 Task: Compose an email with the signature Cameron White with the subject Follow-up on a complaint and the message I appreciate your attention to this matter. from softage.1@softage.net to softage.10@softage.net with an attached document Article_submission.docx Undo the message and rewrite the message as Could you please confirm the delivery date? Send the email. Finally, move the email from Sent Items to the label Proposals
Action: Mouse moved to (348, 558)
Screenshot: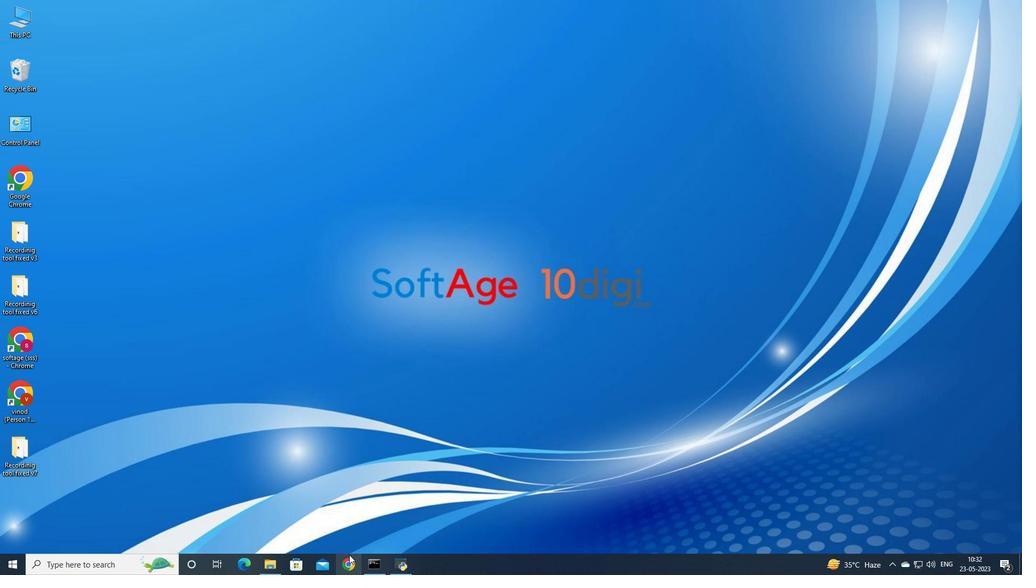 
Action: Mouse pressed left at (348, 558)
Screenshot: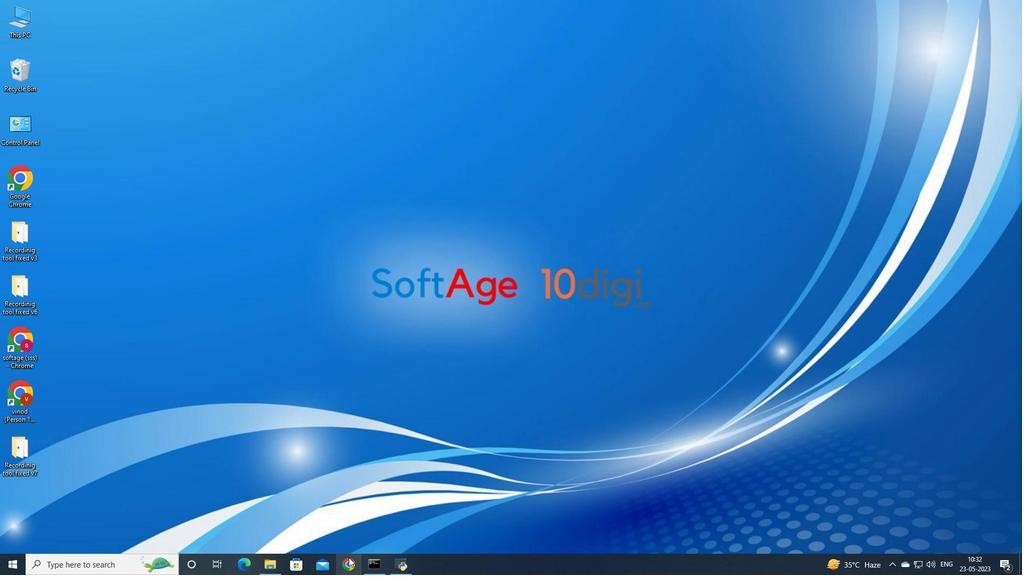 
Action: Mouse moved to (452, 335)
Screenshot: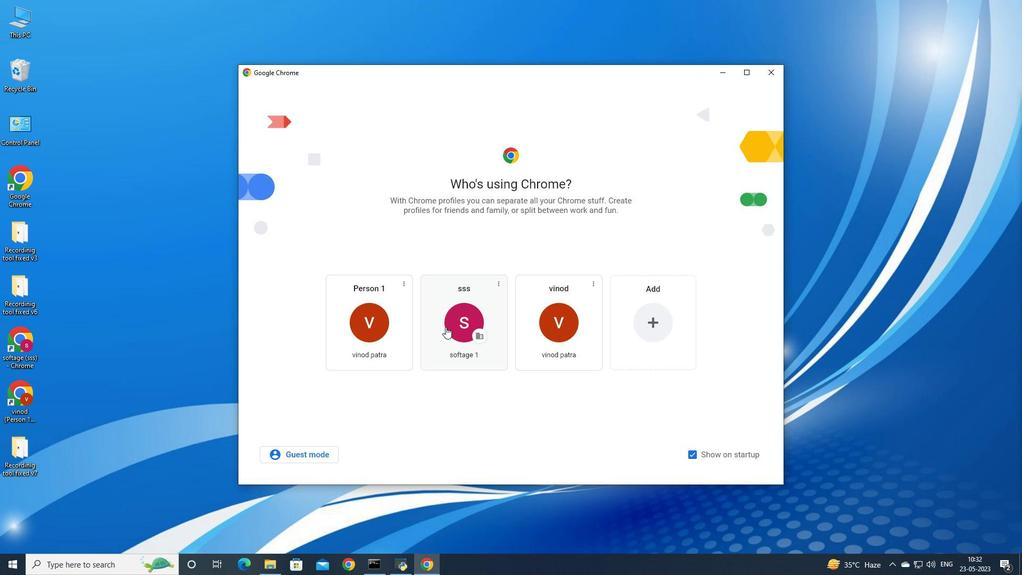 
Action: Mouse pressed left at (452, 335)
Screenshot: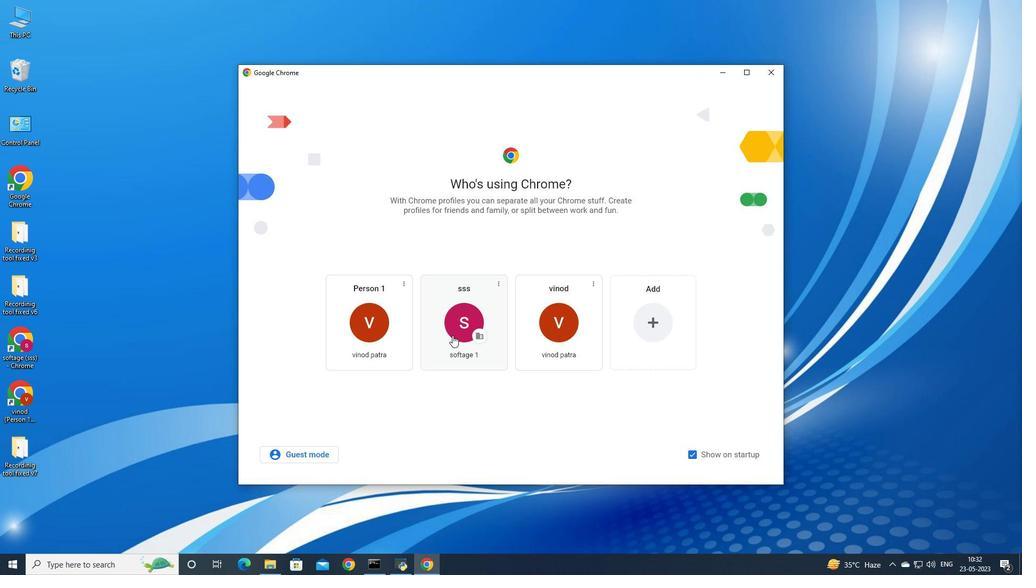 
Action: Mouse moved to (929, 54)
Screenshot: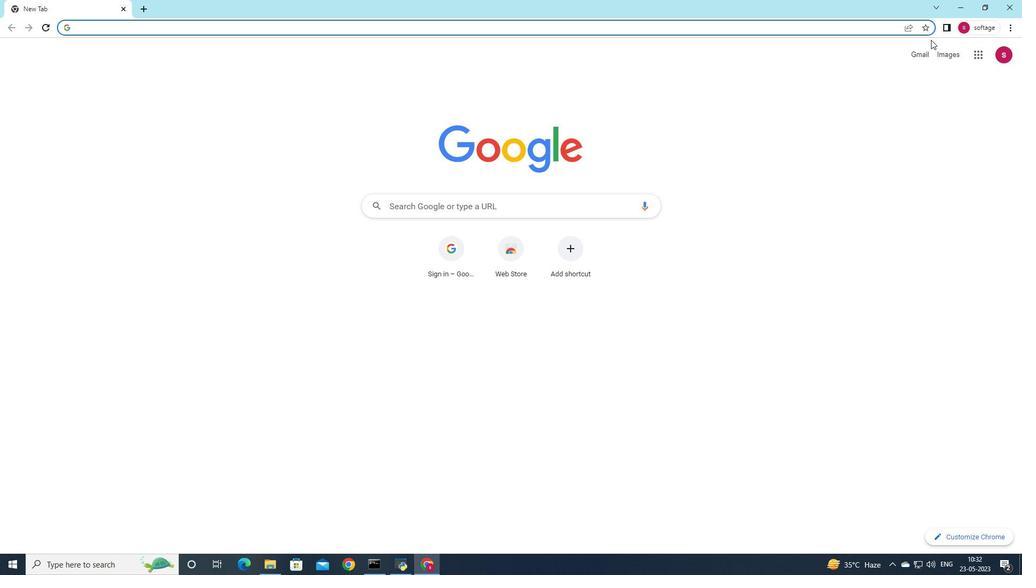
Action: Mouse pressed left at (929, 54)
Screenshot: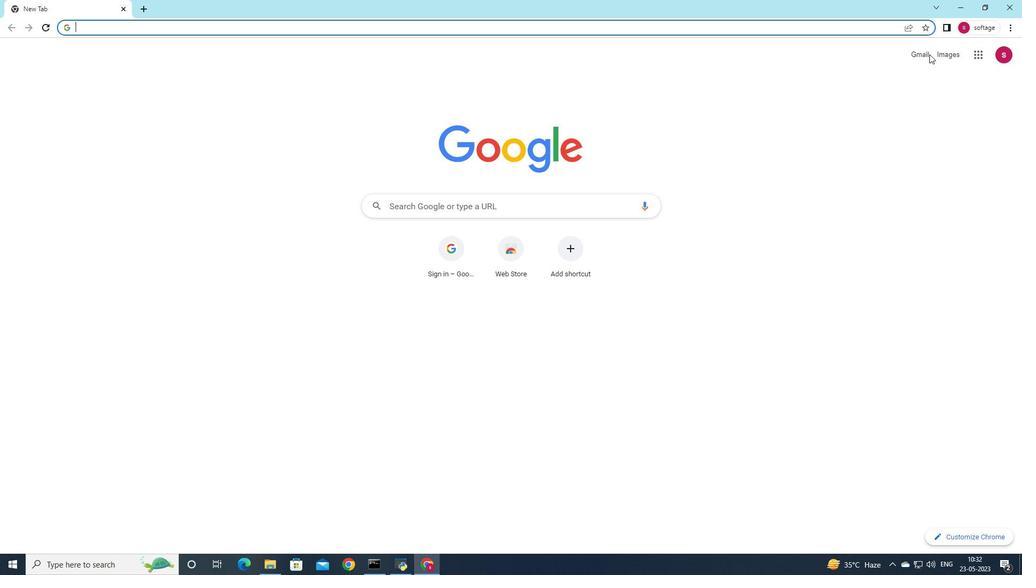 
Action: Mouse moved to (919, 56)
Screenshot: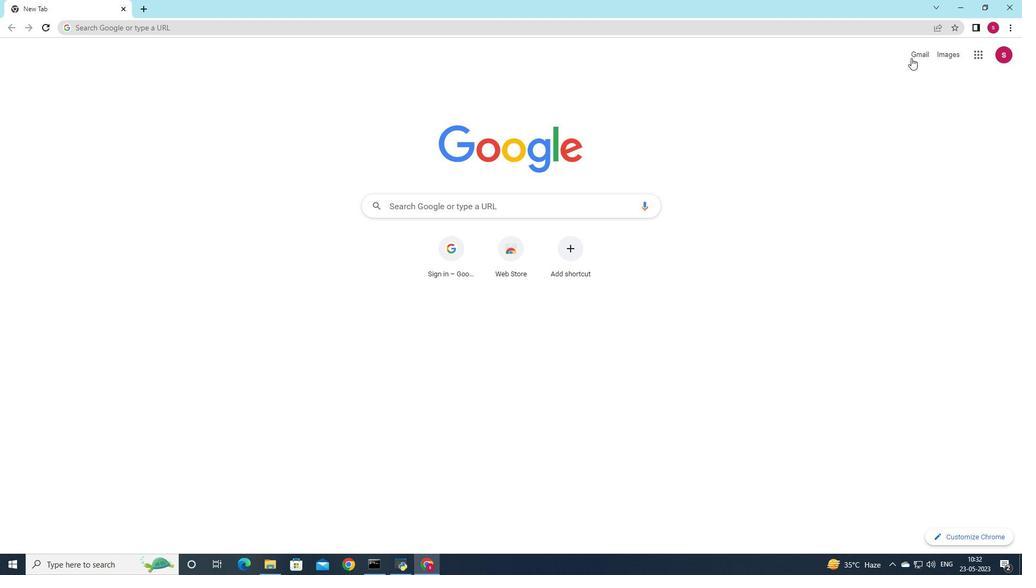 
Action: Mouse pressed left at (919, 56)
Screenshot: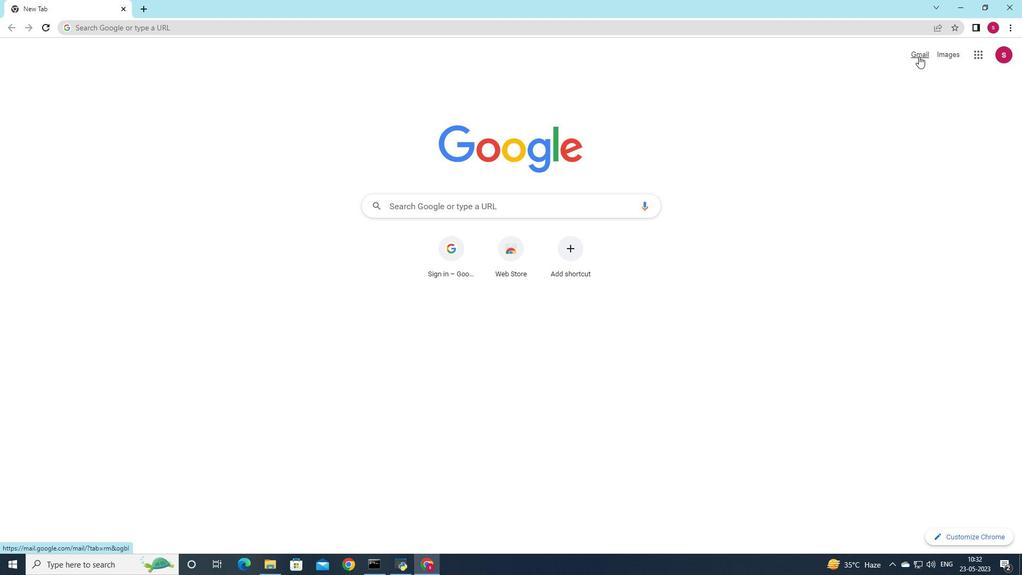 
Action: Mouse moved to (900, 73)
Screenshot: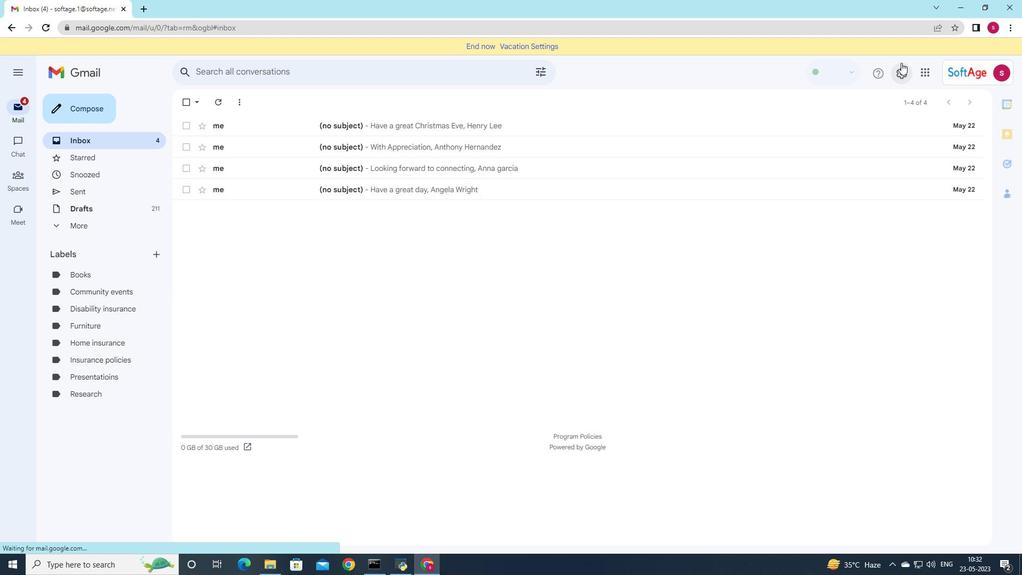 
Action: Mouse pressed left at (900, 73)
Screenshot: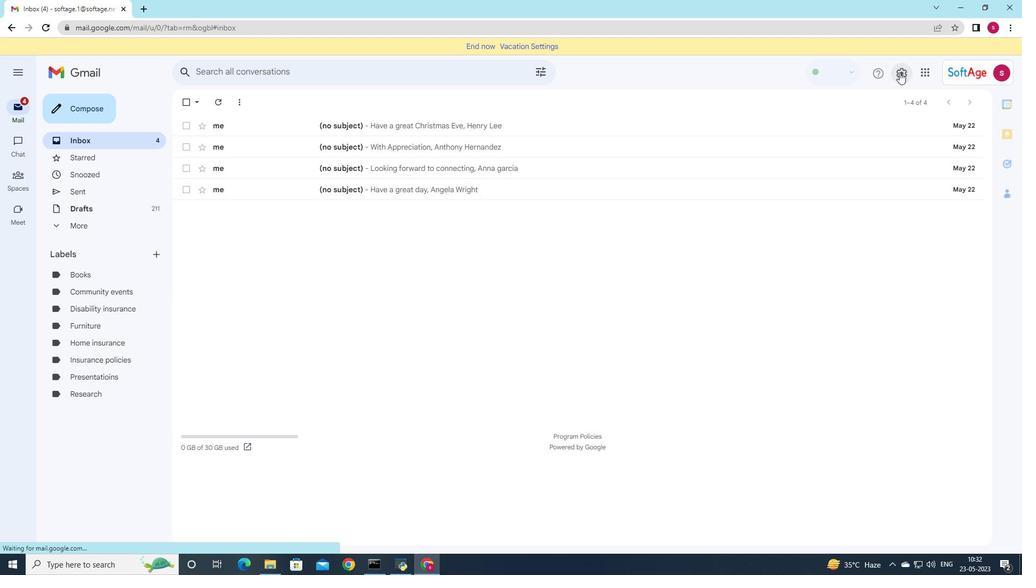 
Action: Mouse moved to (905, 123)
Screenshot: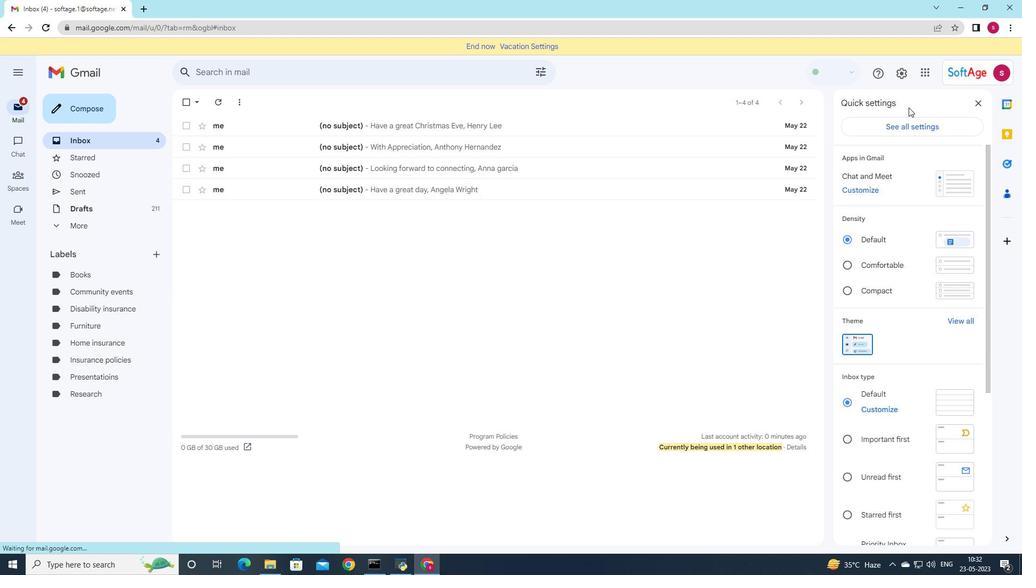 
Action: Mouse pressed left at (905, 123)
Screenshot: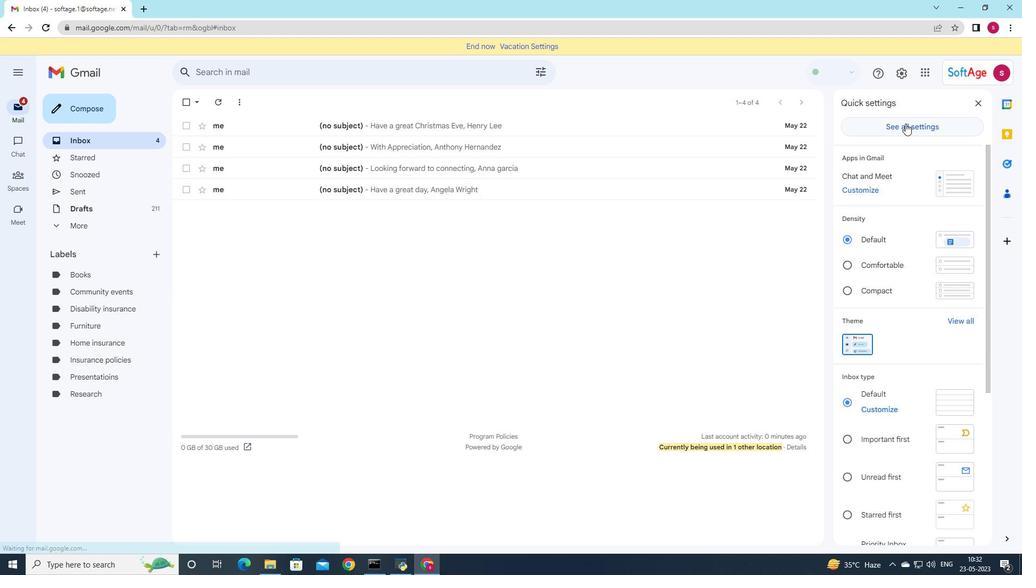 
Action: Mouse moved to (470, 353)
Screenshot: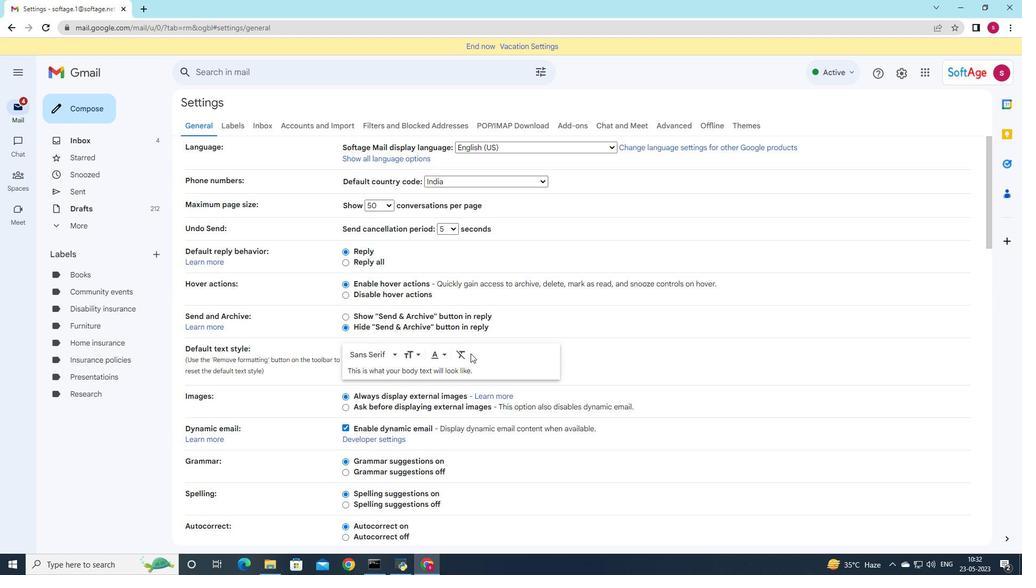 
Action: Mouse scrolled (470, 353) with delta (0, 0)
Screenshot: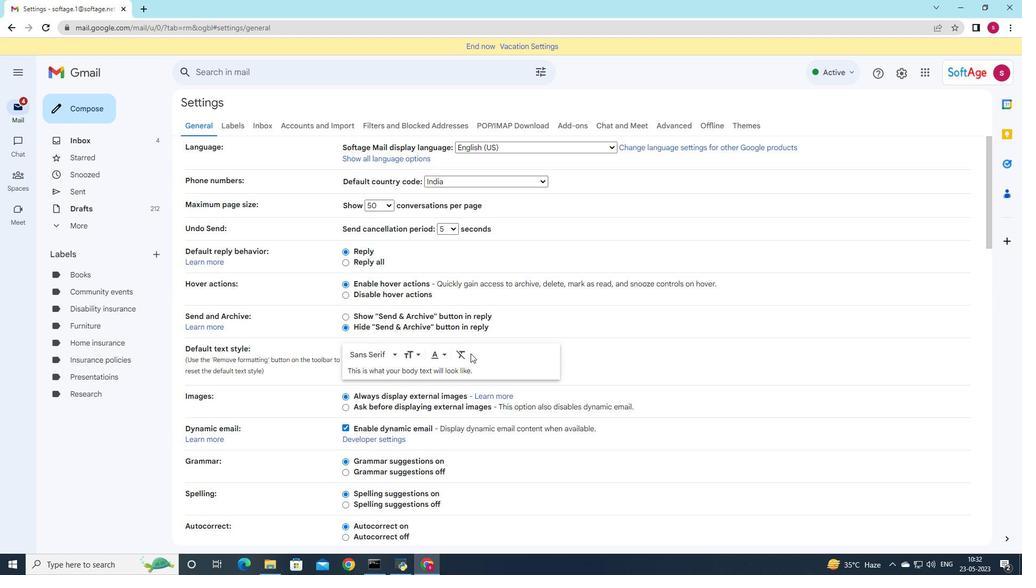 
Action: Mouse scrolled (470, 353) with delta (0, 0)
Screenshot: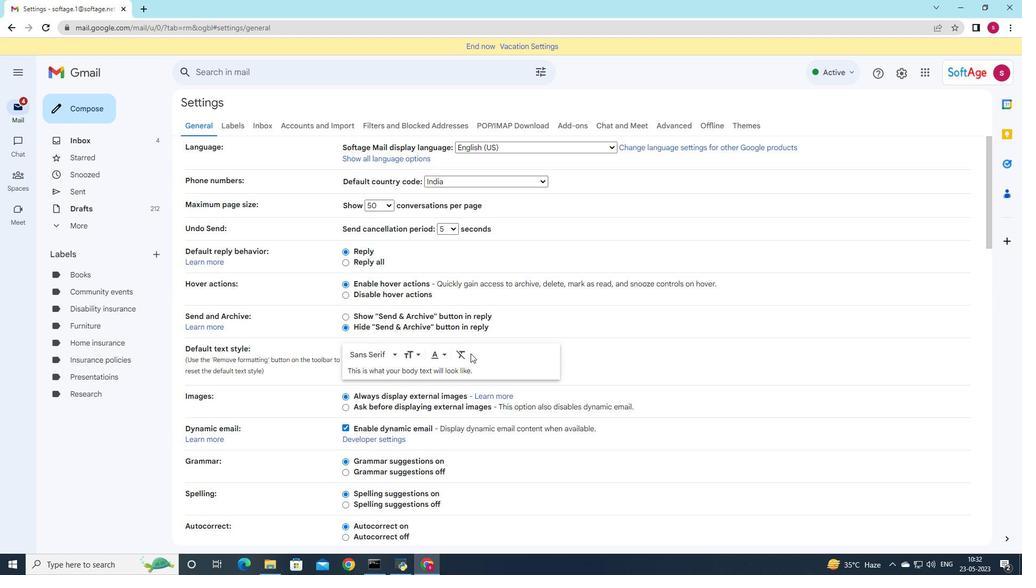 
Action: Mouse scrolled (470, 353) with delta (0, 0)
Screenshot: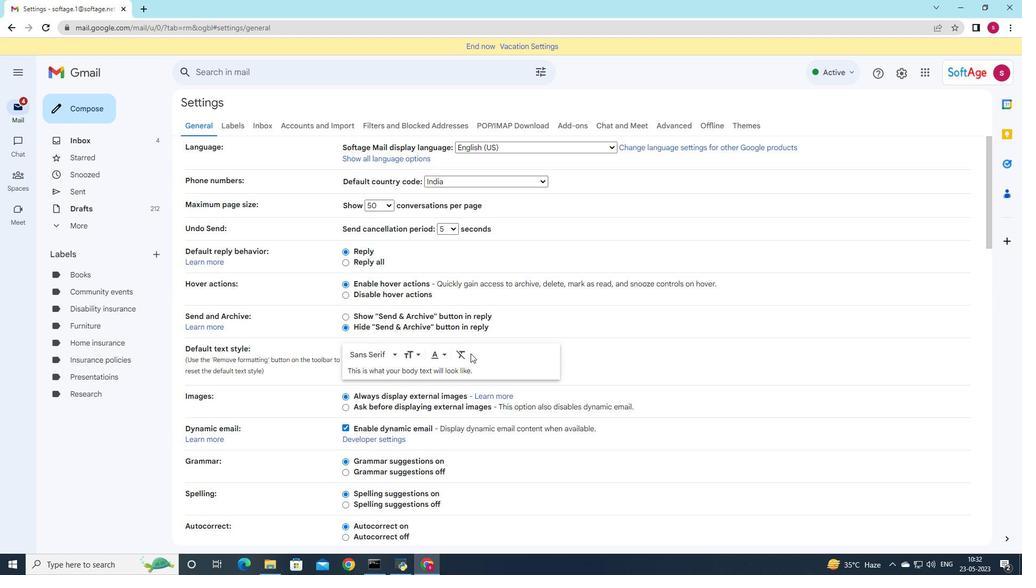 
Action: Mouse moved to (466, 353)
Screenshot: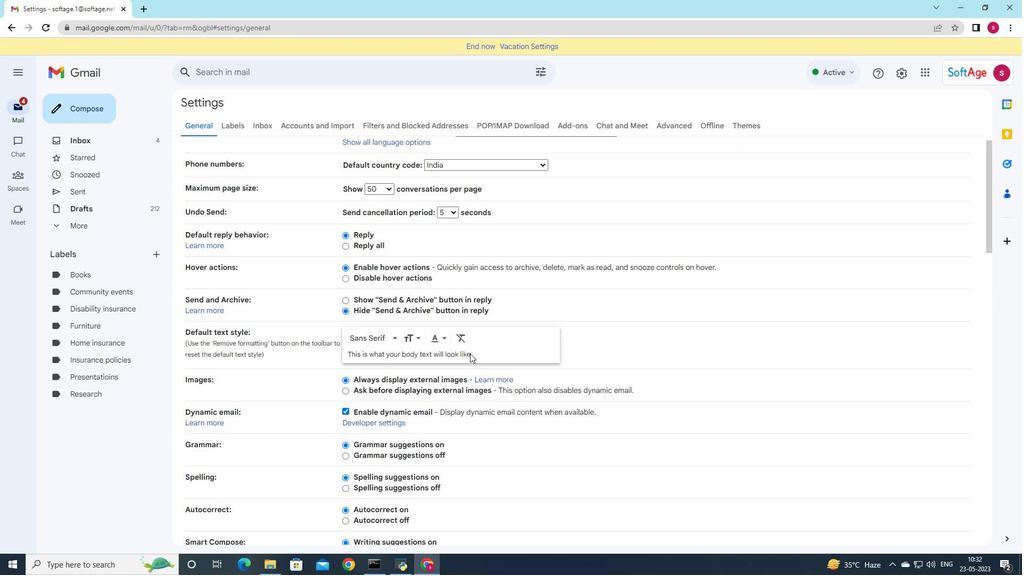 
Action: Mouse scrolled (466, 353) with delta (0, 0)
Screenshot: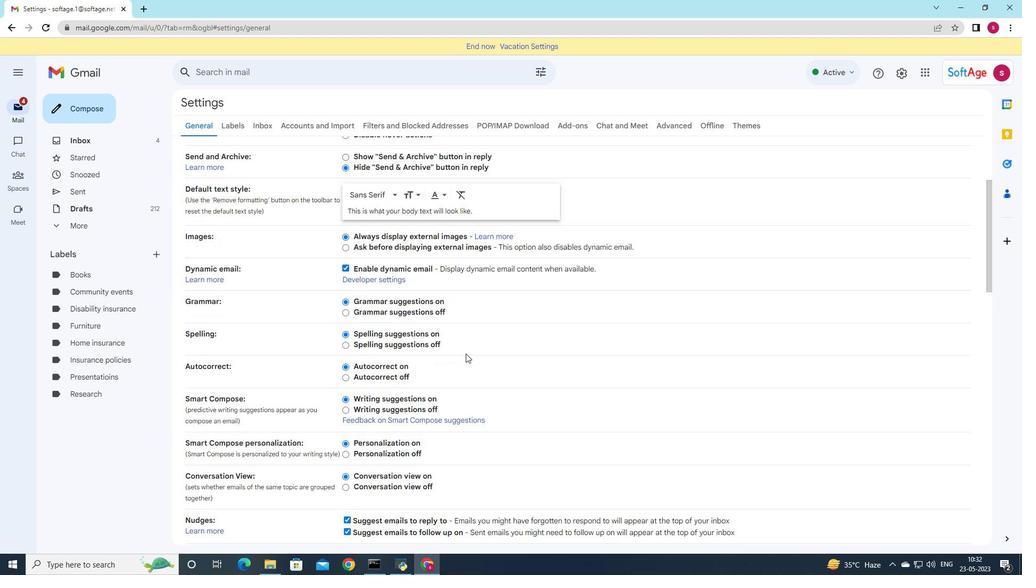 
Action: Mouse scrolled (466, 353) with delta (0, 0)
Screenshot: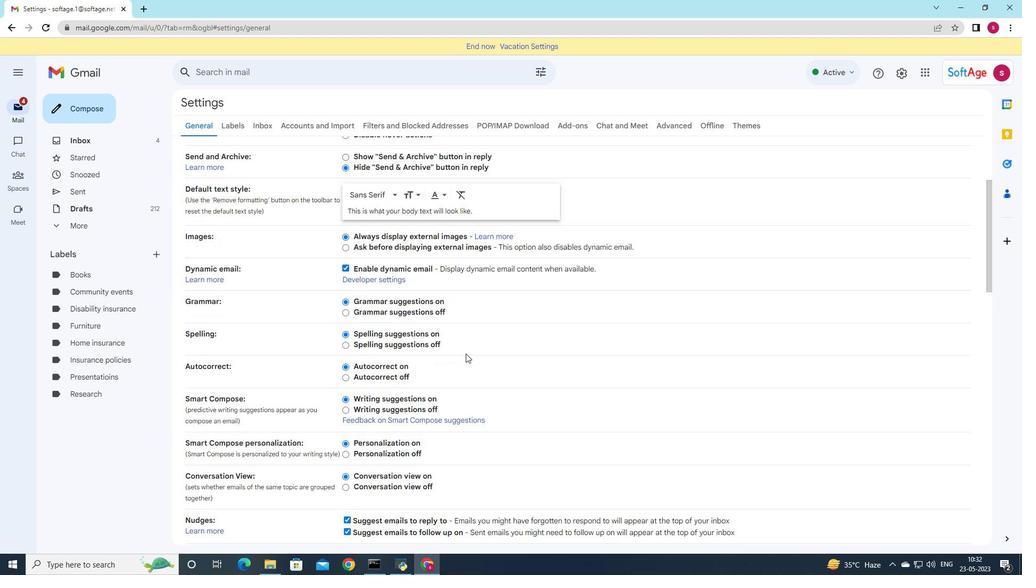 
Action: Mouse scrolled (466, 353) with delta (0, 0)
Screenshot: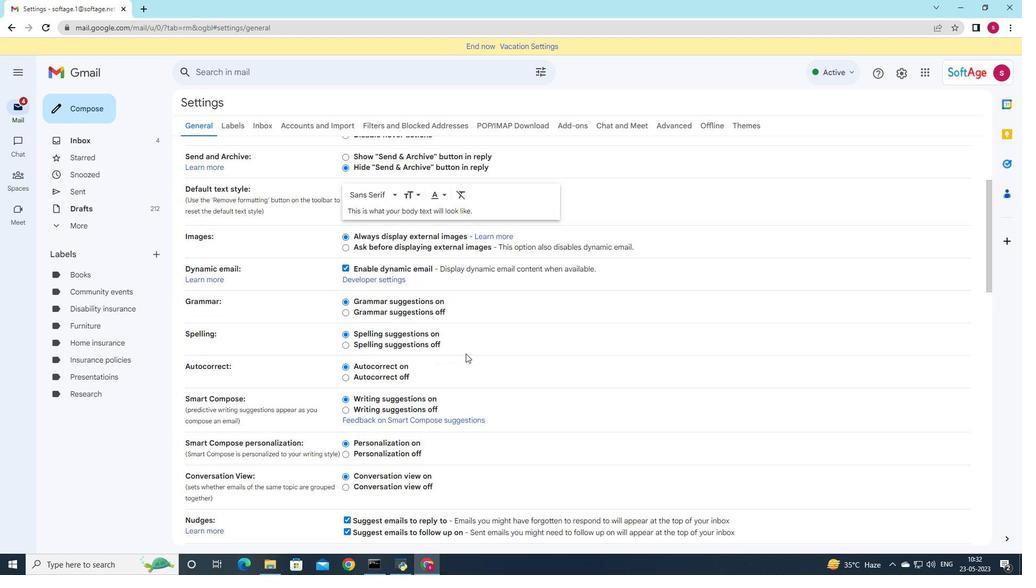 
Action: Mouse scrolled (466, 353) with delta (0, 0)
Screenshot: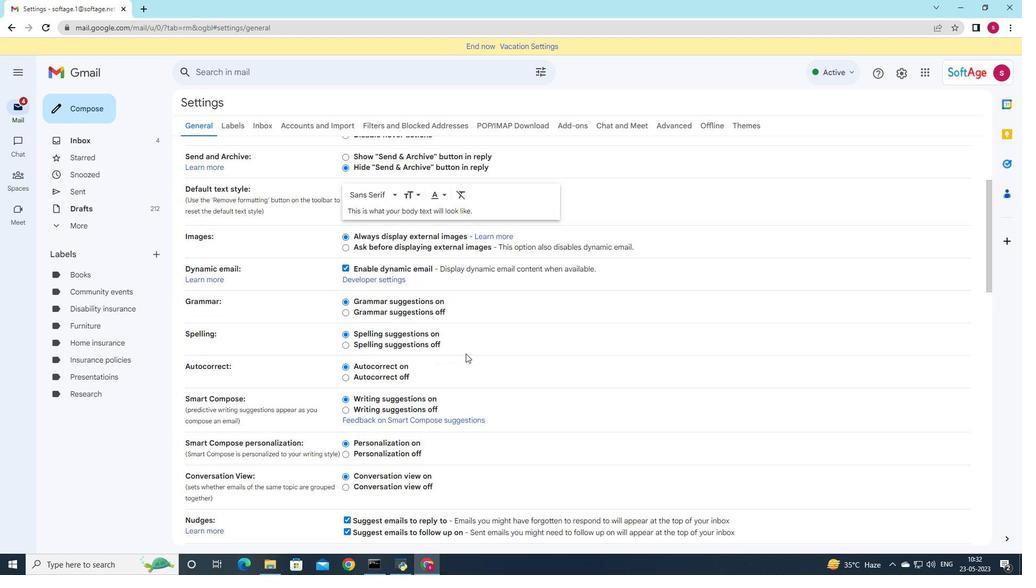 
Action: Mouse scrolled (466, 353) with delta (0, 0)
Screenshot: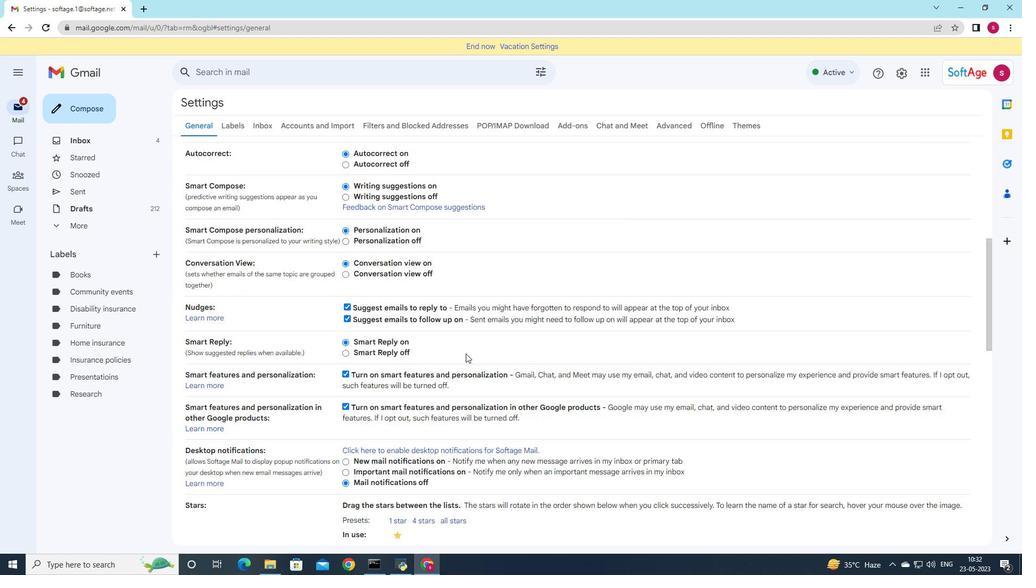 
Action: Mouse scrolled (466, 353) with delta (0, 0)
Screenshot: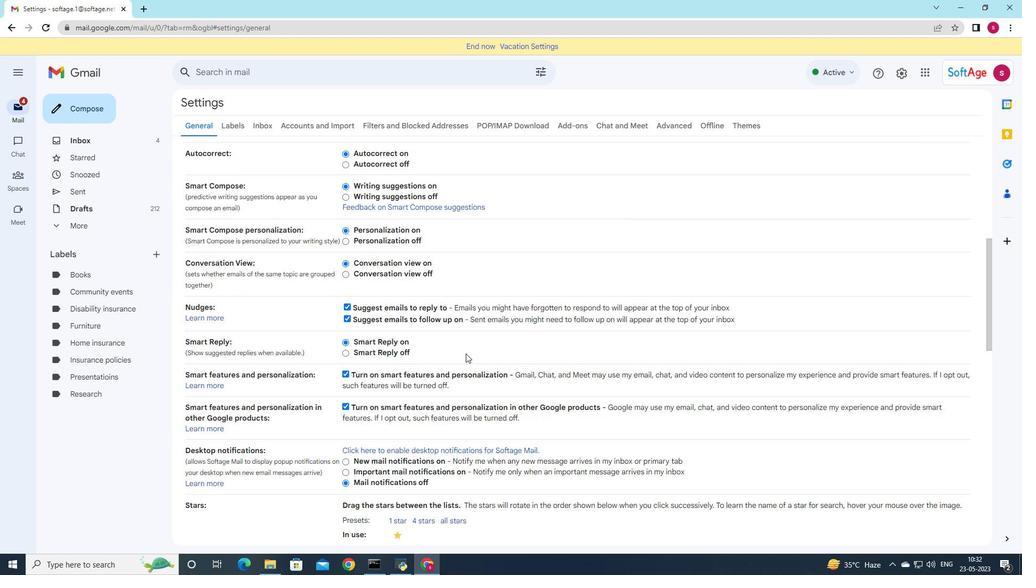 
Action: Mouse scrolled (466, 353) with delta (0, 0)
Screenshot: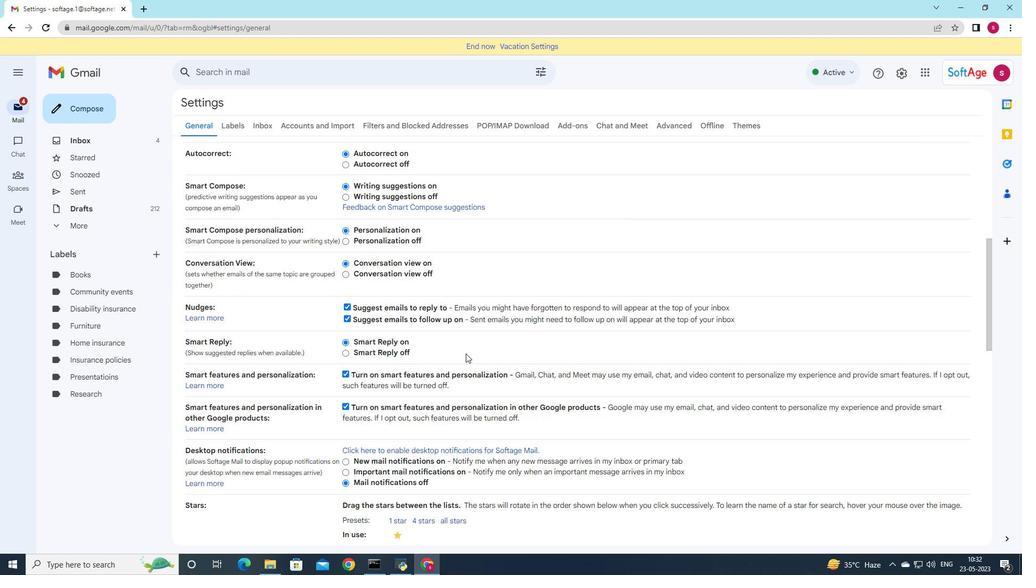 
Action: Mouse scrolled (466, 353) with delta (0, 0)
Screenshot: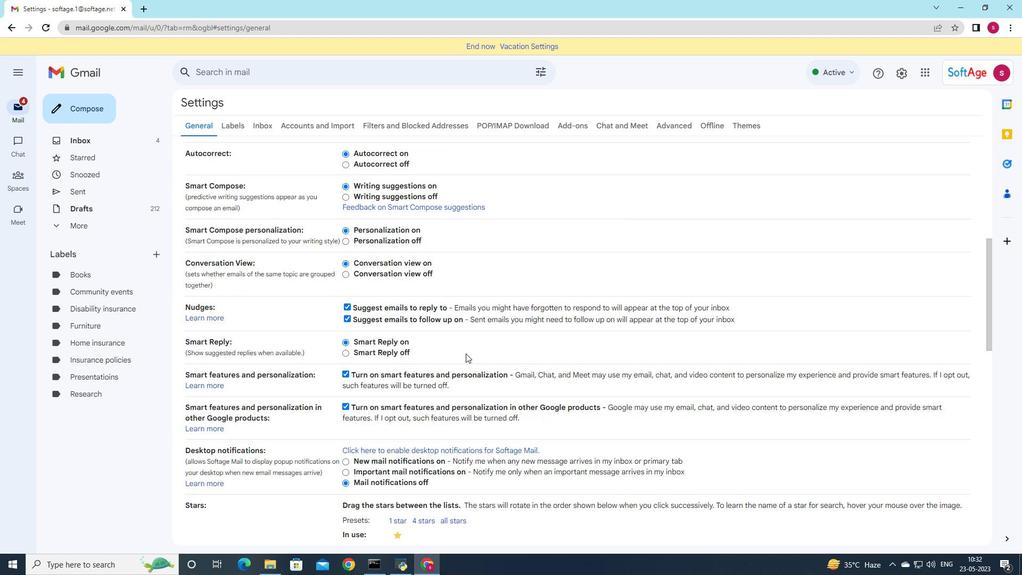 
Action: Mouse scrolled (466, 353) with delta (0, 0)
Screenshot: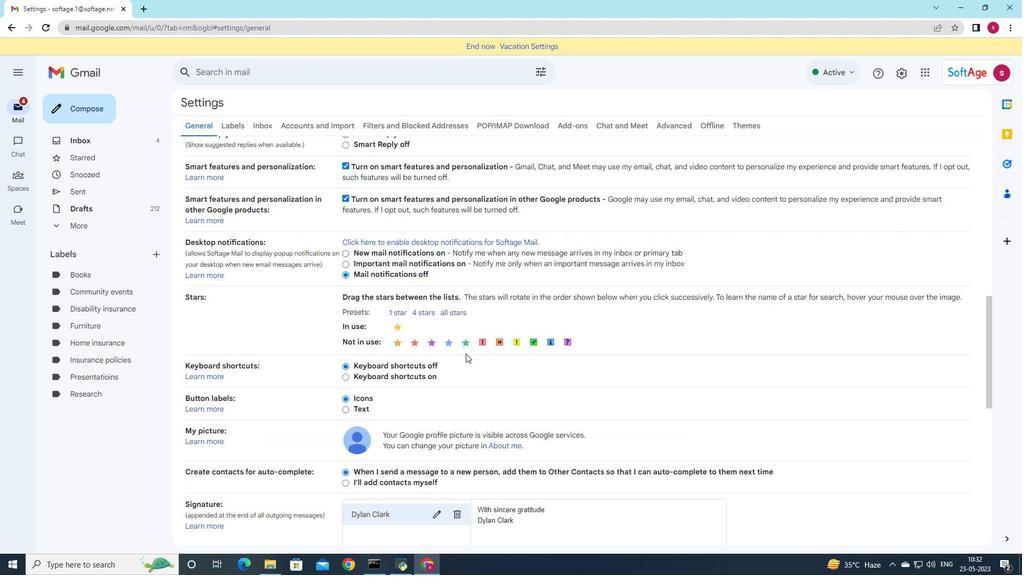 
Action: Mouse scrolled (466, 353) with delta (0, 0)
Screenshot: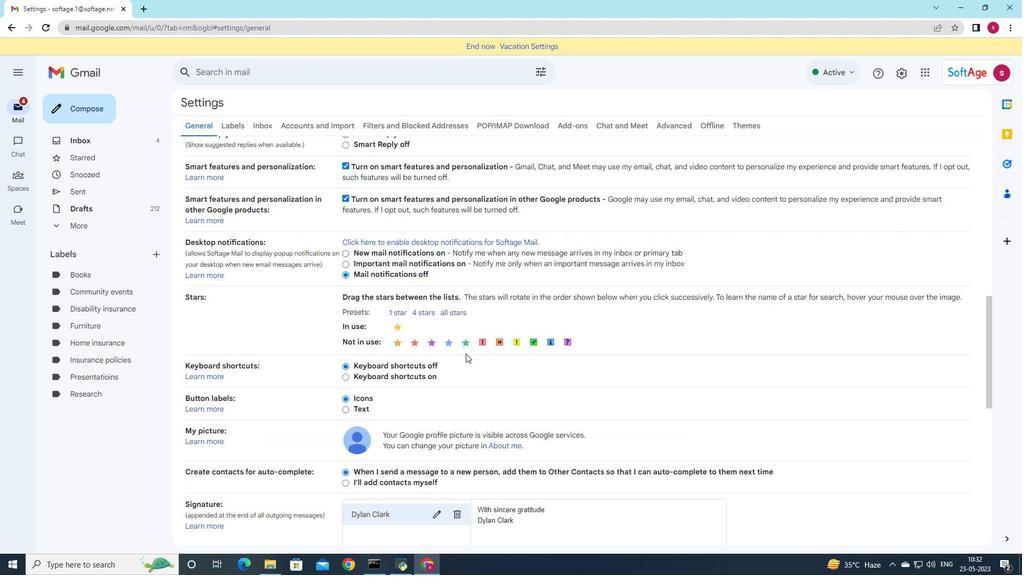 
Action: Mouse scrolled (466, 353) with delta (0, 0)
Screenshot: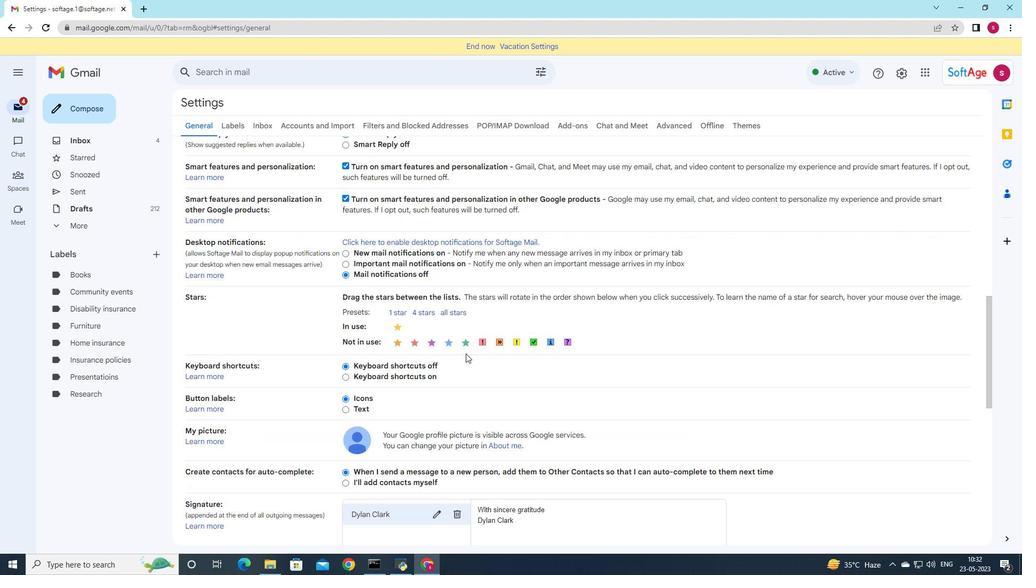 
Action: Mouse scrolled (466, 353) with delta (0, 0)
Screenshot: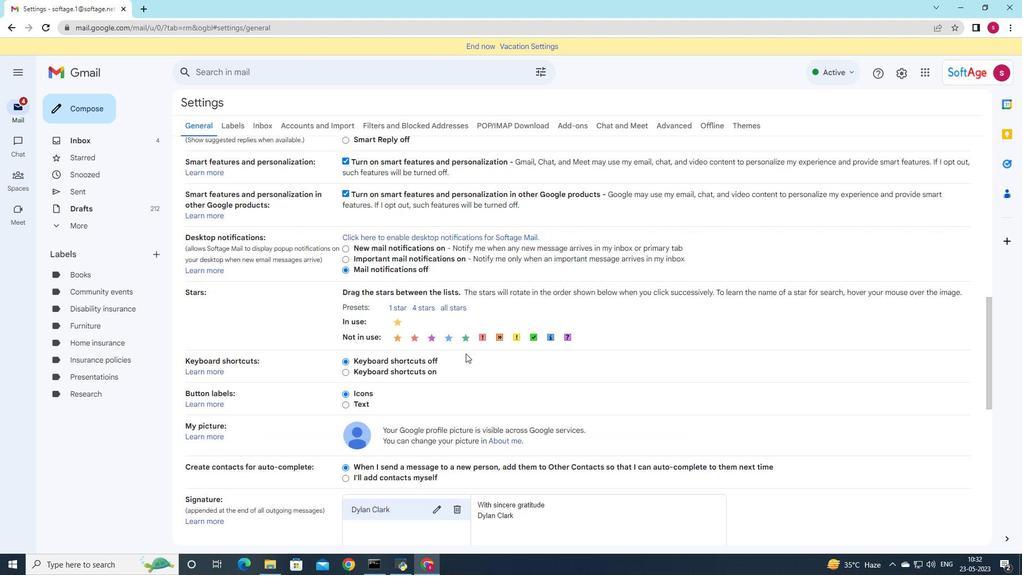 
Action: Mouse moved to (458, 297)
Screenshot: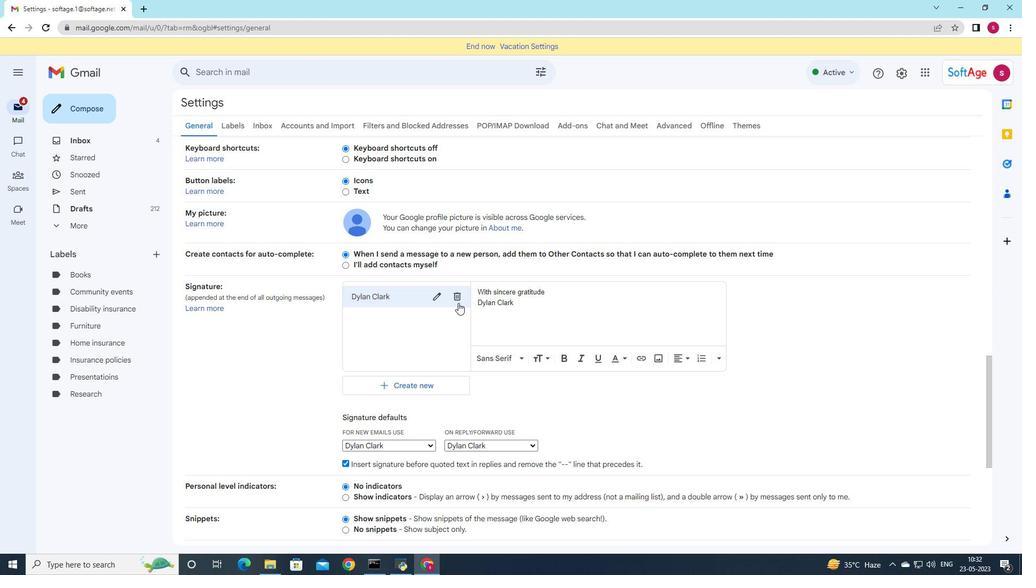 
Action: Mouse pressed left at (458, 297)
Screenshot: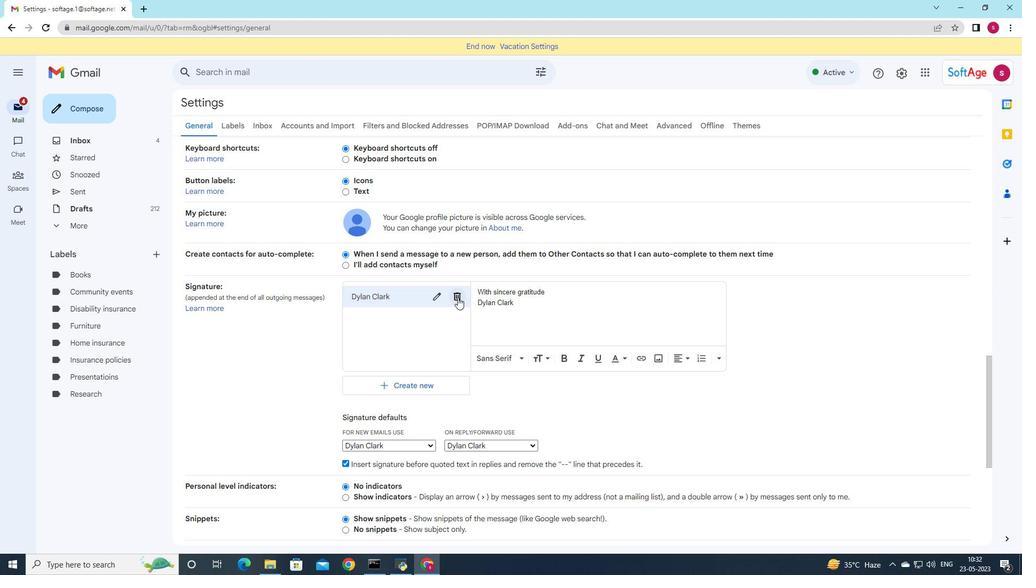 
Action: Mouse moved to (586, 309)
Screenshot: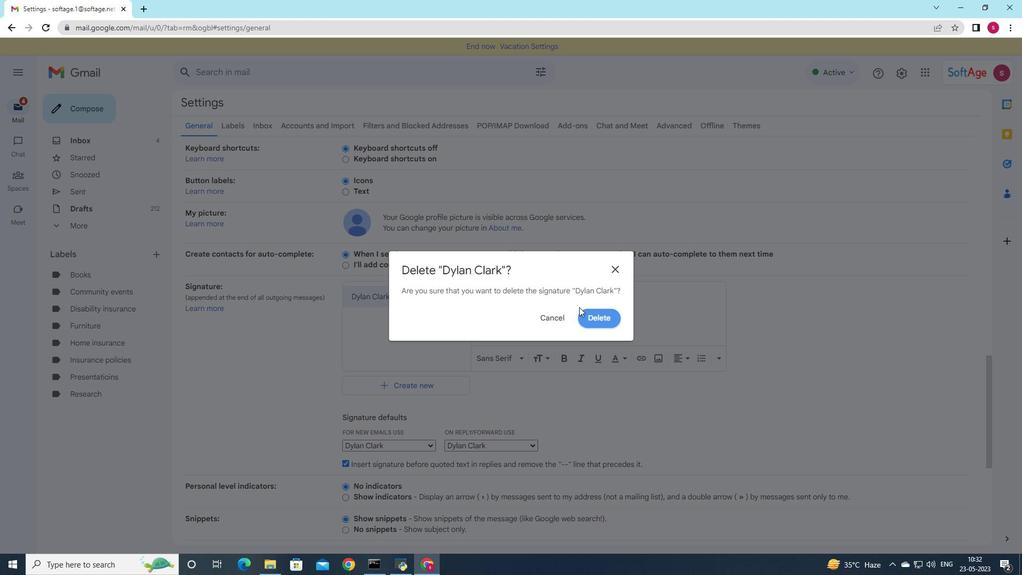
Action: Mouse pressed left at (586, 309)
Screenshot: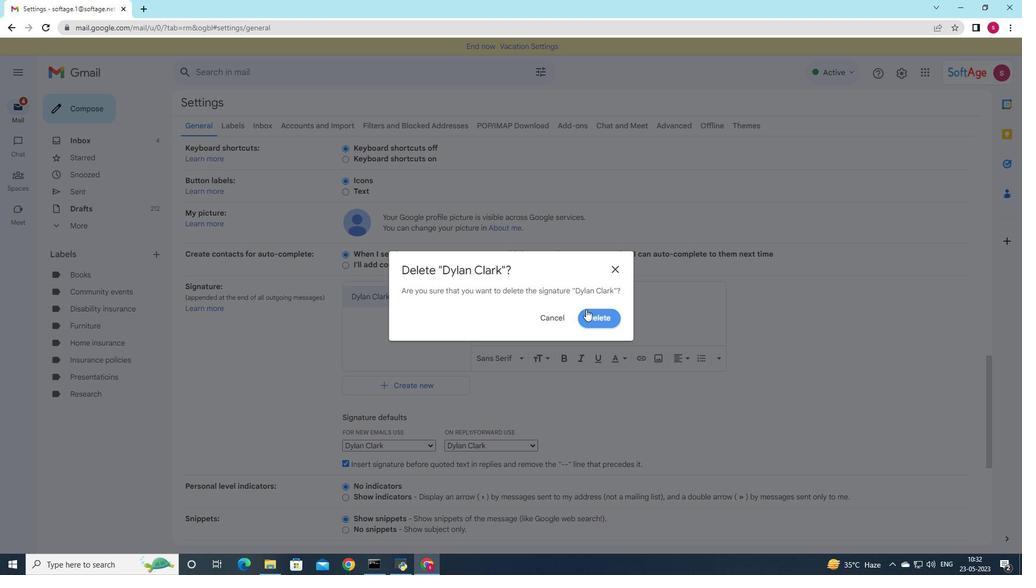 
Action: Mouse moved to (368, 309)
Screenshot: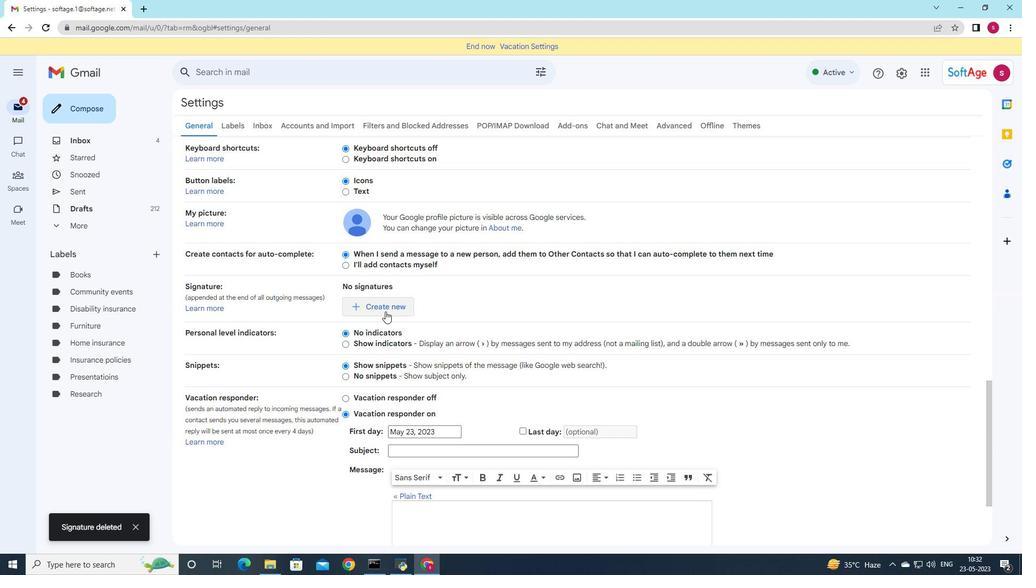 
Action: Mouse pressed left at (368, 309)
Screenshot: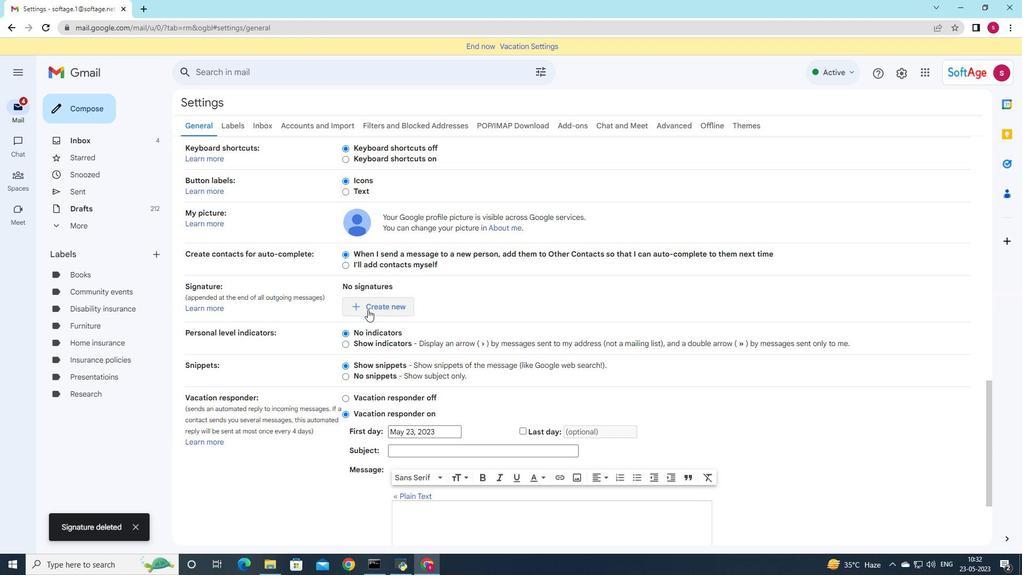 
Action: Mouse moved to (581, 291)
Screenshot: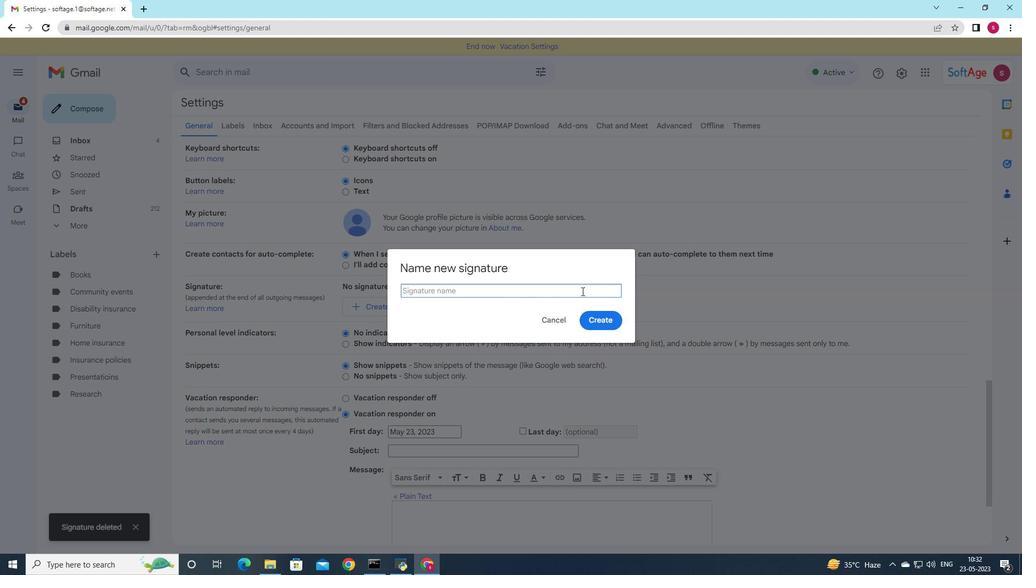 
Action: Key pressed <Key.shift>Cameron
Screenshot: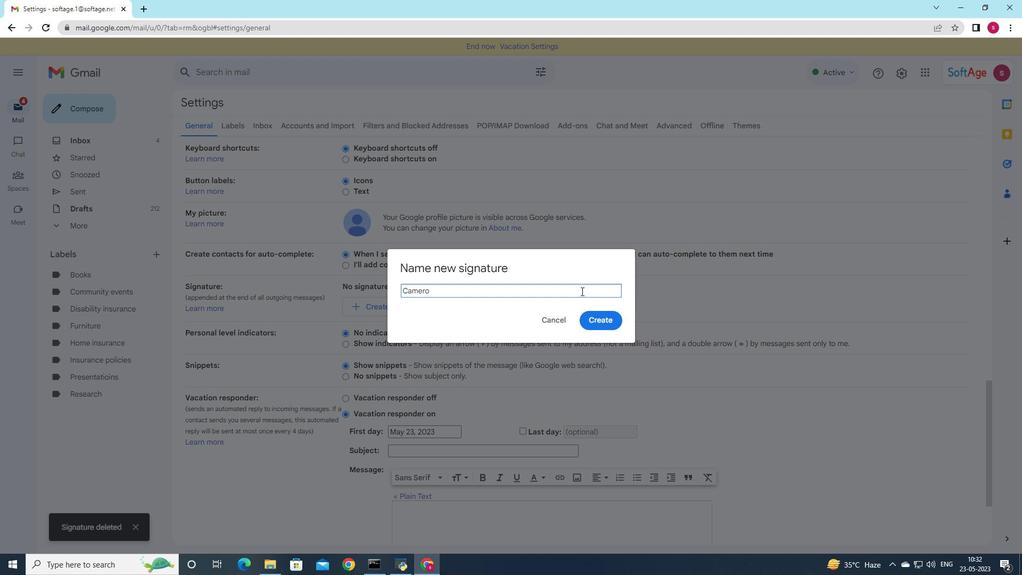 
Action: Mouse moved to (601, 313)
Screenshot: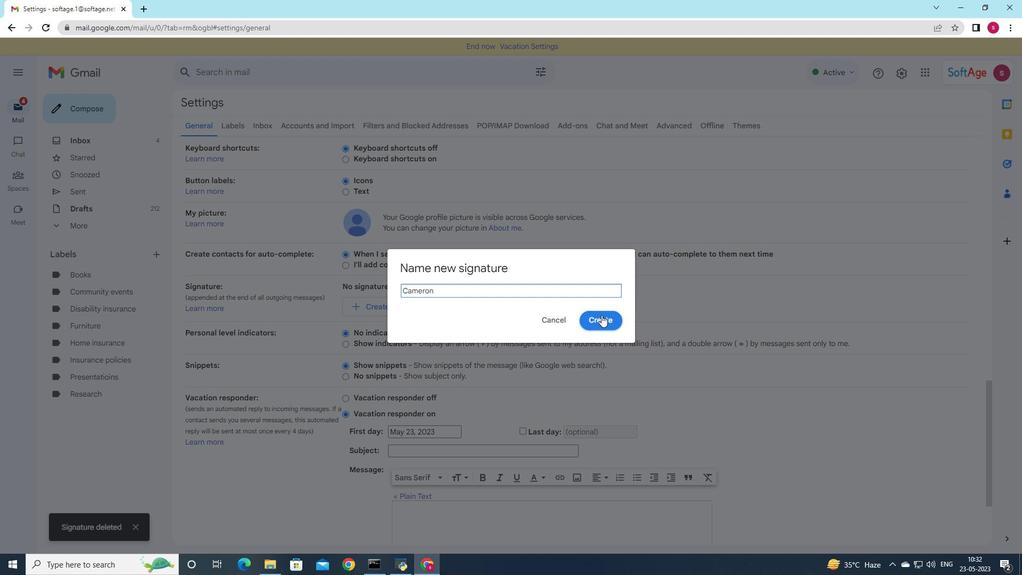 
Action: Mouse pressed left at (601, 313)
Screenshot: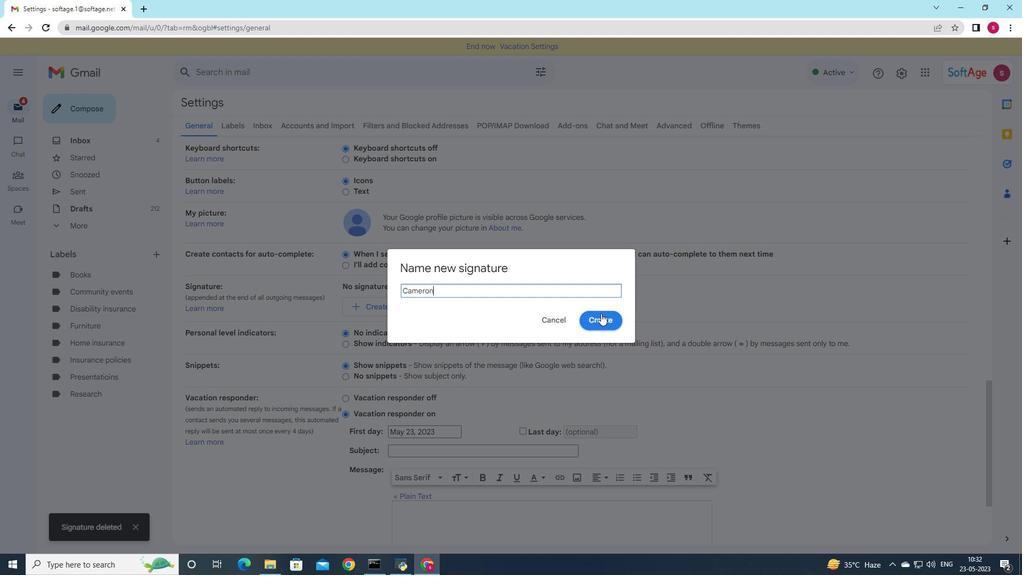 
Action: Mouse moved to (543, 313)
Screenshot: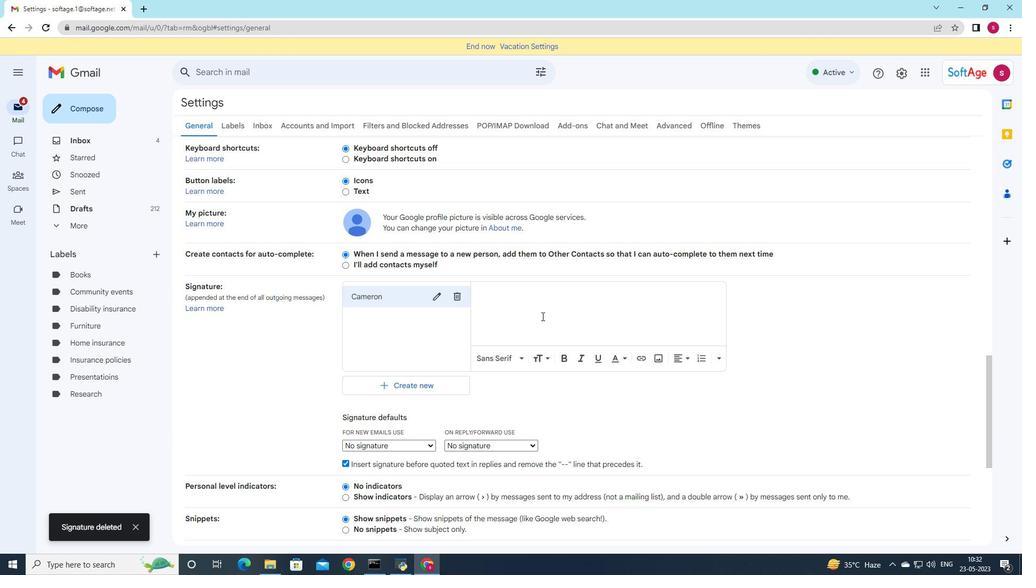 
Action: Mouse pressed left at (543, 313)
Screenshot: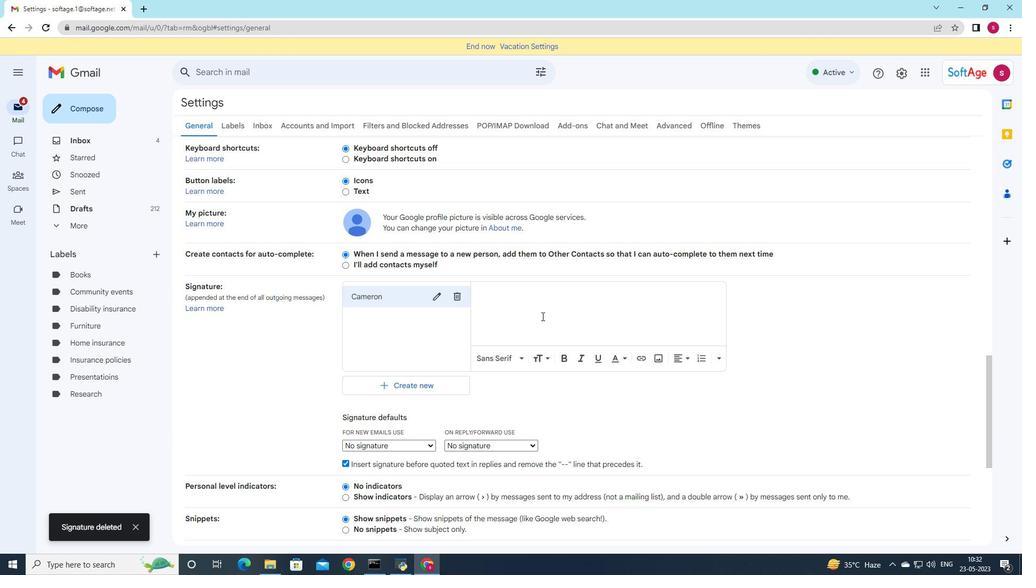 
Action: Mouse moved to (557, 310)
Screenshot: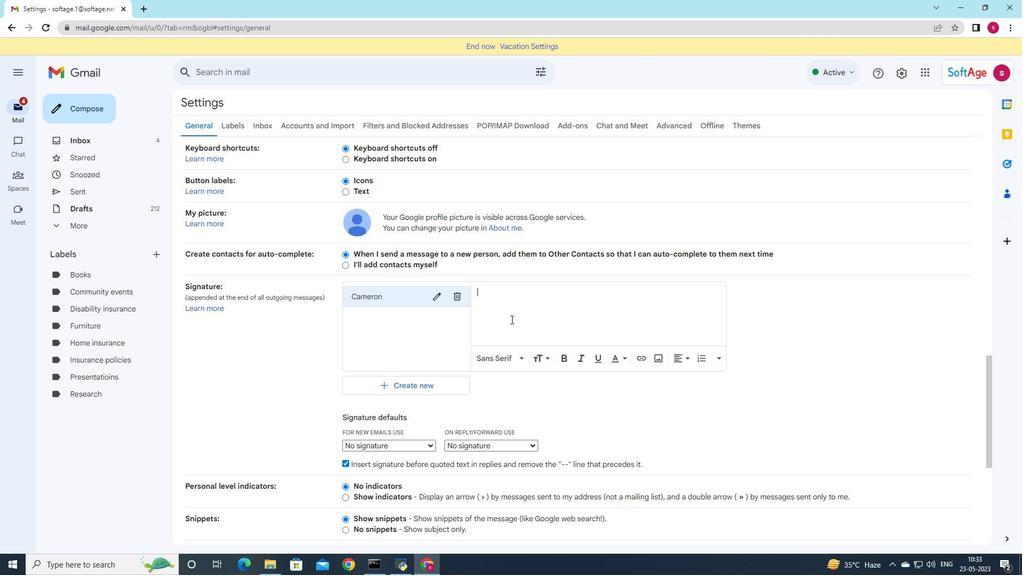 
Action: Key pressed <Key.shift>I<Key.space>appereciate<Key.space>
Screenshot: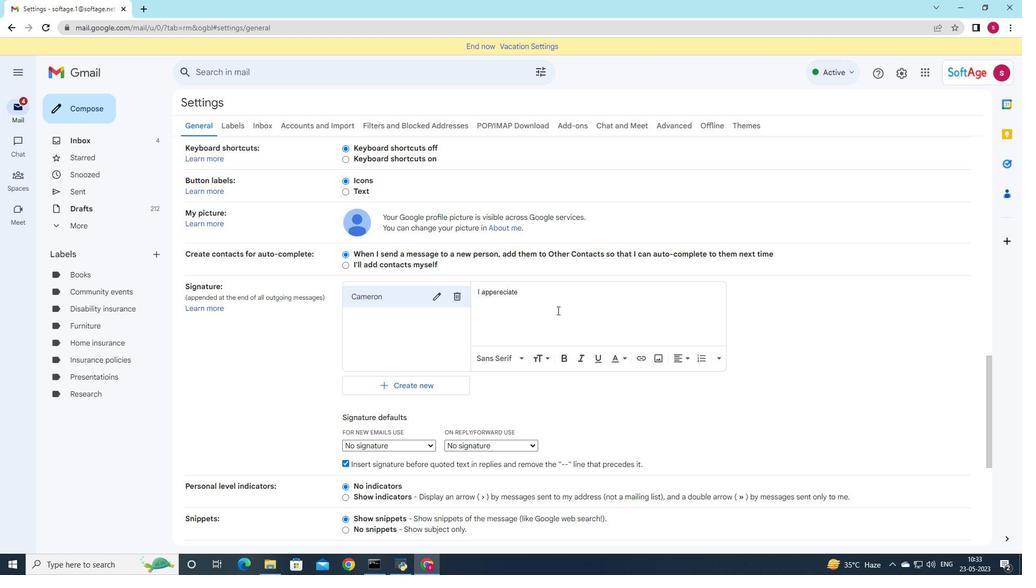 
Action: Mouse moved to (494, 291)
Screenshot: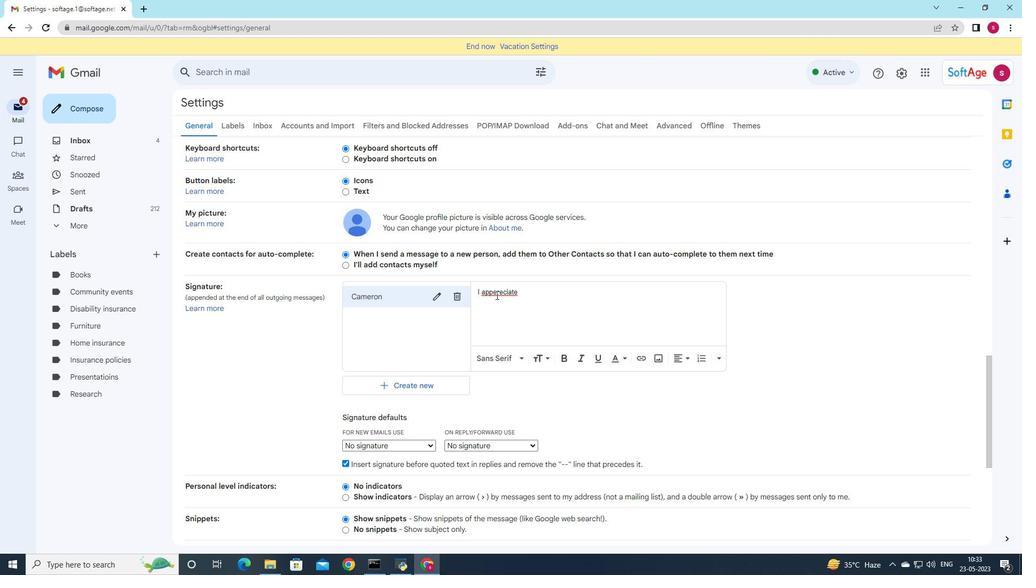 
Action: Mouse pressed left at (494, 291)
Screenshot: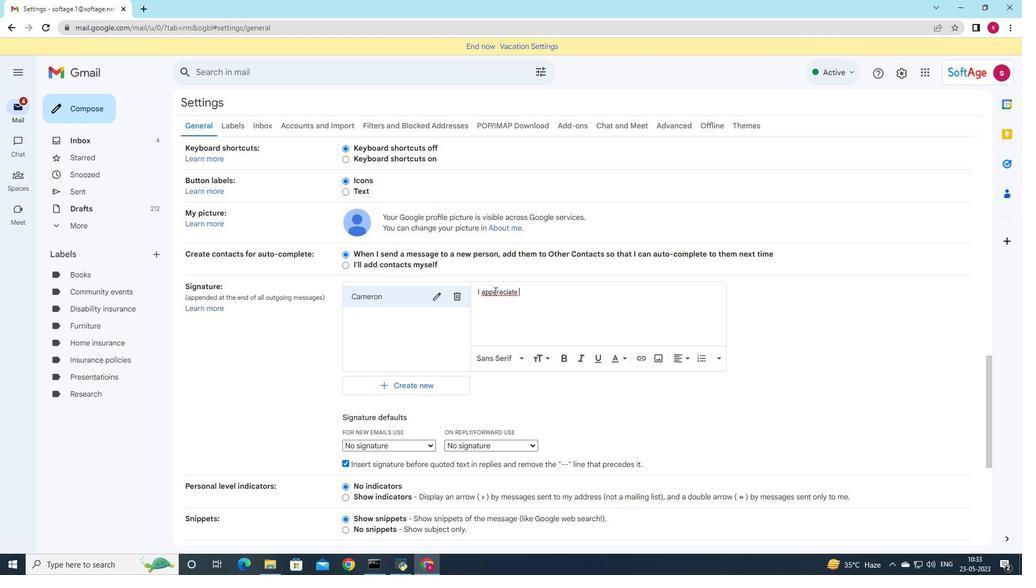 
Action: Mouse moved to (497, 291)
Screenshot: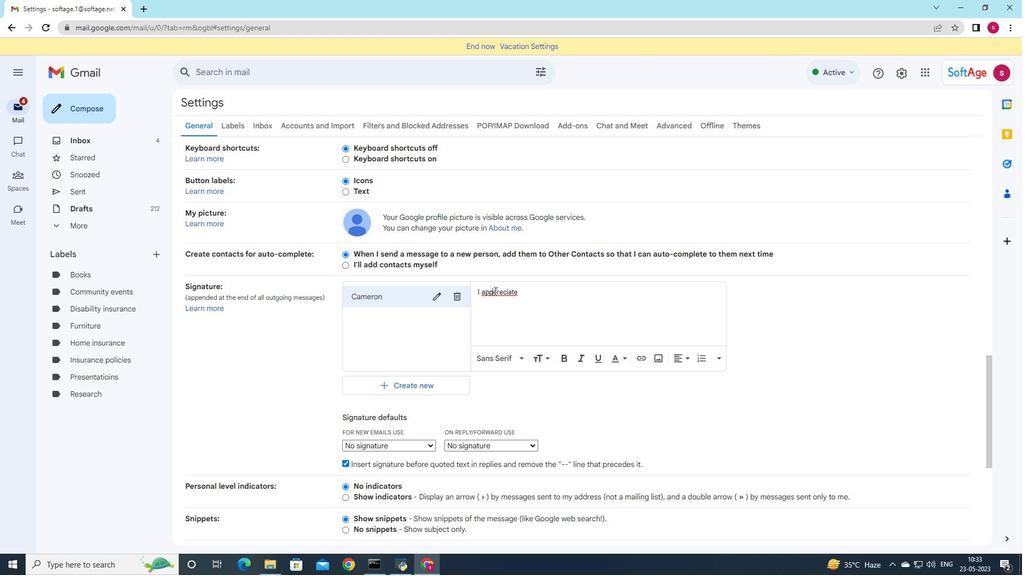 
Action: Mouse pressed left at (497, 291)
Screenshot: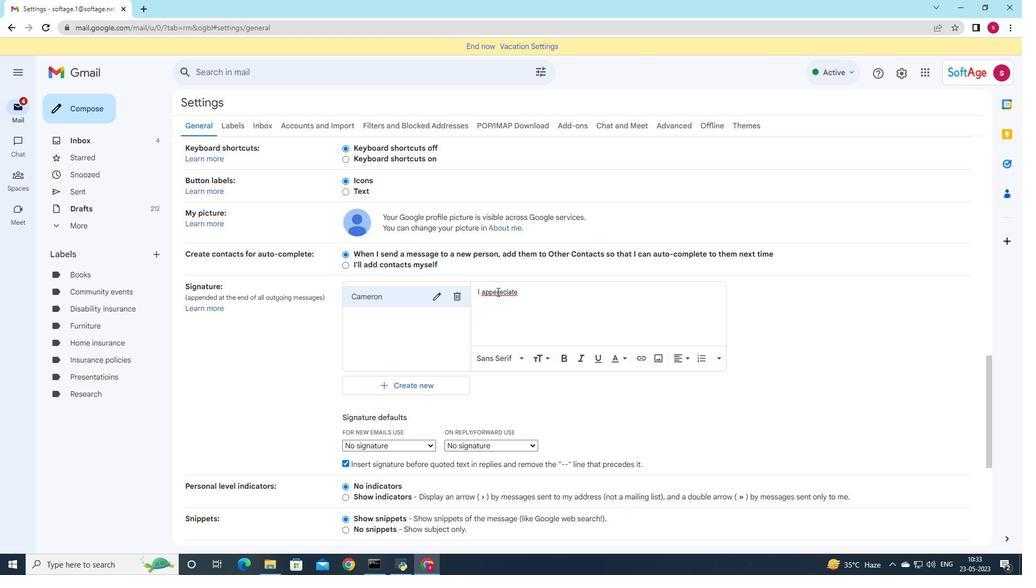 
Action: Key pressed <Key.backspace>
Screenshot: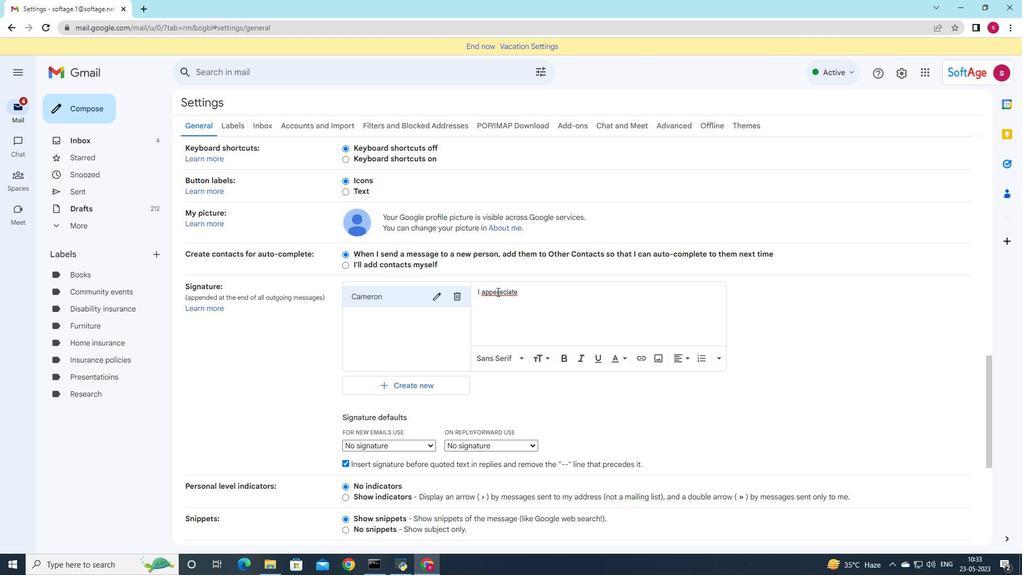 
Action: Mouse moved to (528, 292)
Screenshot: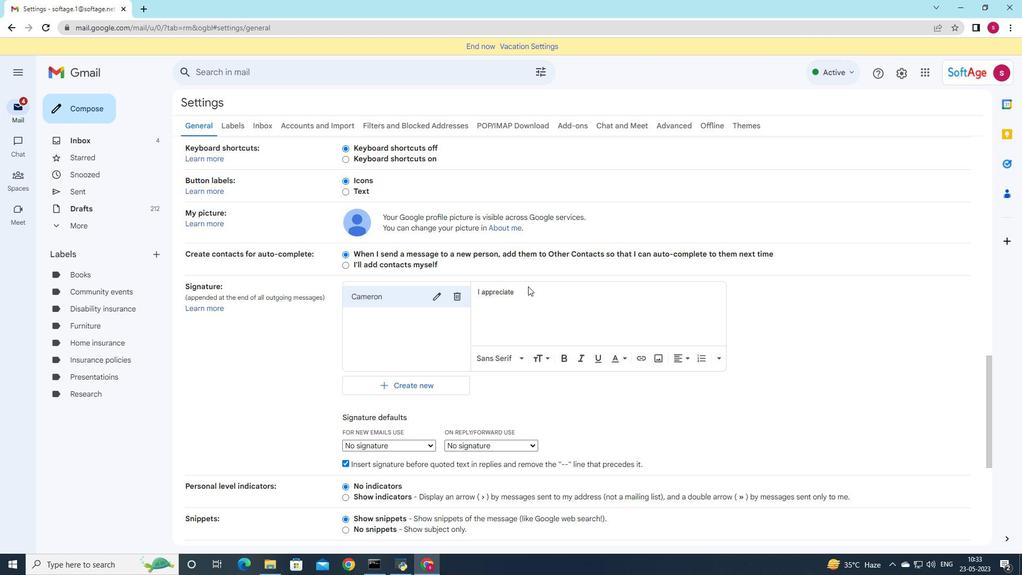 
Action: Mouse pressed left at (528, 292)
Screenshot: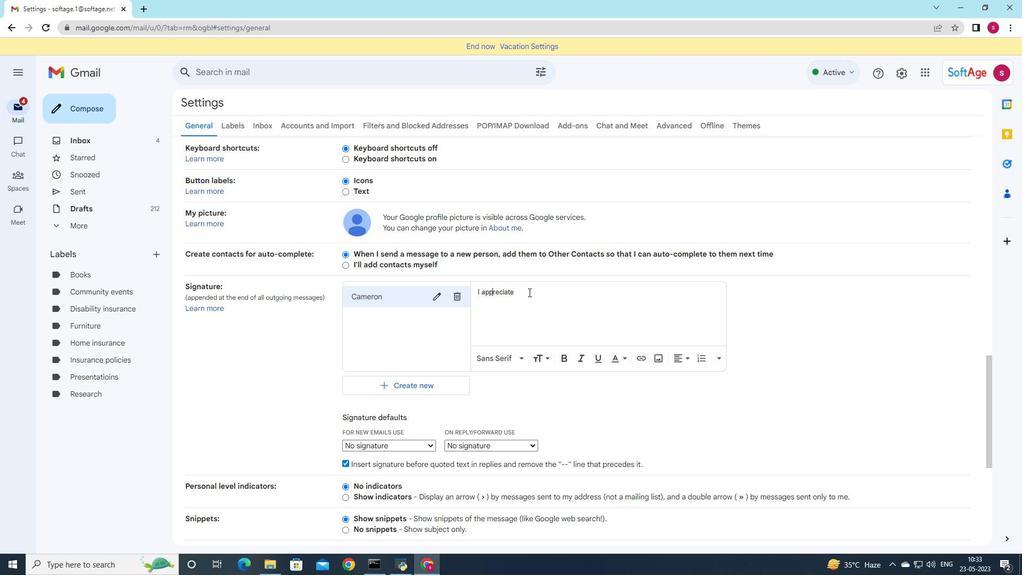 
Action: Key pressed your<Key.space>attention<Key.space>to<Key.space>this<Key.space>matter<Key.enter><Key.shift>Cameron<Key.space><Key.shift><Key.shift>White
Screenshot: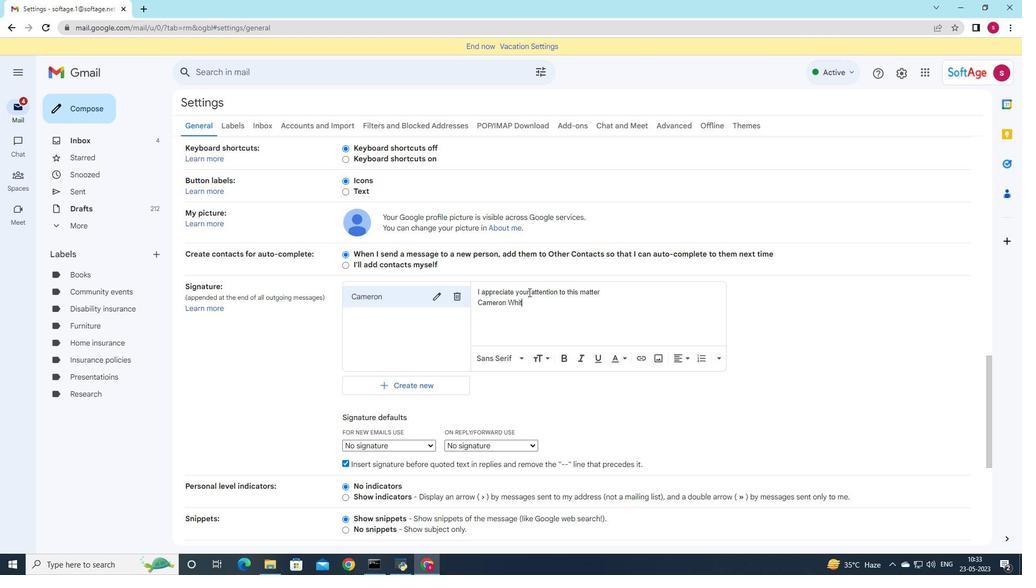 
Action: Mouse moved to (693, 162)
Screenshot: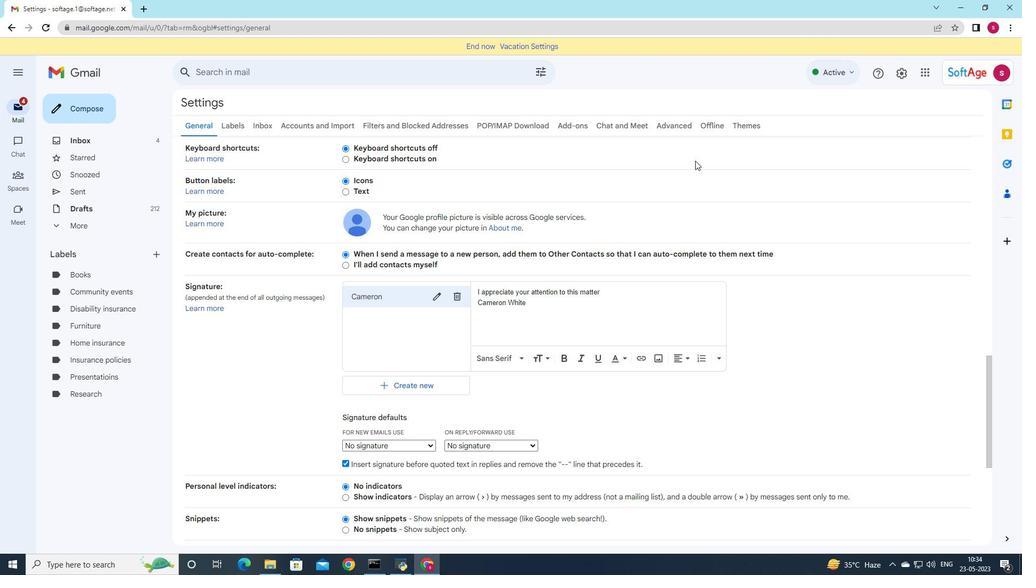 
Action: Mouse scrolled (693, 162) with delta (0, 0)
Screenshot: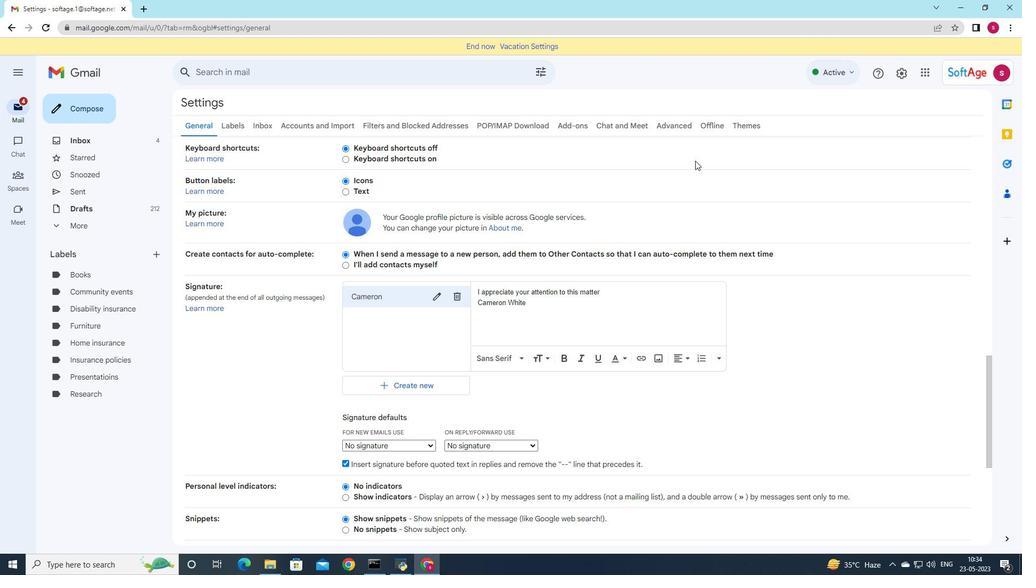 
Action: Mouse moved to (562, 363)
Screenshot: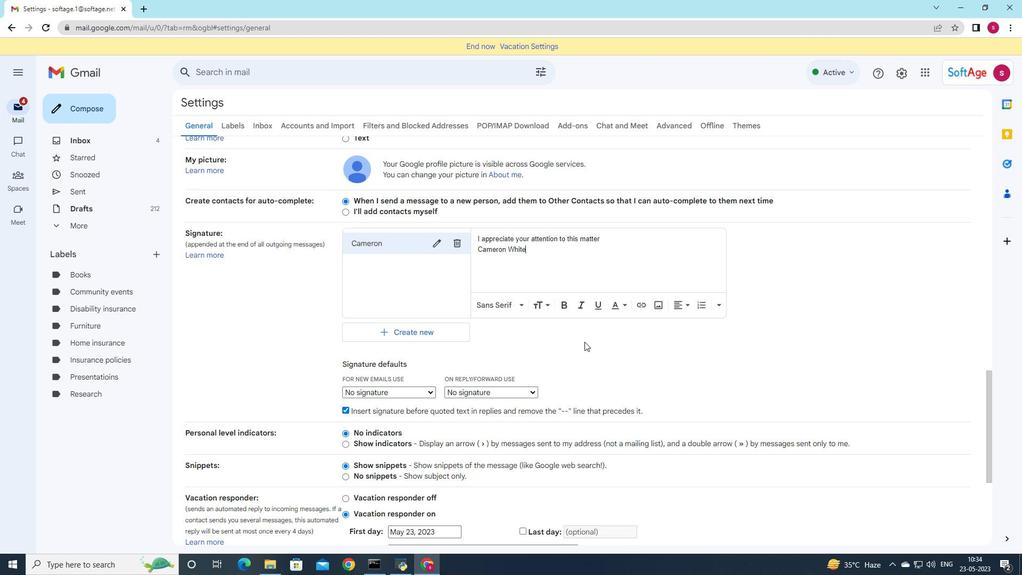 
Action: Mouse scrolled (562, 362) with delta (0, 0)
Screenshot: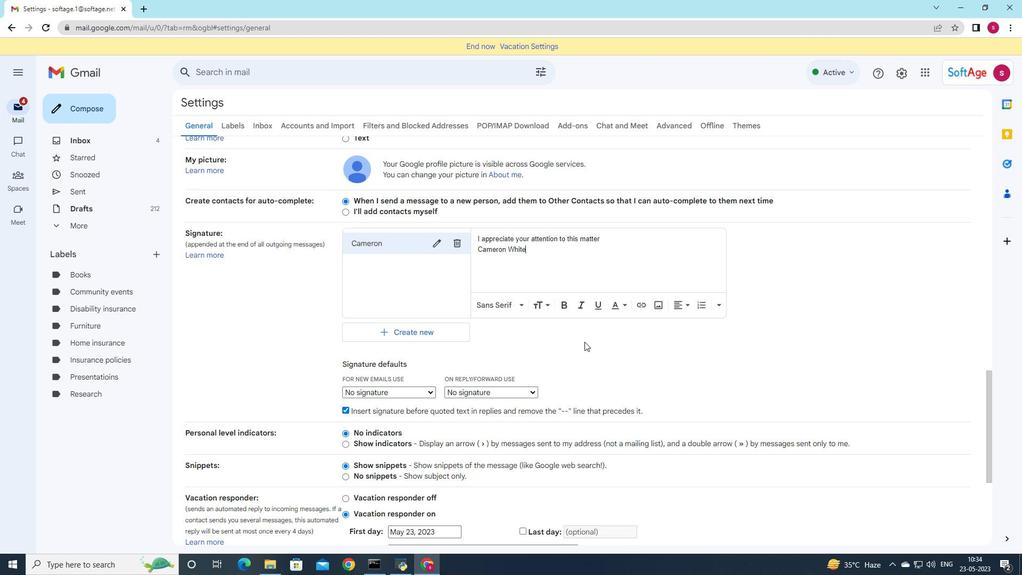 
Action: Mouse moved to (429, 337)
Screenshot: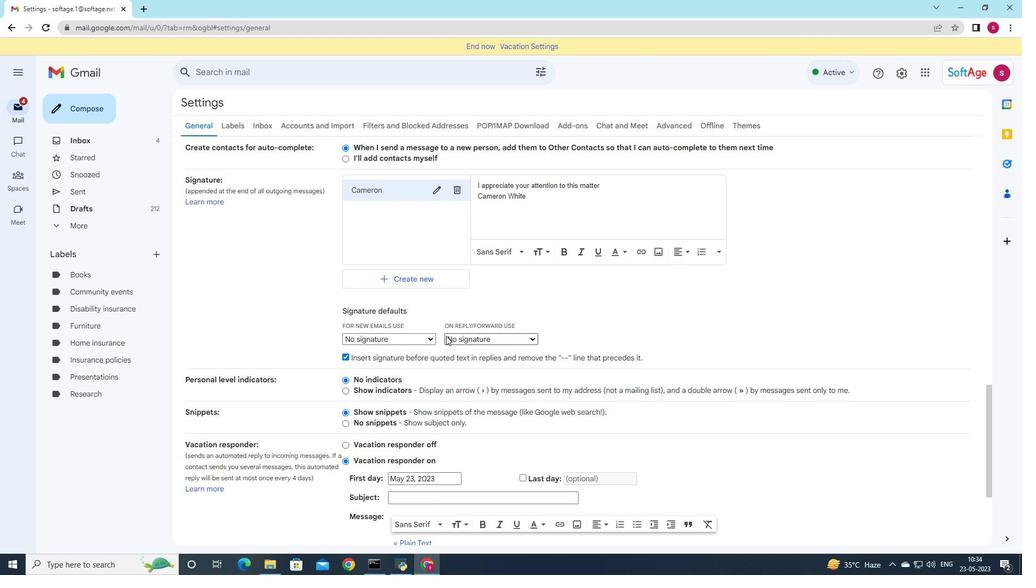 
Action: Mouse pressed left at (429, 337)
Screenshot: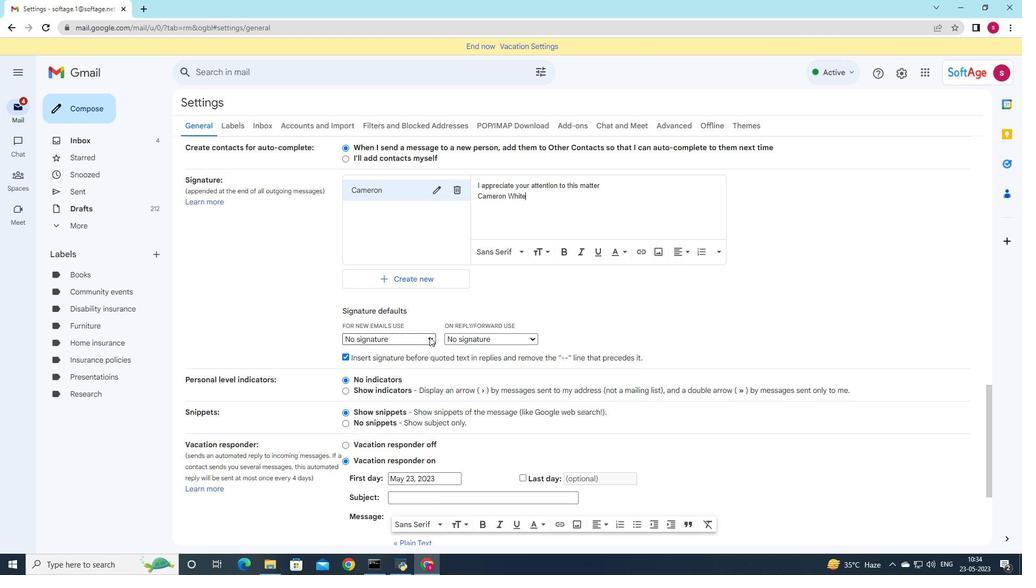 
Action: Mouse moved to (420, 363)
Screenshot: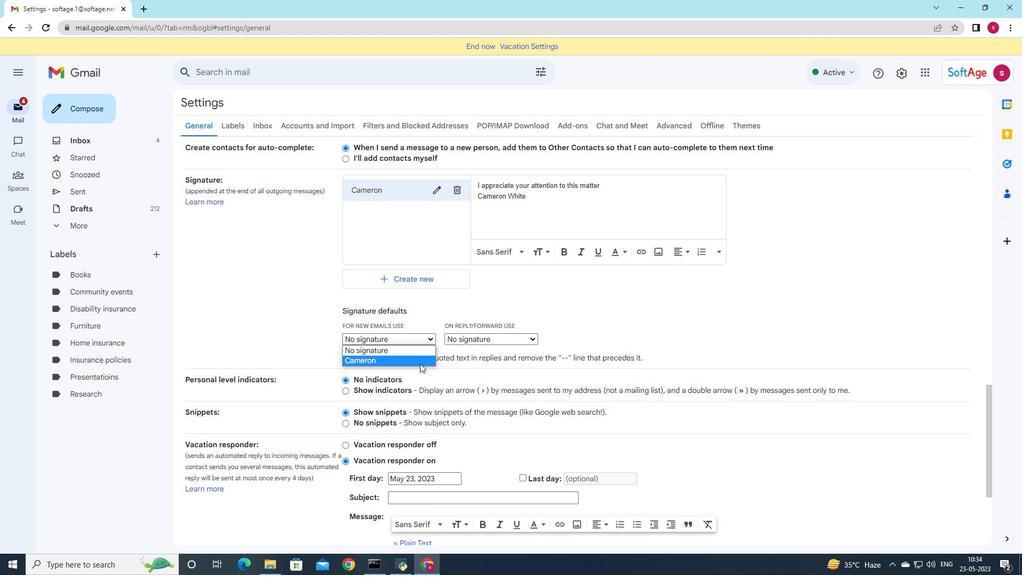 
Action: Mouse pressed left at (420, 363)
Screenshot: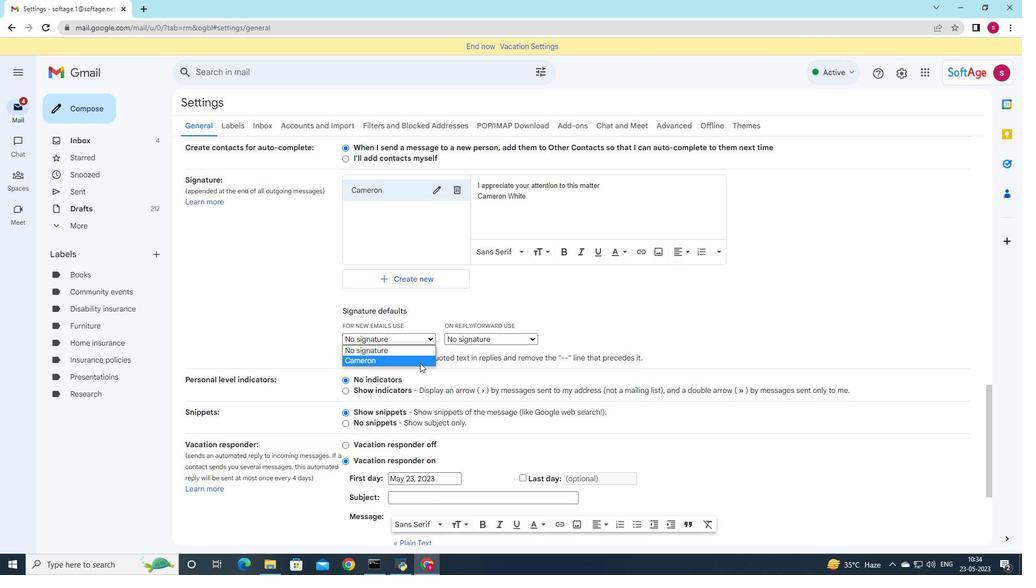 
Action: Mouse moved to (491, 335)
Screenshot: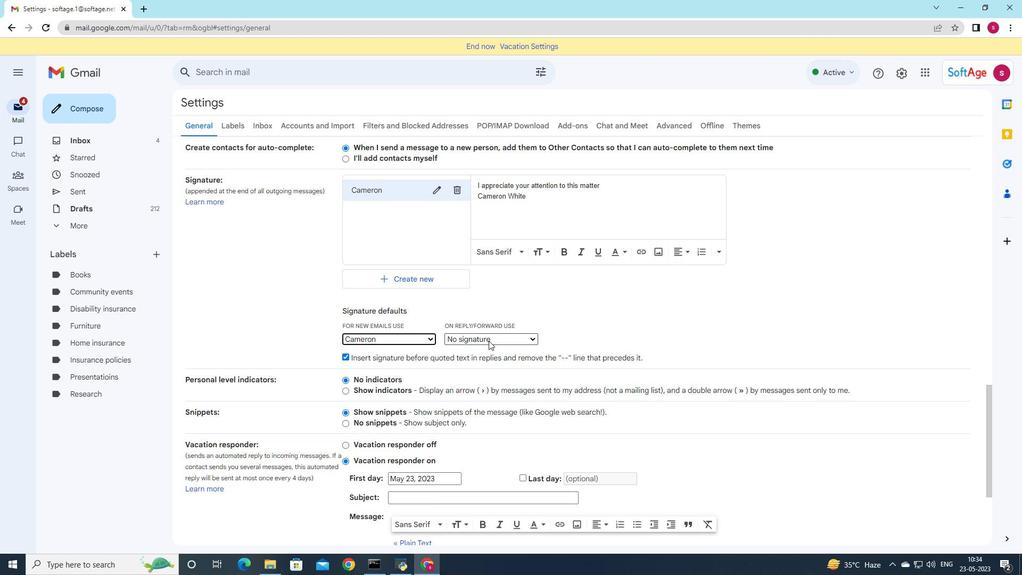 
Action: Mouse pressed left at (491, 335)
Screenshot: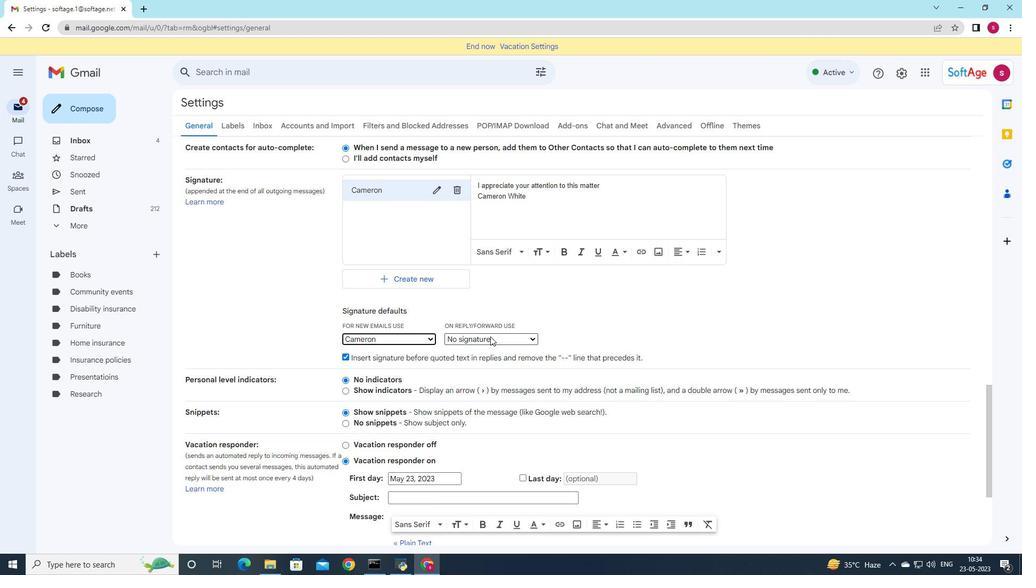 
Action: Mouse moved to (497, 364)
Screenshot: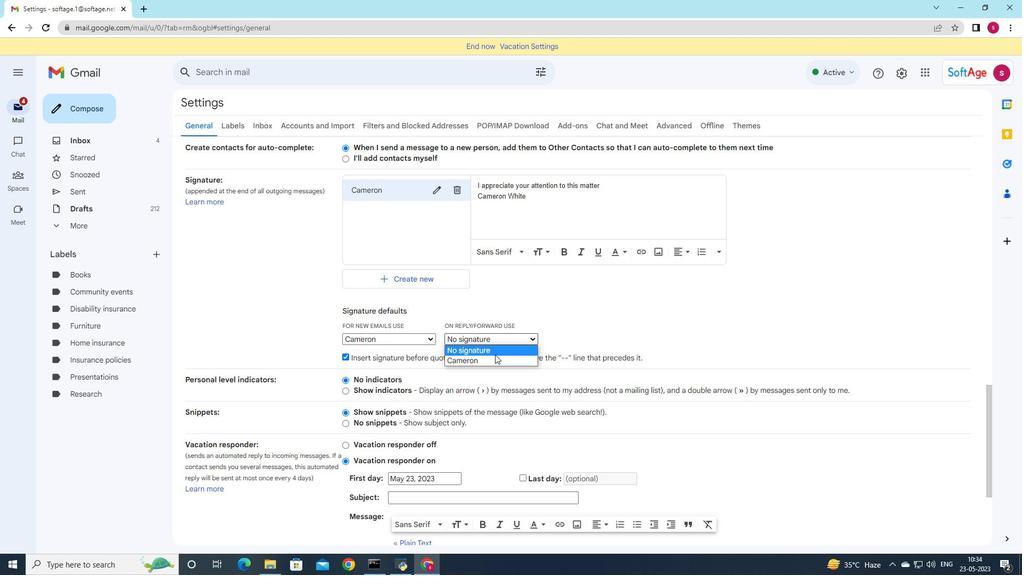 
Action: Mouse pressed left at (497, 364)
Screenshot: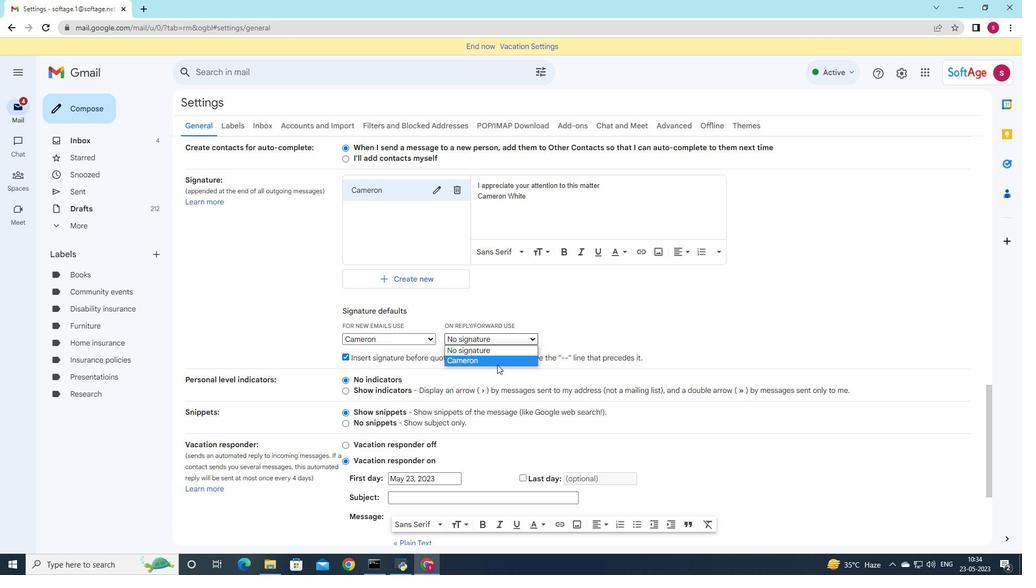 
Action: Mouse scrolled (497, 364) with delta (0, 0)
Screenshot: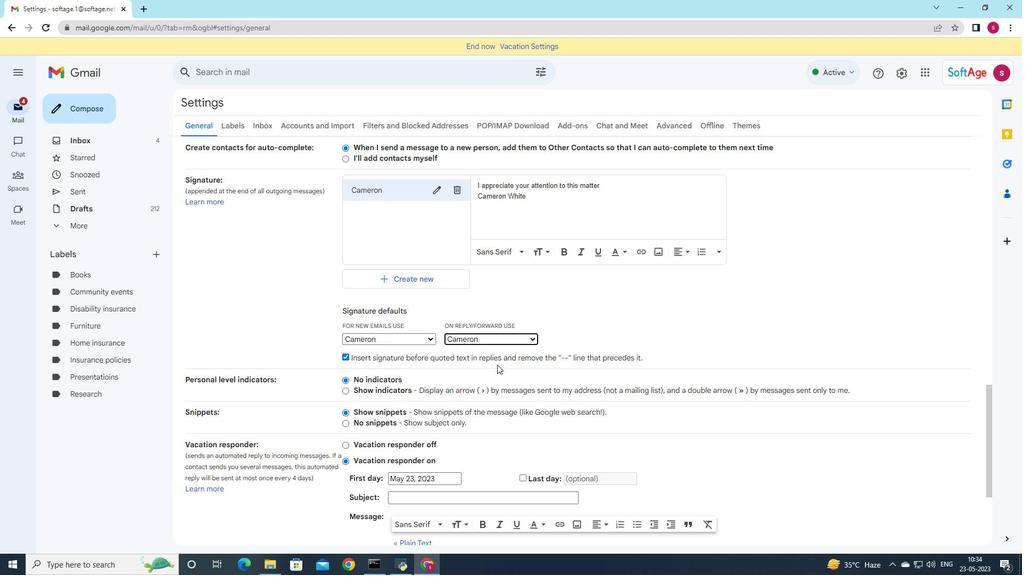 
Action: Mouse scrolled (497, 364) with delta (0, 0)
Screenshot: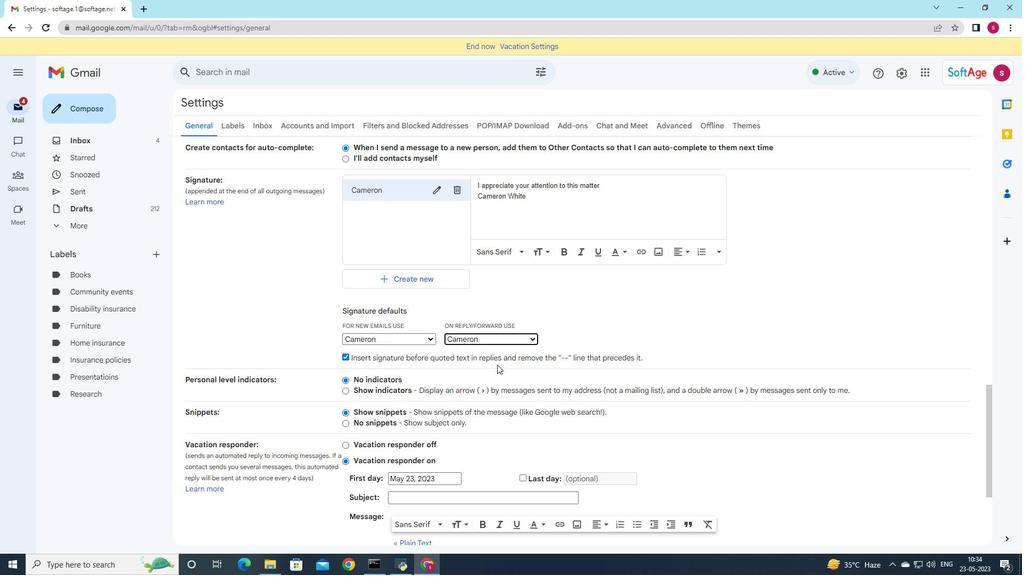 
Action: Mouse scrolled (497, 364) with delta (0, 0)
Screenshot: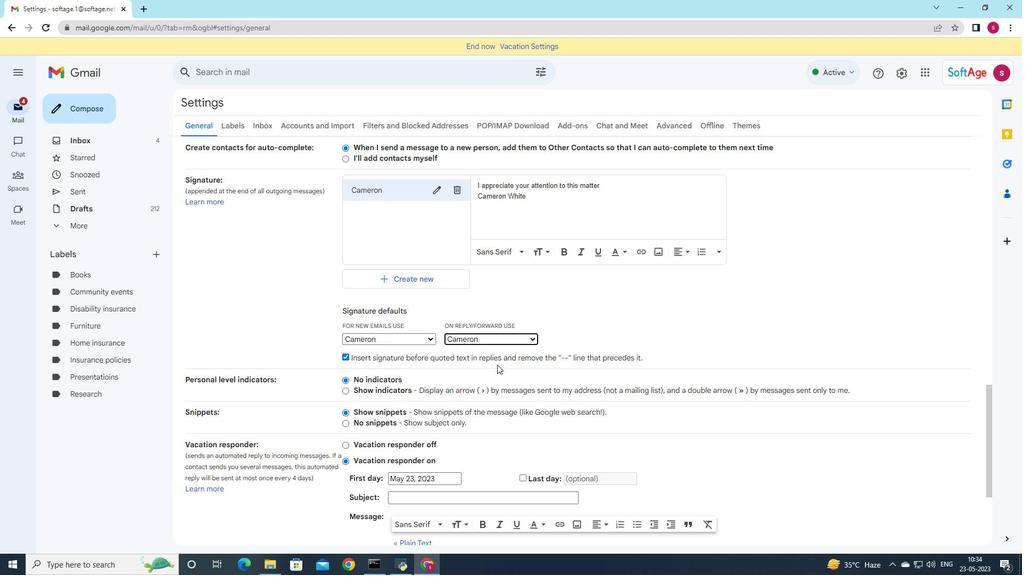 
Action: Mouse scrolled (497, 364) with delta (0, 0)
Screenshot: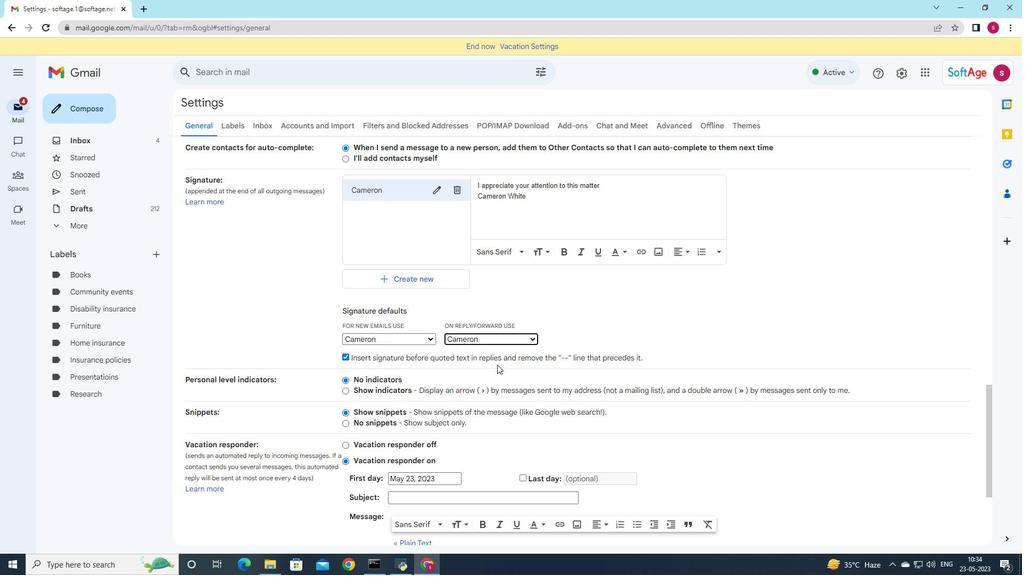 
Action: Mouse scrolled (497, 364) with delta (0, 0)
Screenshot: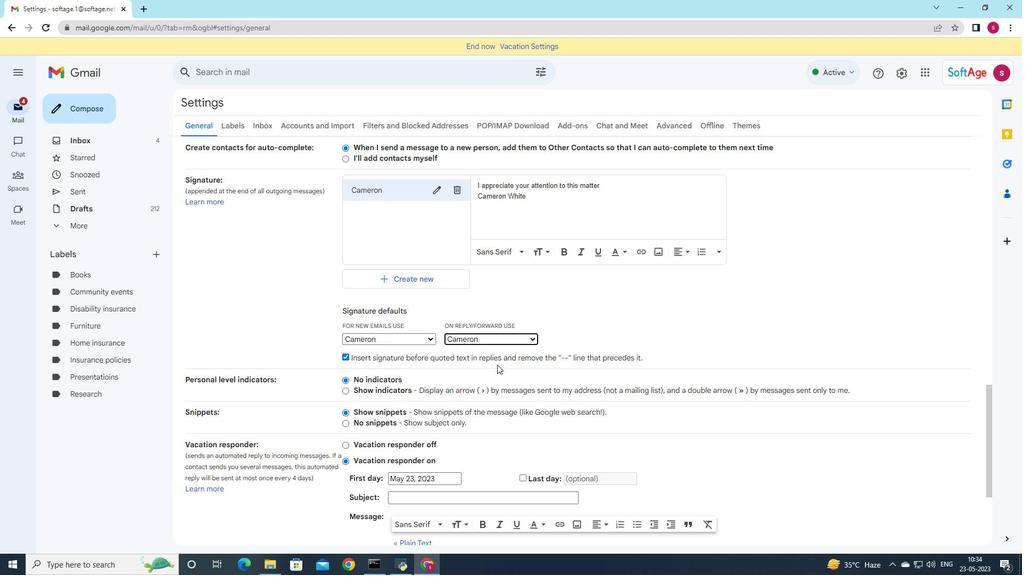 
Action: Mouse scrolled (497, 364) with delta (0, 0)
Screenshot: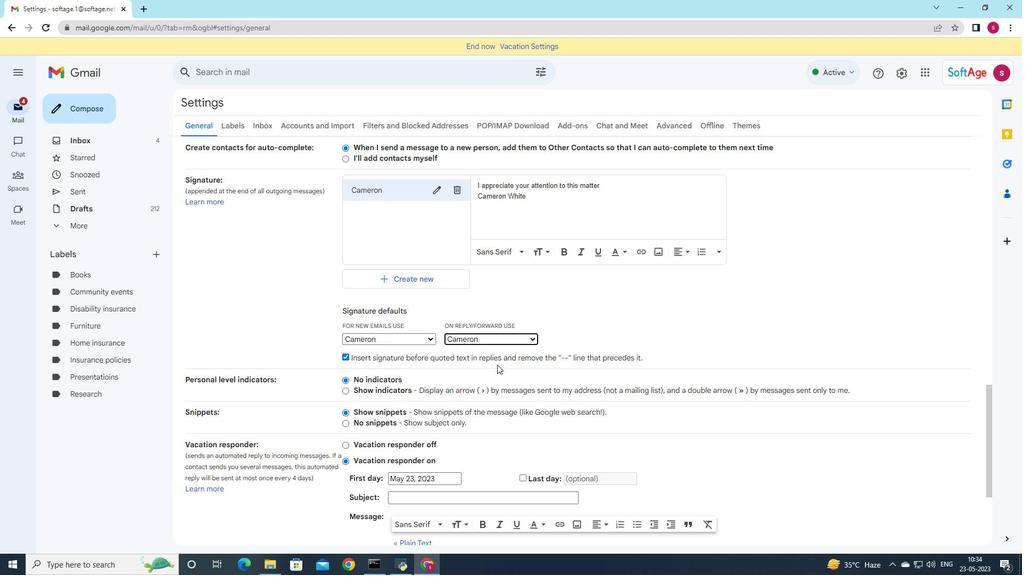 
Action: Mouse scrolled (497, 364) with delta (0, 0)
Screenshot: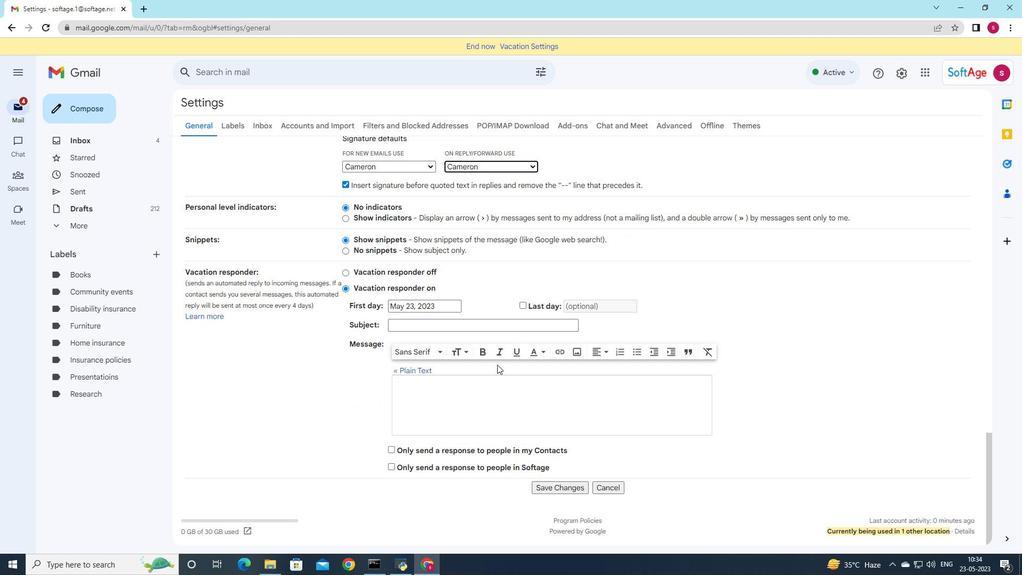 
Action: Mouse scrolled (497, 364) with delta (0, 0)
Screenshot: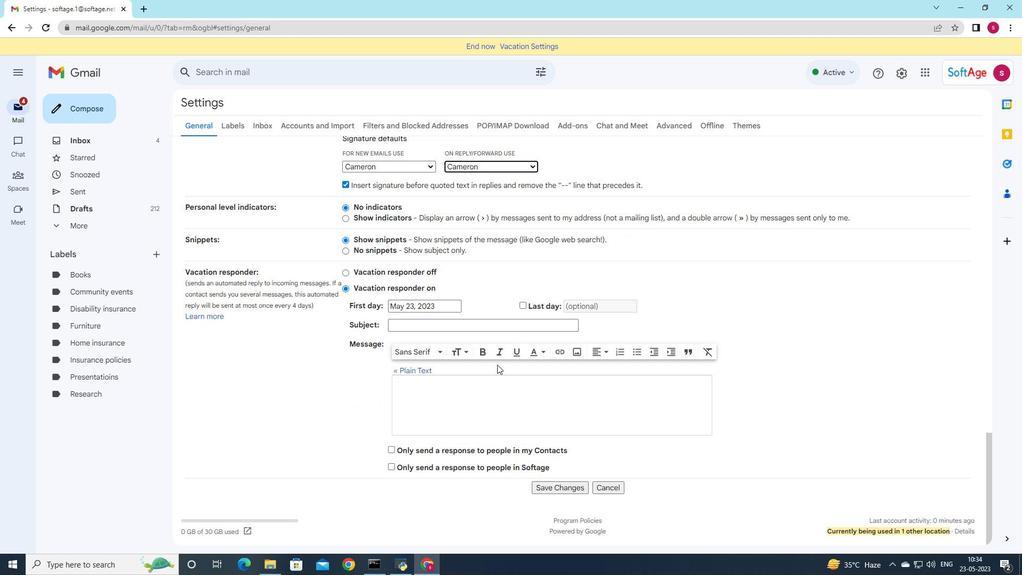 
Action: Mouse scrolled (497, 364) with delta (0, 0)
Screenshot: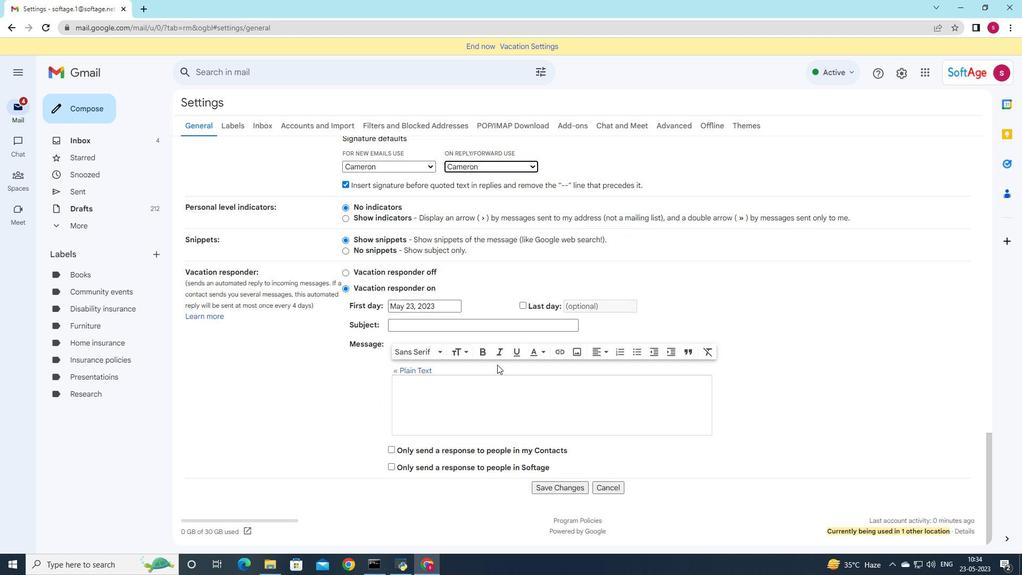 
Action: Mouse scrolled (497, 364) with delta (0, 0)
Screenshot: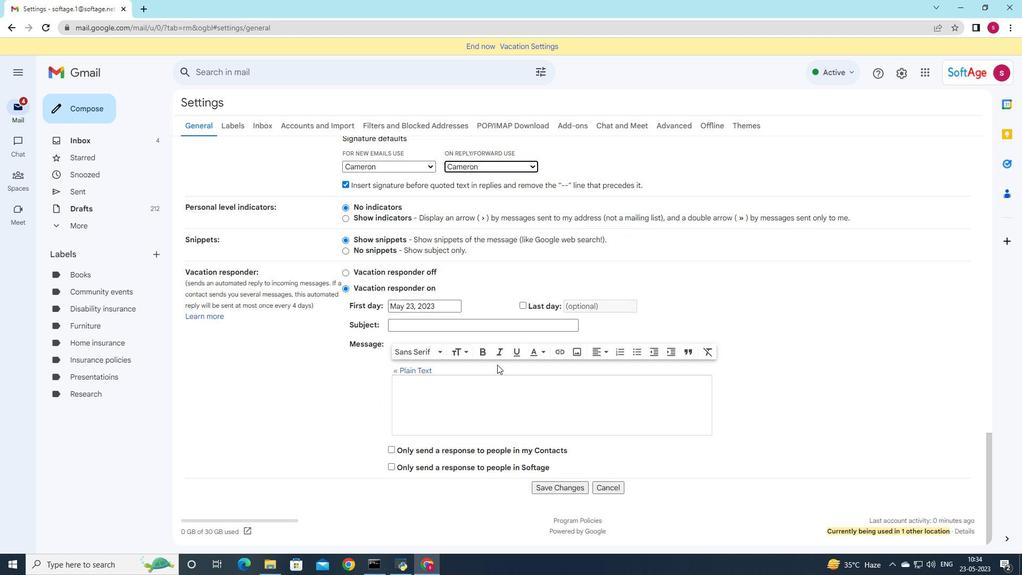 
Action: Mouse moved to (570, 487)
Screenshot: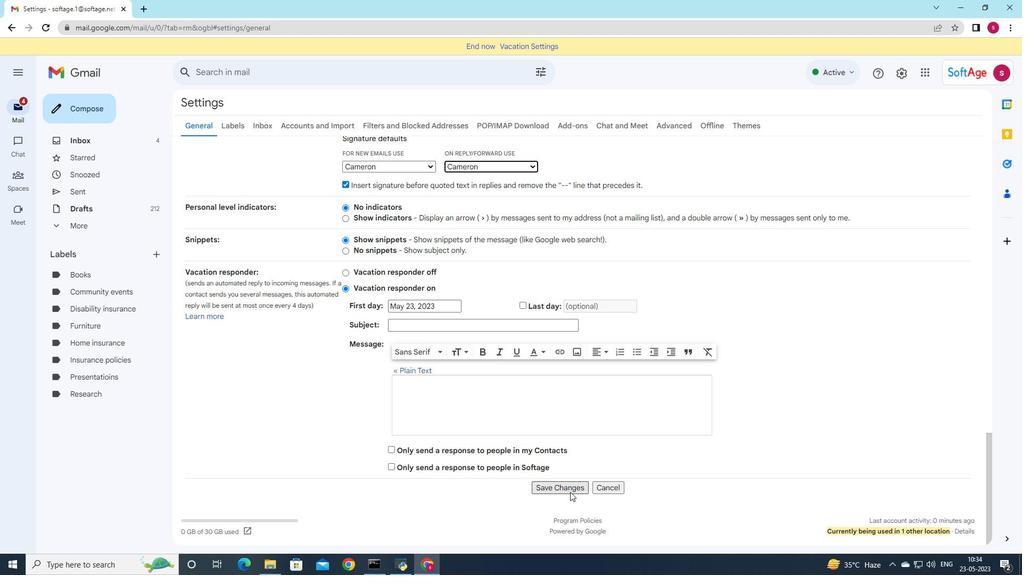 
Action: Mouse pressed left at (570, 486)
Screenshot: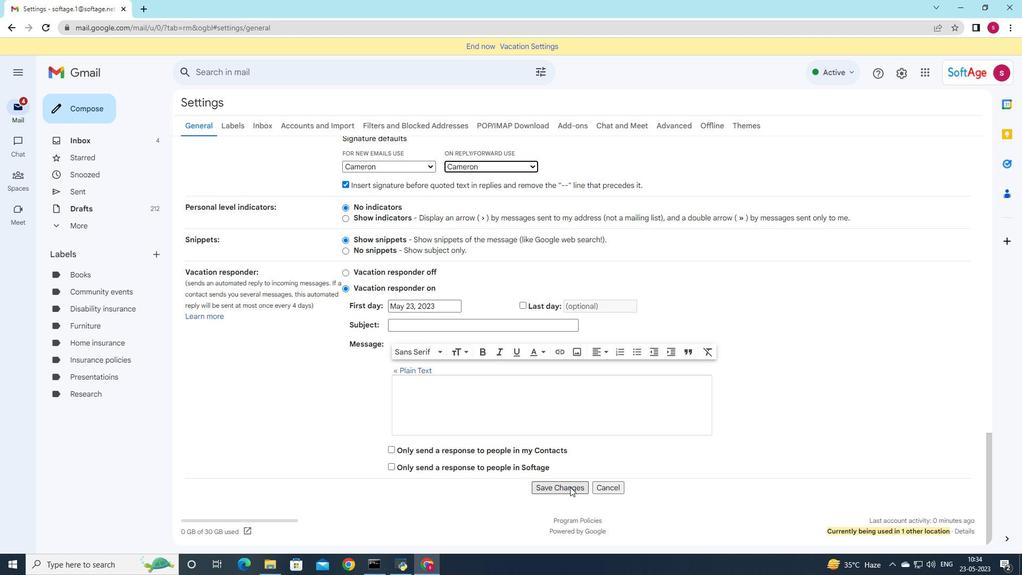 
Action: Mouse moved to (91, 111)
Screenshot: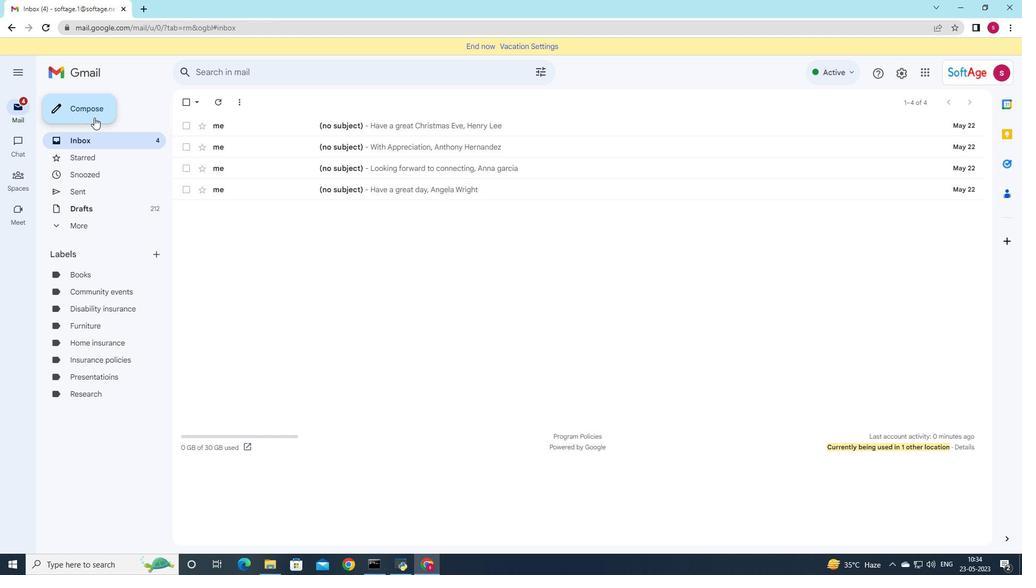 
Action: Mouse pressed left at (91, 111)
Screenshot: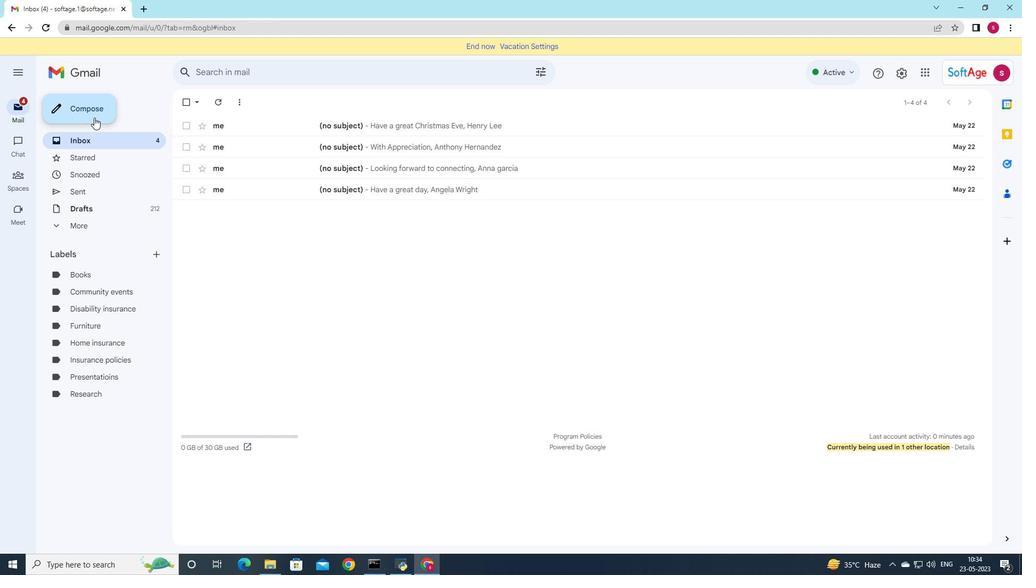 
Action: Mouse moved to (736, 283)
Screenshot: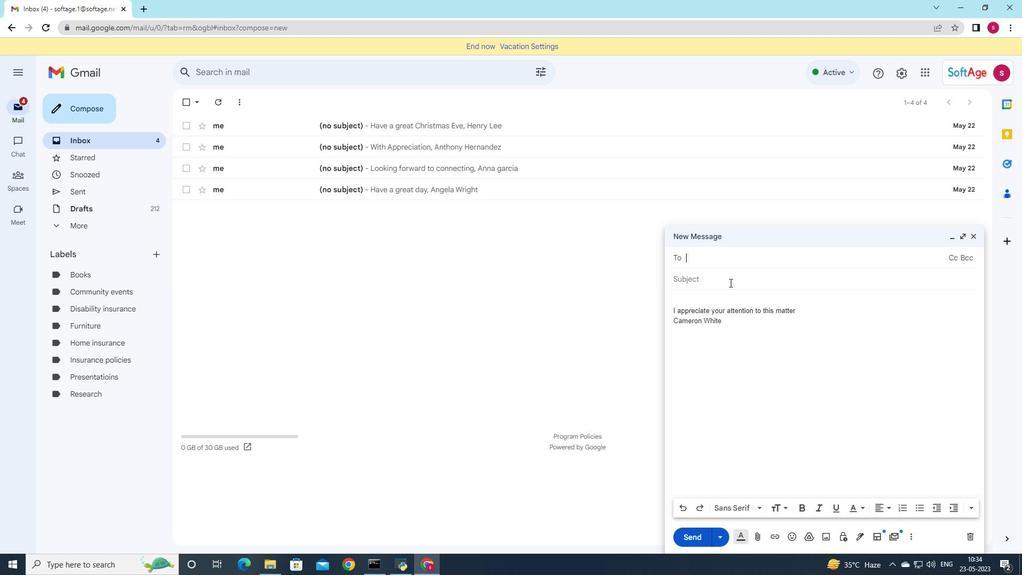 
Action: Key pressed softage
Screenshot: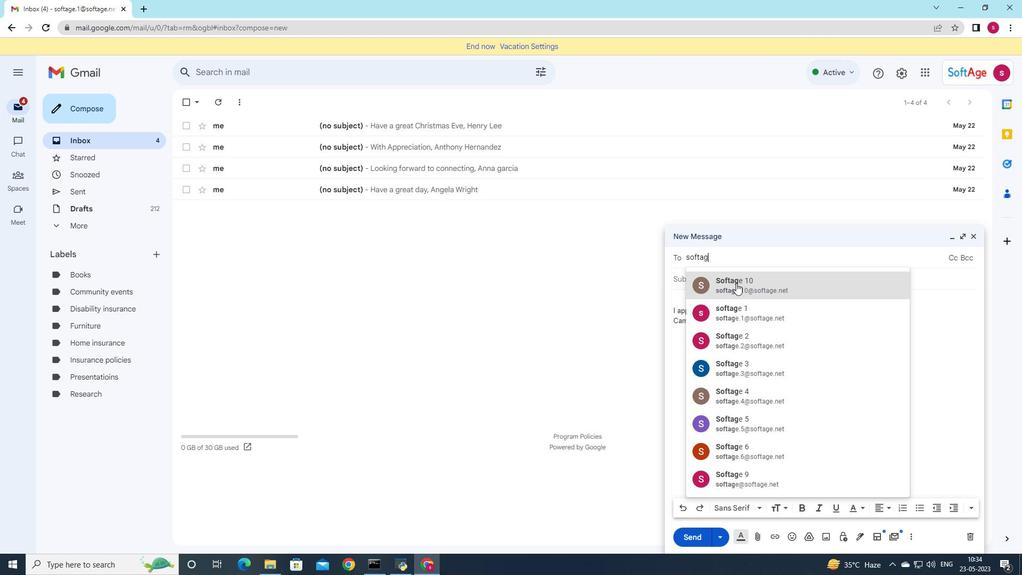 
Action: Mouse pressed left at (736, 283)
Screenshot: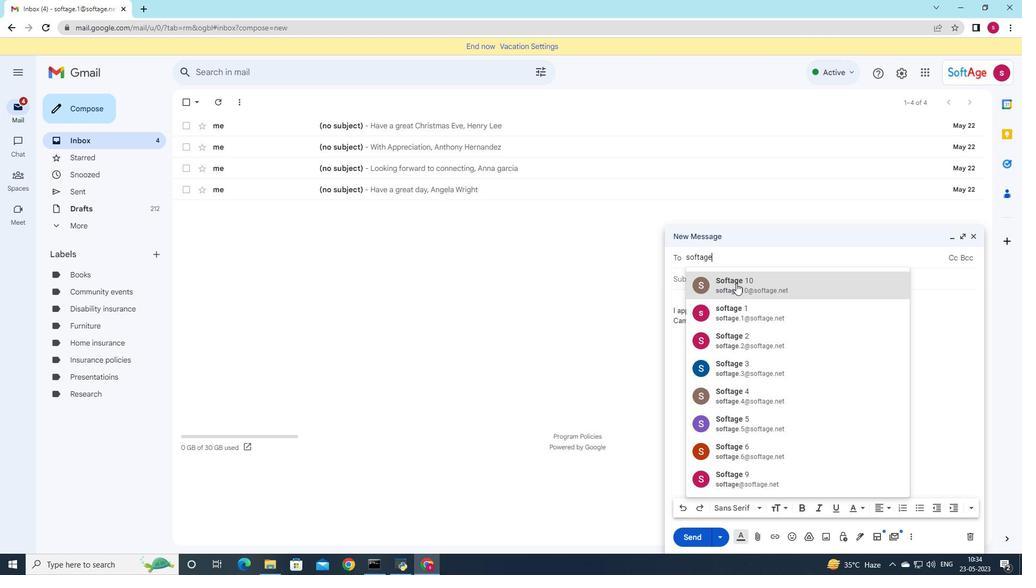 
Action: Mouse scrolled (736, 282) with delta (0, 0)
Screenshot: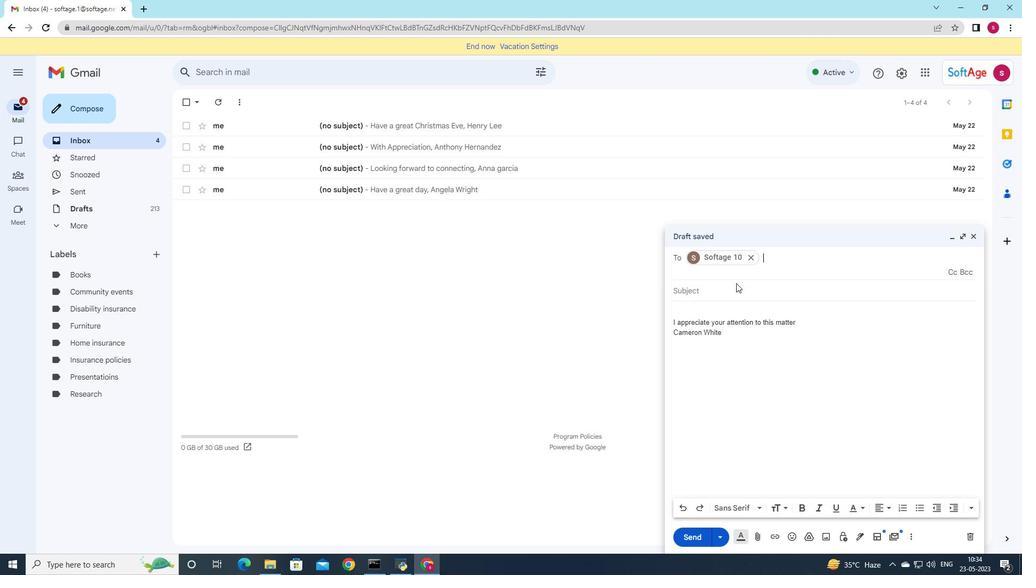 
Action: Mouse moved to (731, 289)
Screenshot: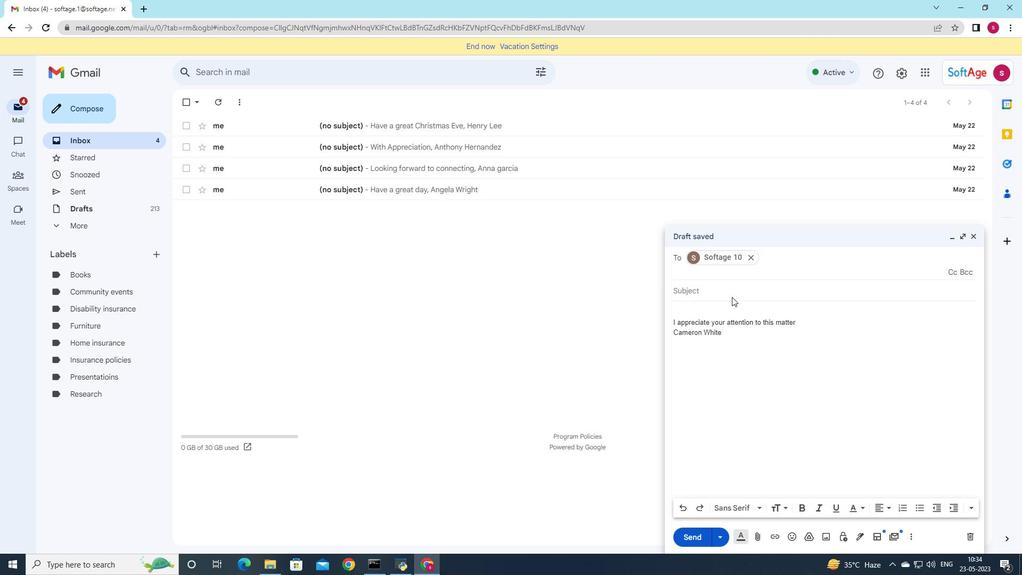 
Action: Mouse pressed left at (731, 289)
Screenshot: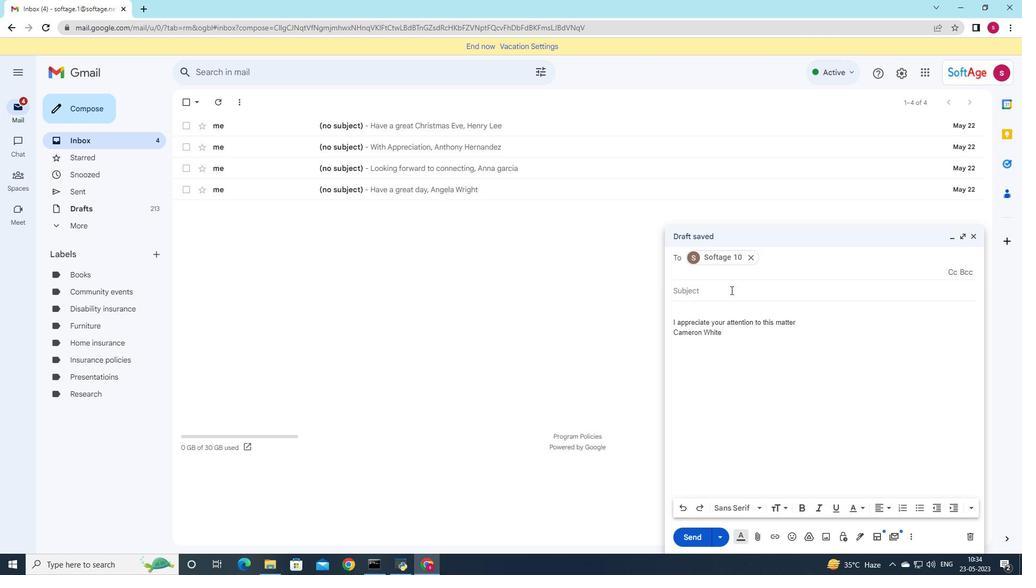 
Action: Key pressed <Key.shift>Follow-up<Key.space>ao<Key.backspace><Key.backspace>on<Key.space>a<Key.space><Key.shift>Complaint
Screenshot: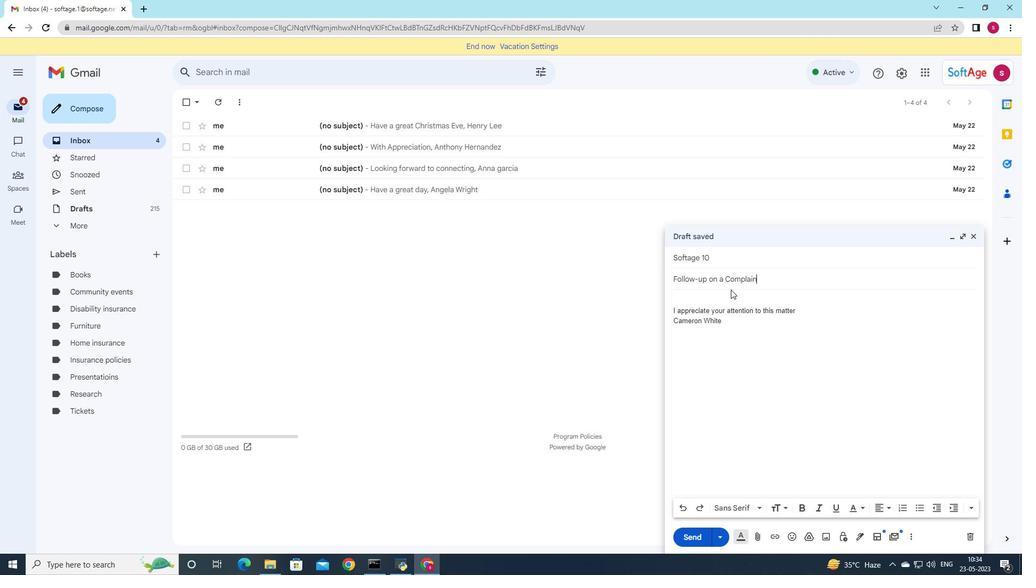 
Action: Mouse scrolled (731, 289) with delta (0, 0)
Screenshot: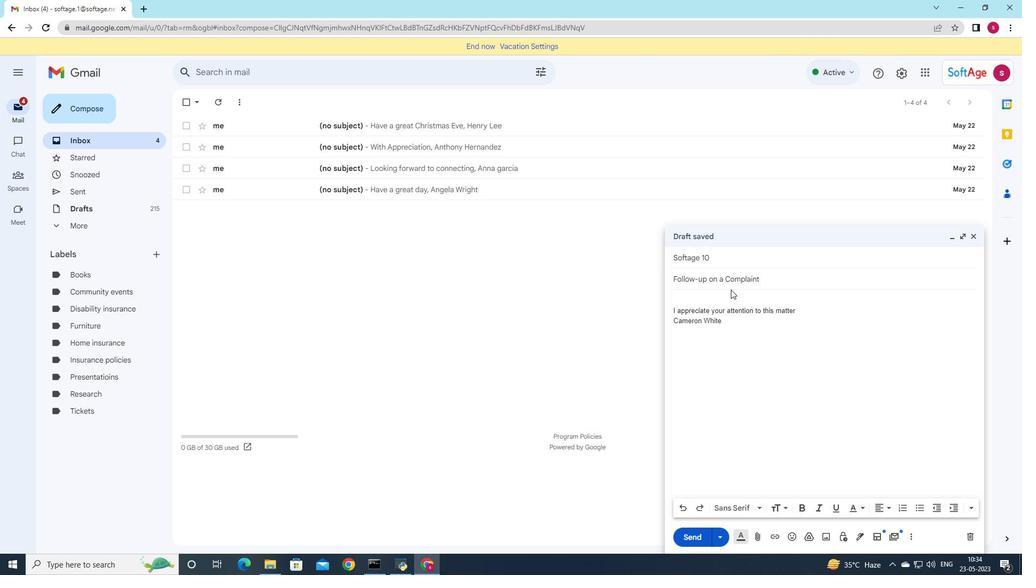 
Action: Mouse moved to (716, 309)
Screenshot: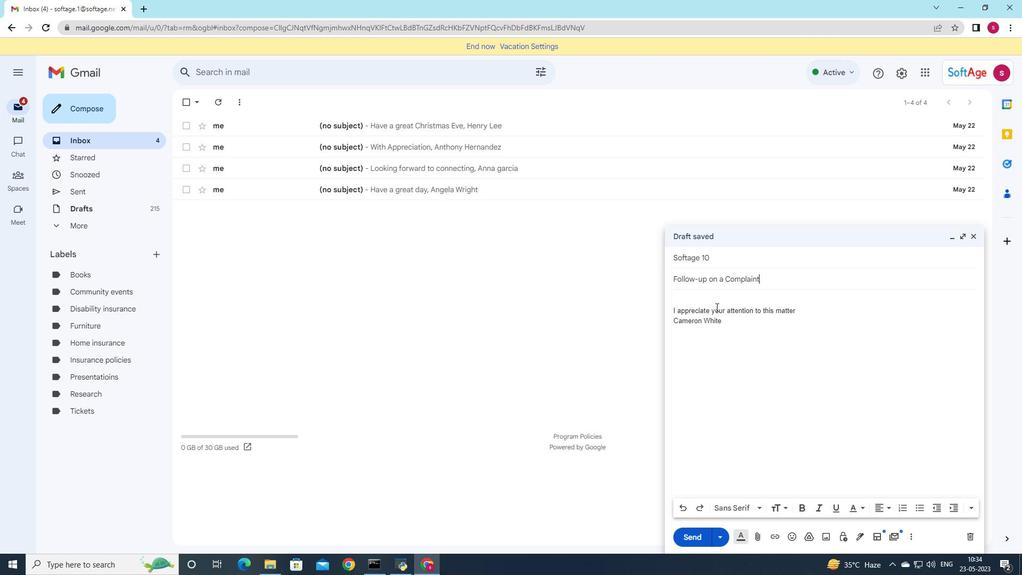 
Action: Mouse scrolled (716, 309) with delta (0, 0)
Screenshot: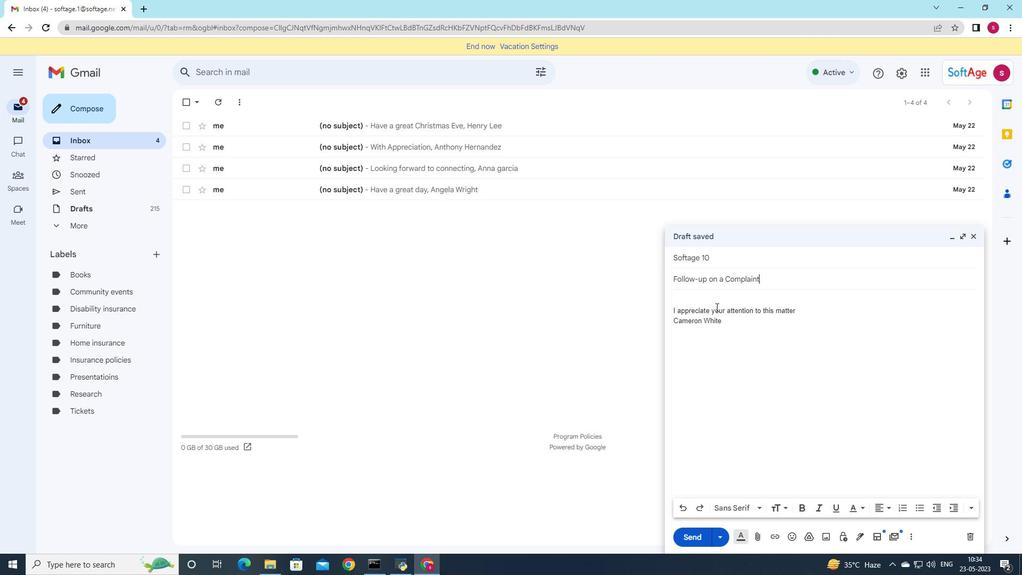 
Action: Mouse moved to (717, 316)
Screenshot: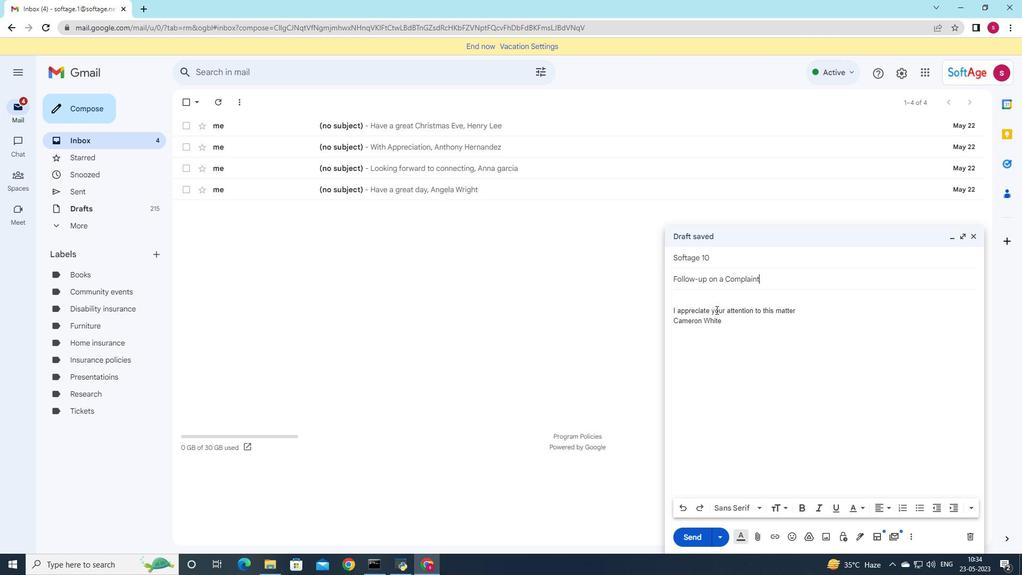 
Action: Mouse scrolled (717, 316) with delta (0, 0)
Screenshot: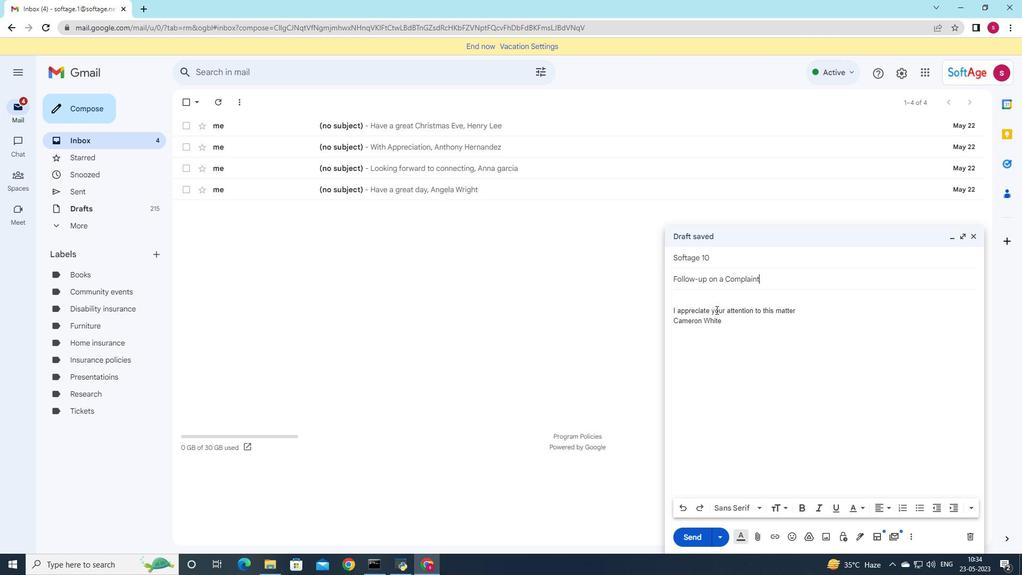 
Action: Mouse moved to (759, 536)
Screenshot: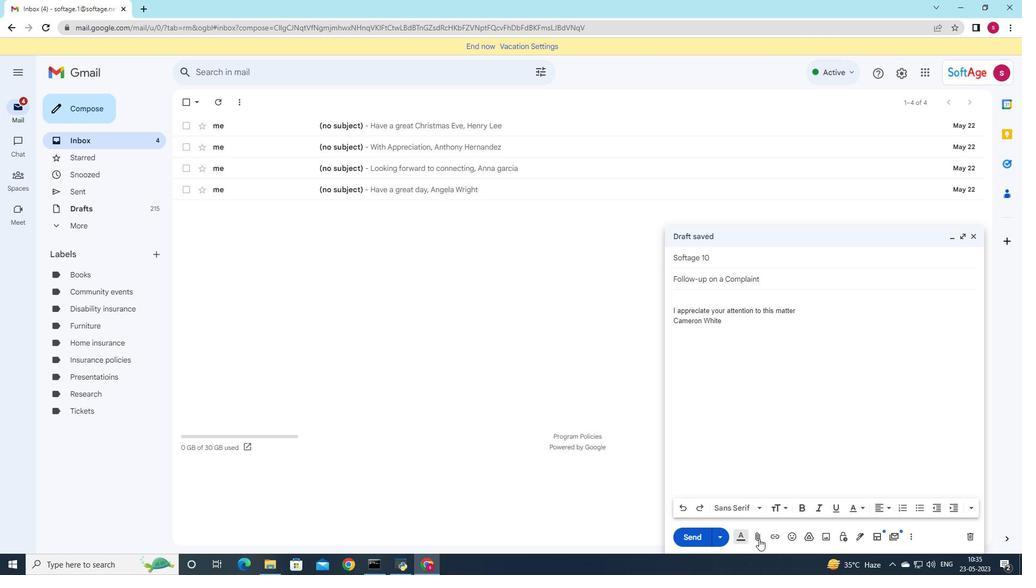 
Action: Mouse pressed left at (759, 536)
Screenshot: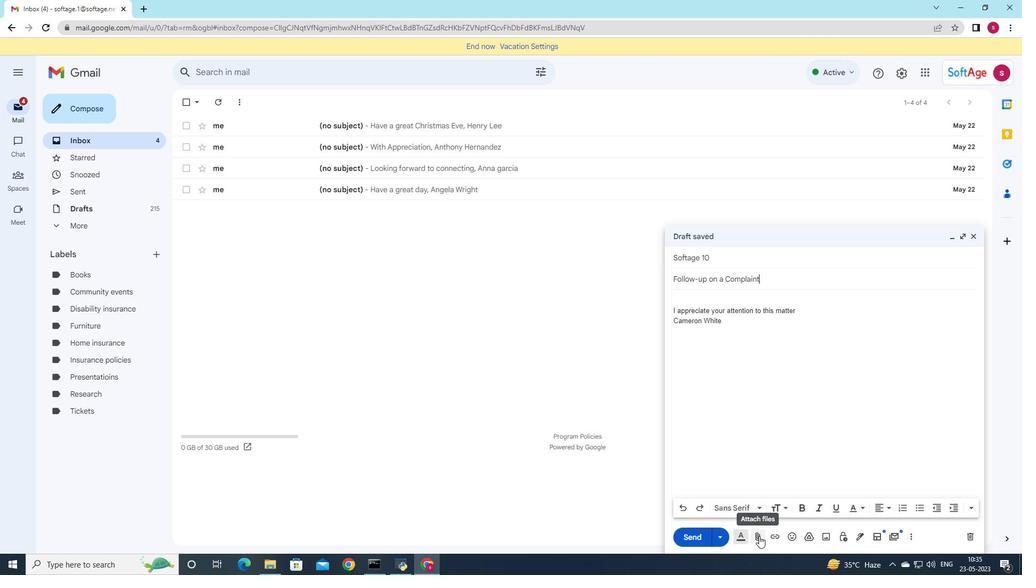 
Action: Mouse moved to (202, 75)
Screenshot: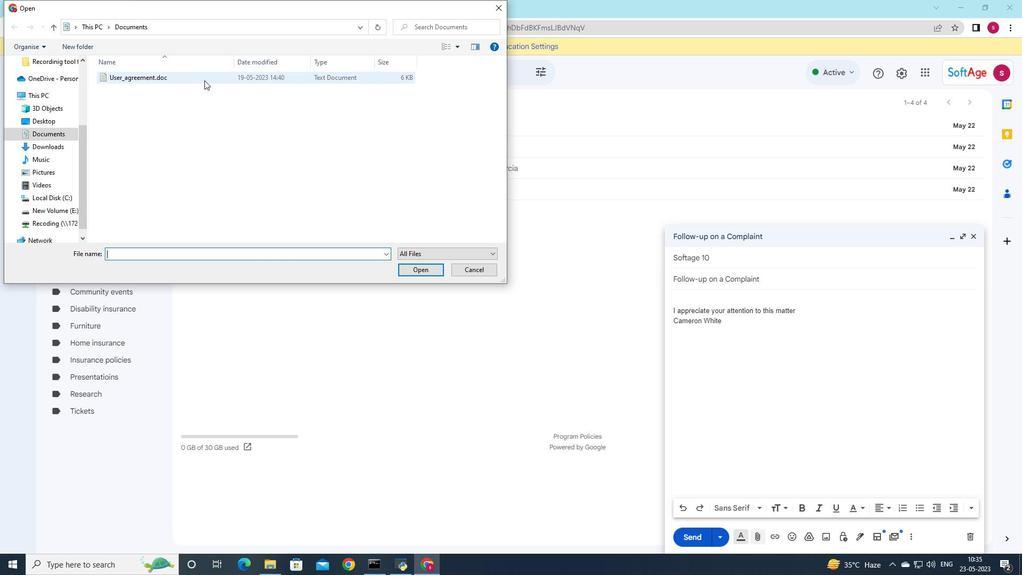 
Action: Mouse pressed left at (202, 75)
Screenshot: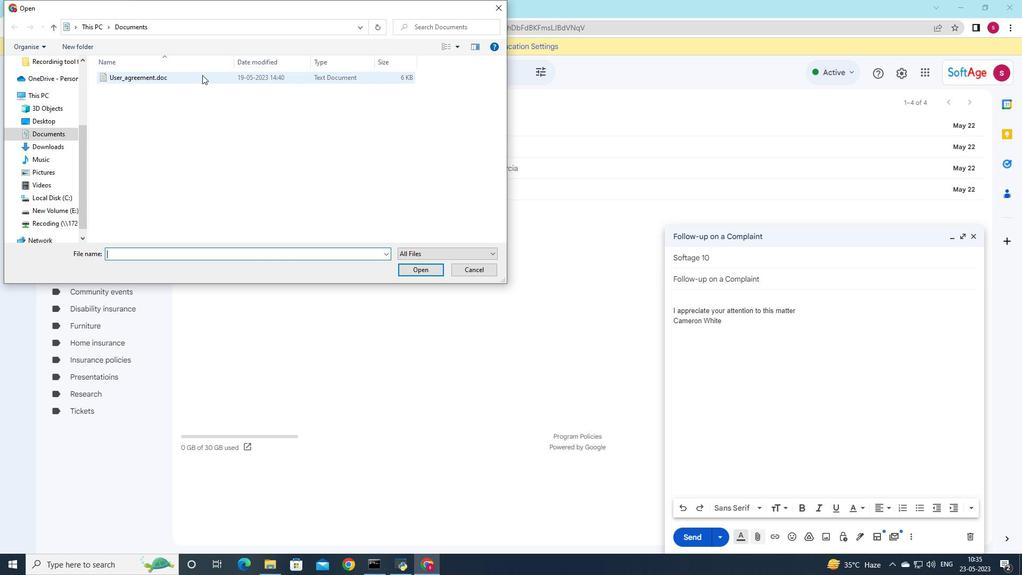 
Action: Mouse pressed left at (202, 75)
Screenshot: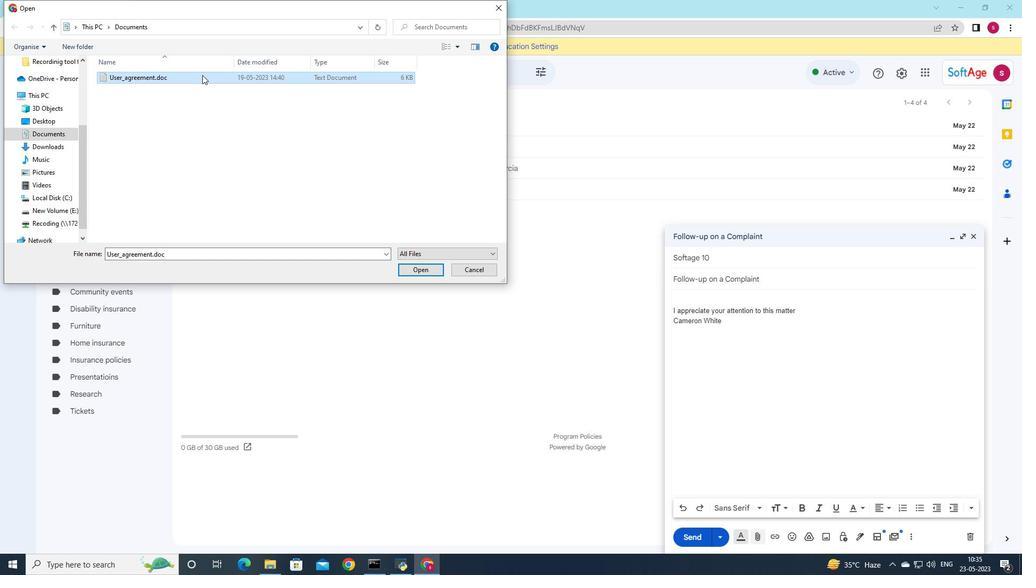 
Action: Mouse moved to (271, 110)
Screenshot: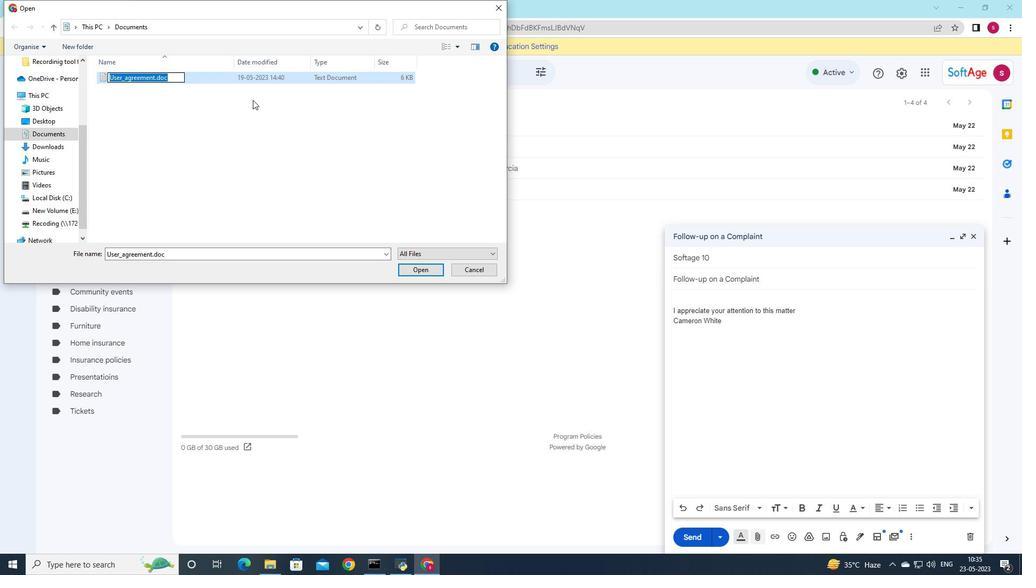 
Action: Key pressed <Key.shift>Article<Key.shift><Key.shift><Key.shift><Key.shift><Key.shift><Key.shift><Key.shift><Key.shift><Key.shift><Key.shift><Key.shift><Key.shift><Key.shift><Key.shift><Key.shift><Key.shift>_sub,<Key.backspace>mission.docx
Screenshot: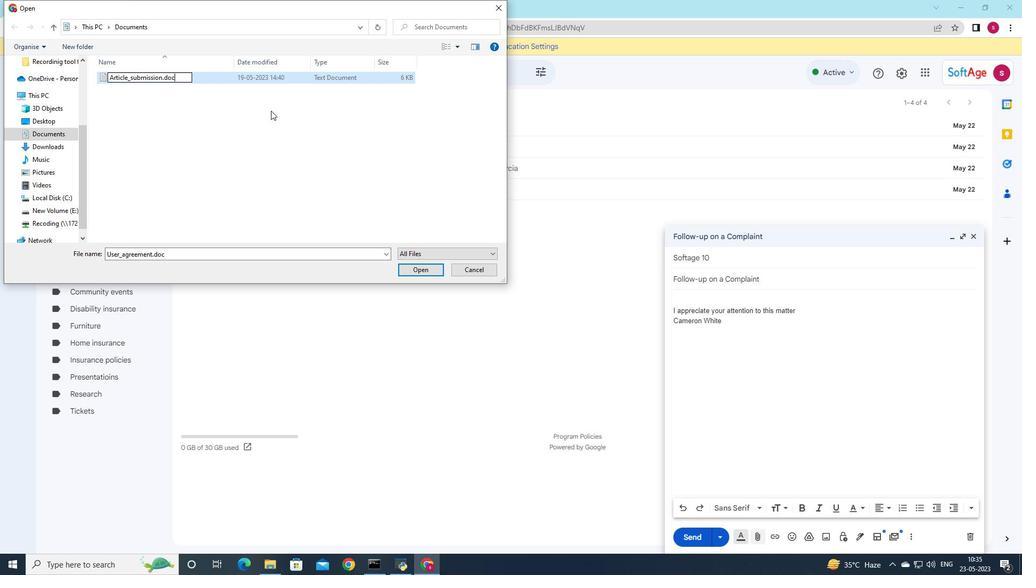 
Action: Mouse moved to (417, 267)
Screenshot: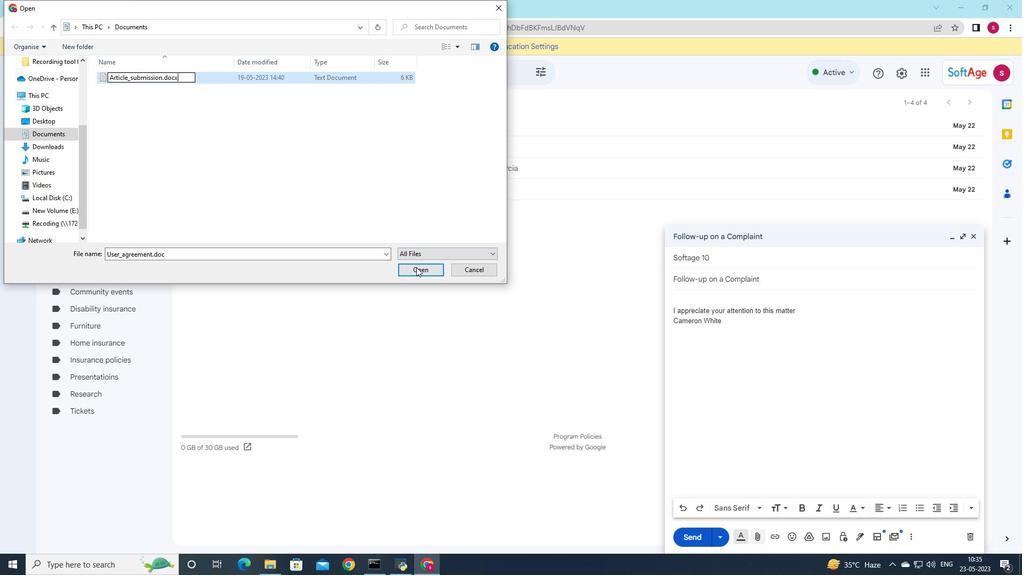 
Action: Mouse pressed left at (417, 267)
Screenshot: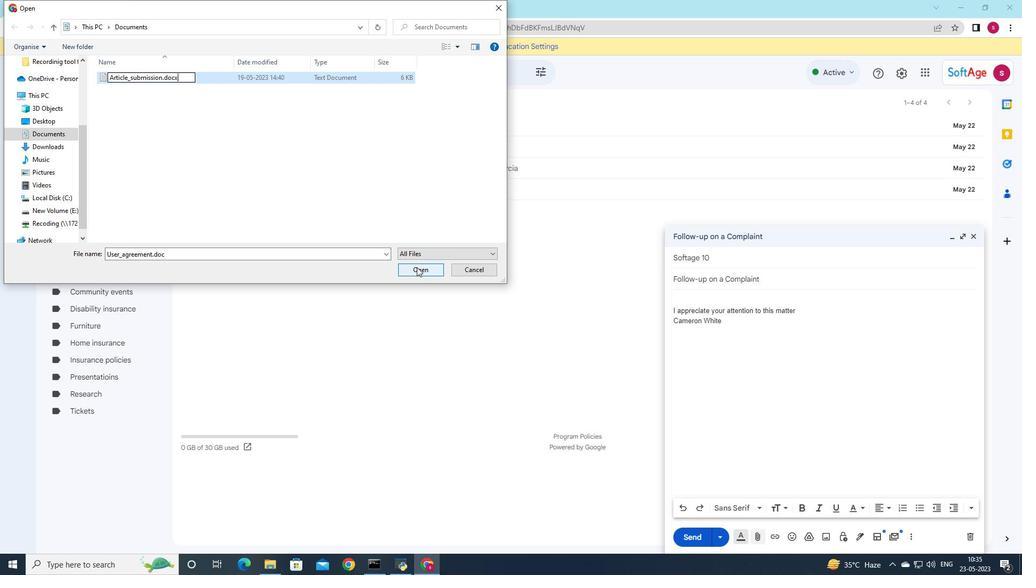 
Action: Mouse moved to (363, 75)
Screenshot: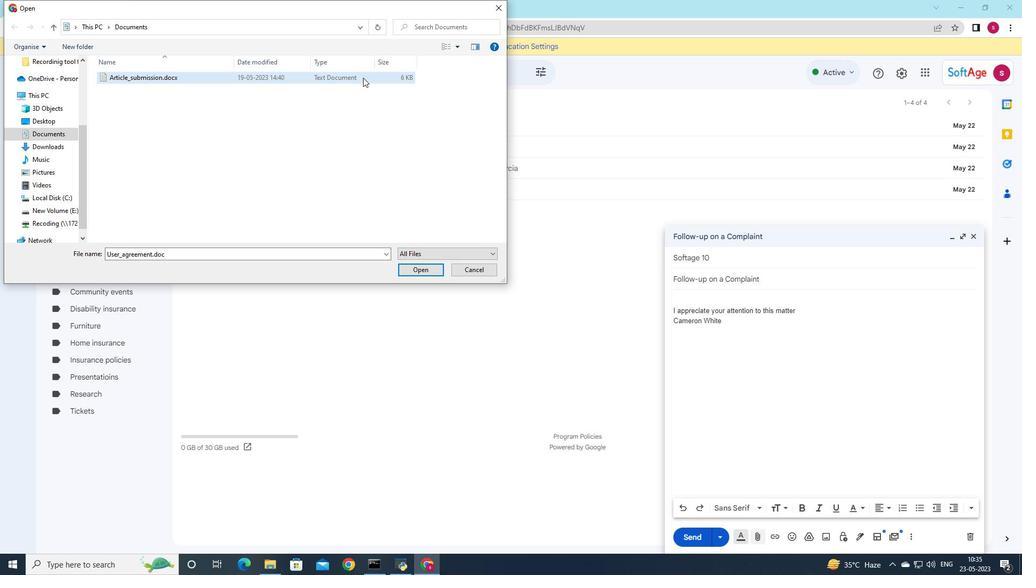 
Action: Mouse pressed left at (363, 75)
Screenshot: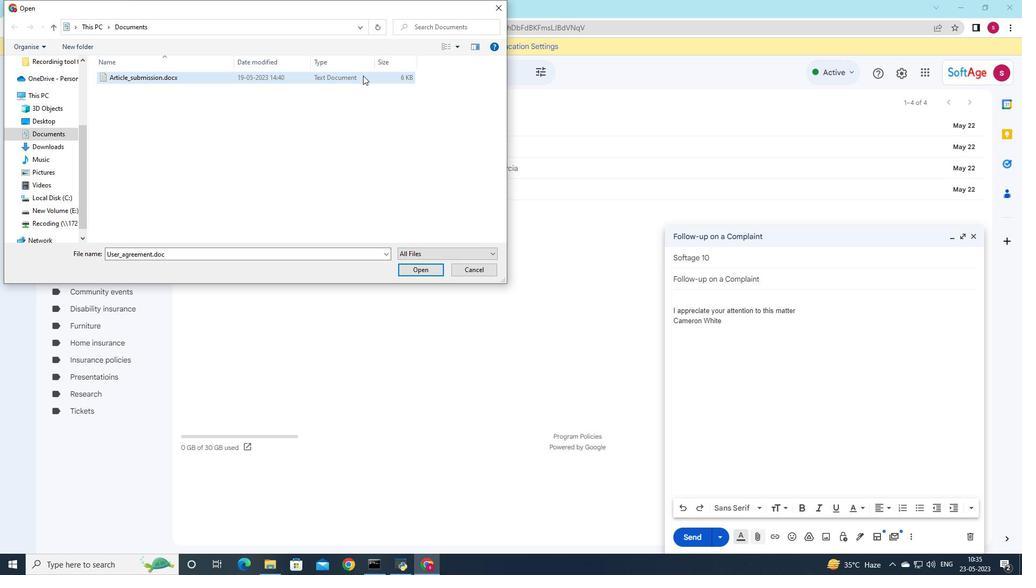 
Action: Mouse moved to (427, 270)
Screenshot: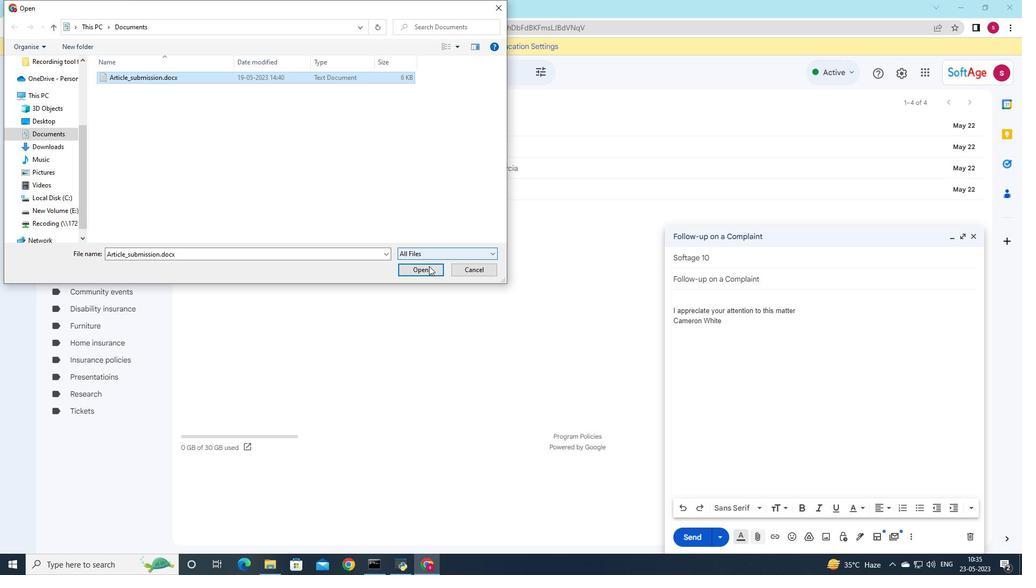 
Action: Mouse pressed left at (427, 270)
Screenshot: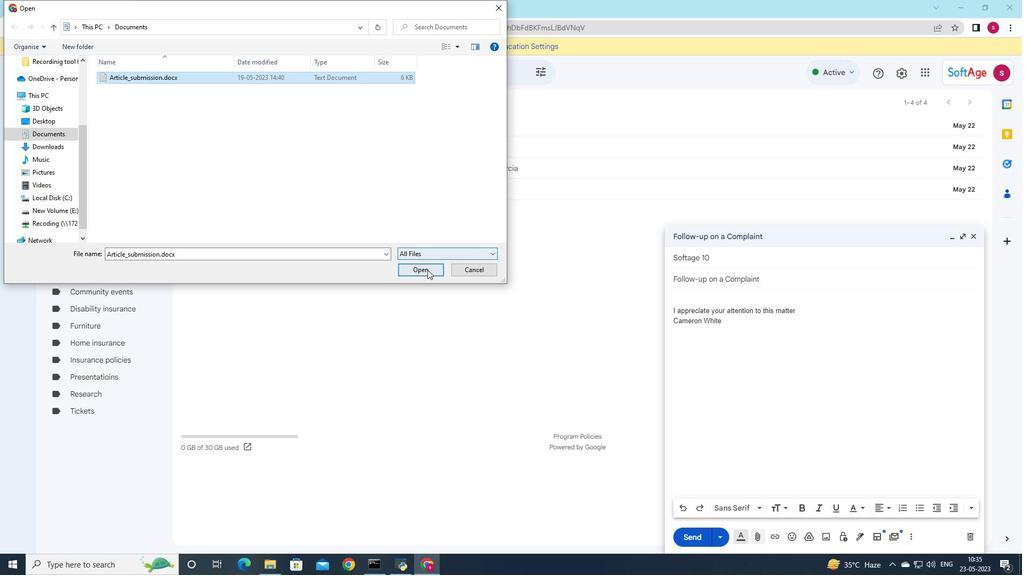 
Action: Mouse moved to (796, 306)
Screenshot: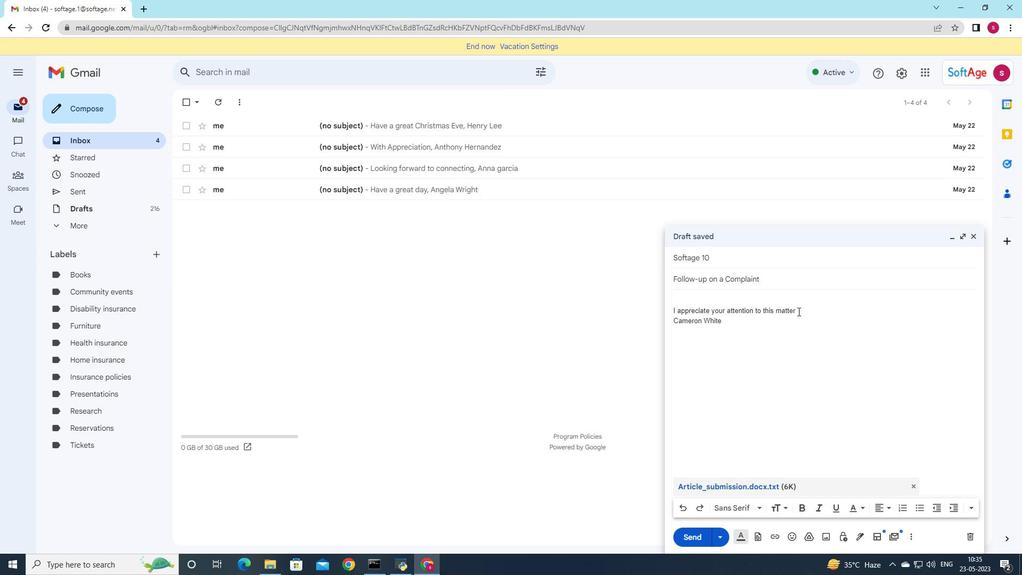 
Action: Mouse pressed left at (796, 306)
Screenshot: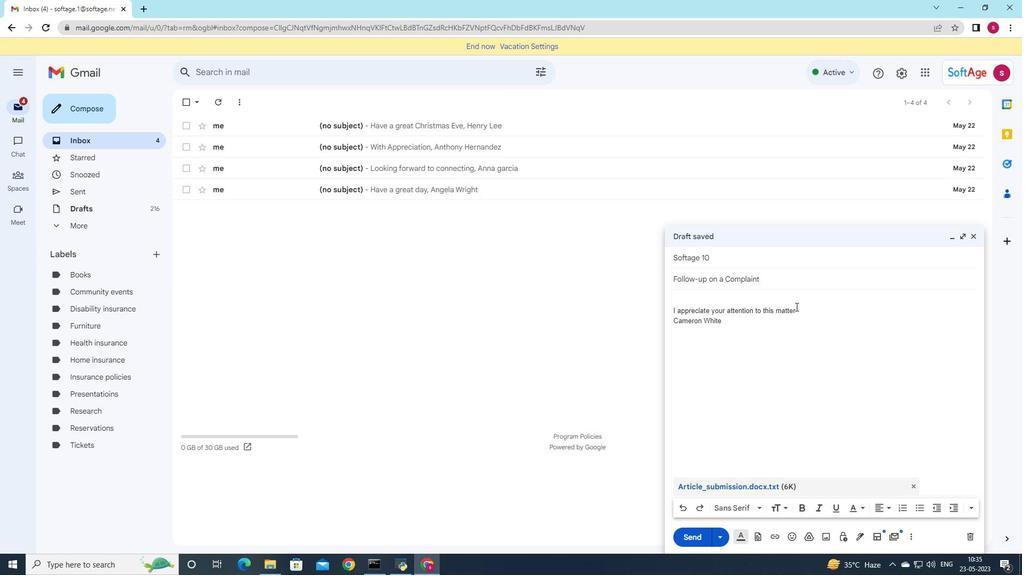
Action: Mouse moved to (666, 306)
Screenshot: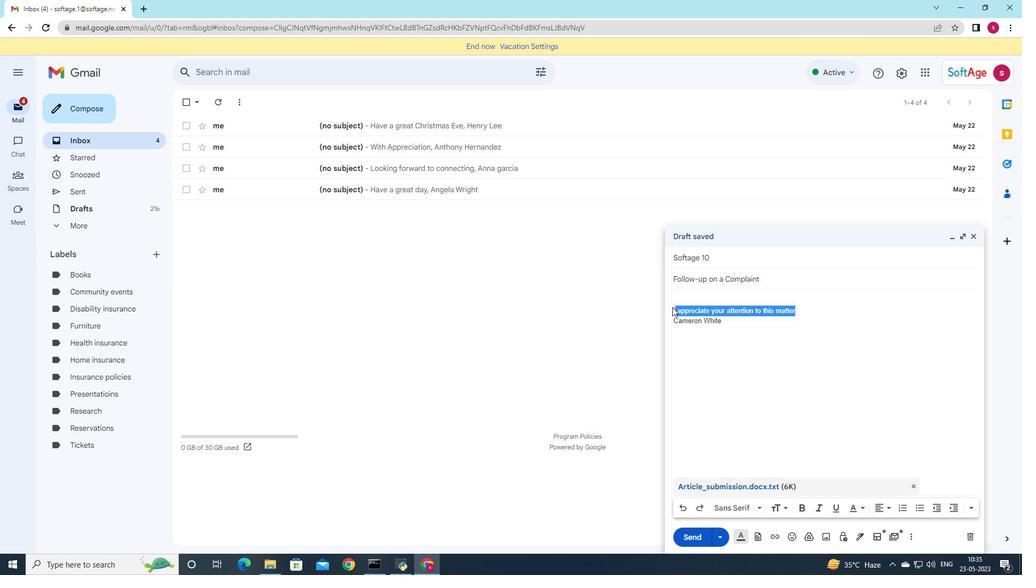 
Action: Key pressed <Key.delete><Key.backspace><Key.shift>Could<Key.space>you<Key.space>please<Key.space>confirm<Key.space>the<Key.space>delivery<Key.space>date<Key.space>
Screenshot: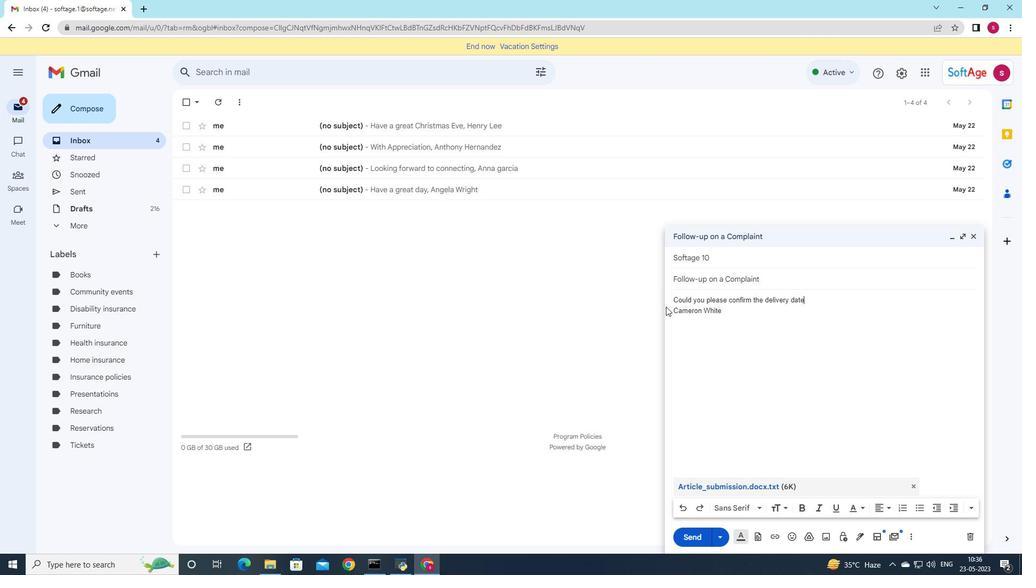 
Action: Mouse moved to (798, 384)
Screenshot: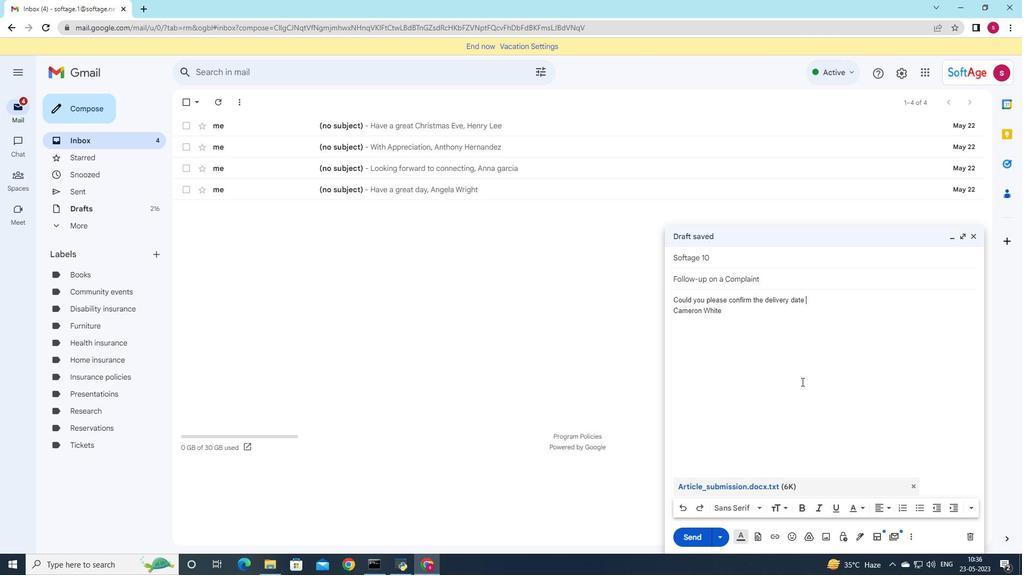 
Action: Mouse scrolled (798, 383) with delta (0, 0)
Screenshot: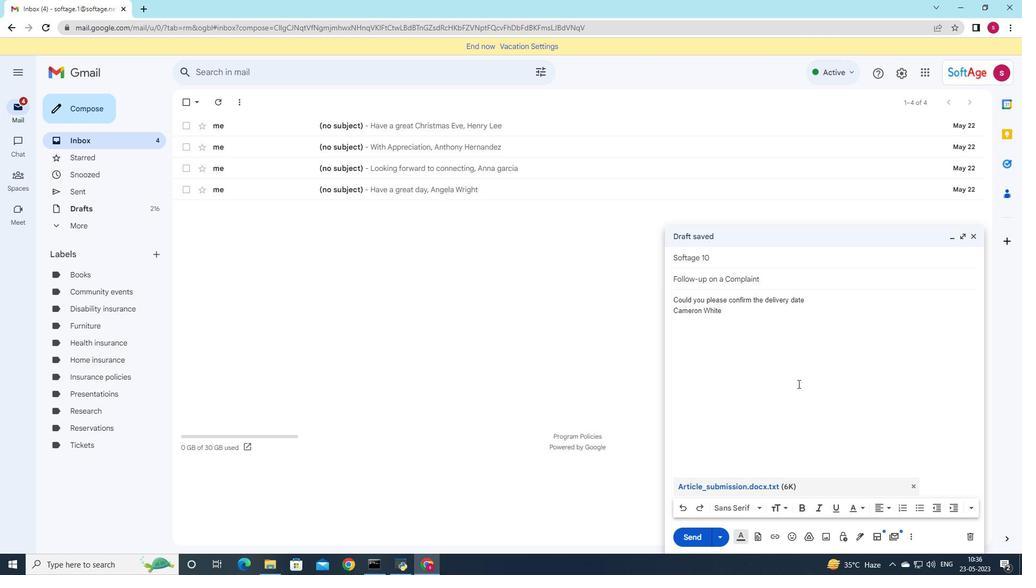 
Action: Mouse scrolled (798, 383) with delta (0, 0)
Screenshot: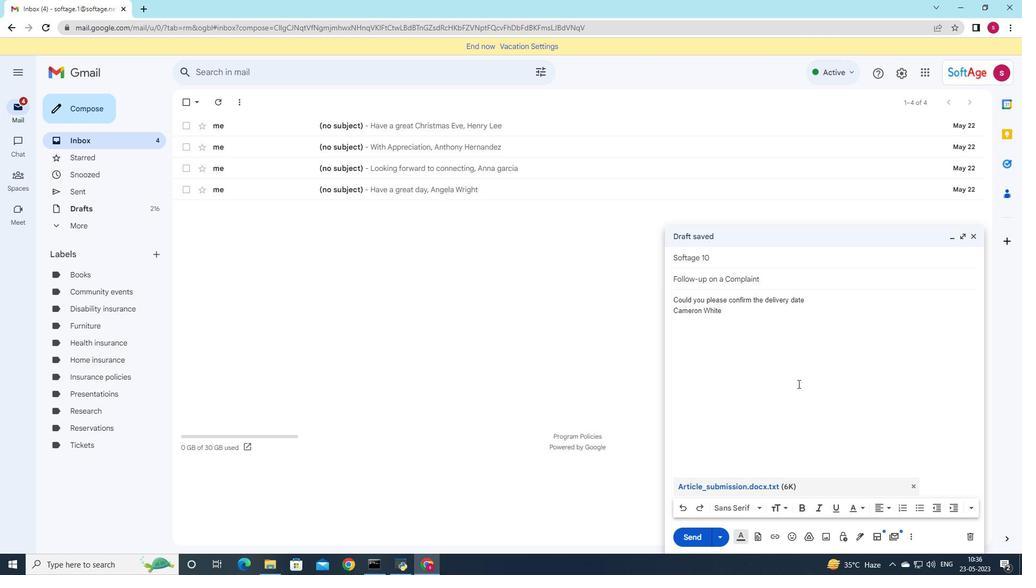 
Action: Mouse scrolled (798, 383) with delta (0, 0)
Screenshot: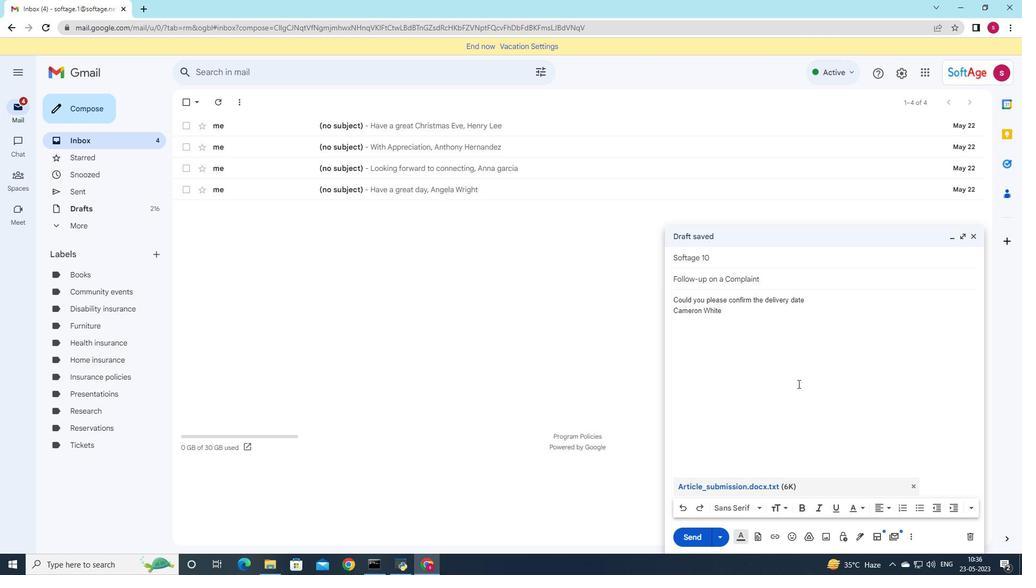 
Action: Mouse scrolled (798, 383) with delta (0, 0)
Screenshot: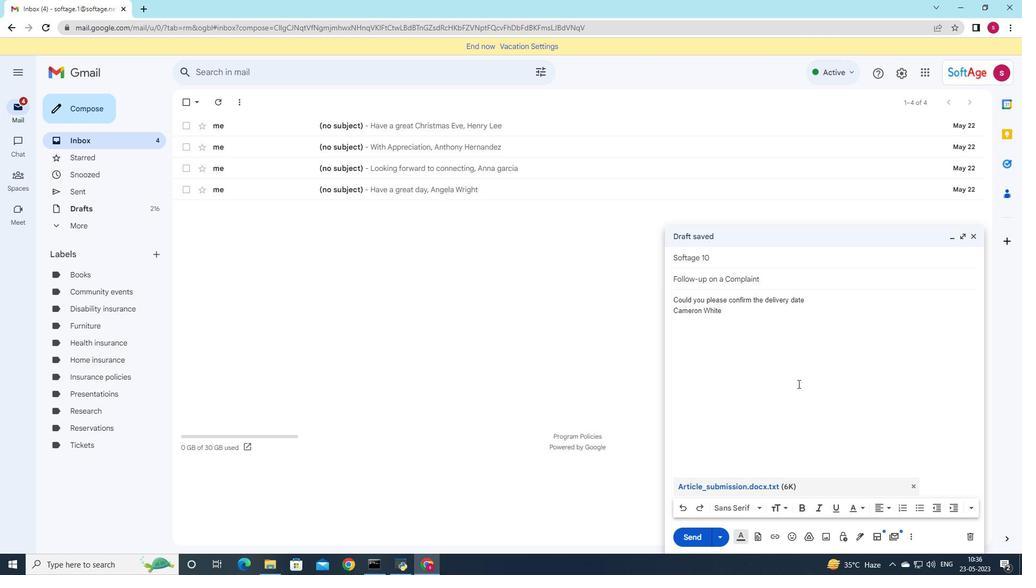 
Action: Mouse moved to (694, 530)
Screenshot: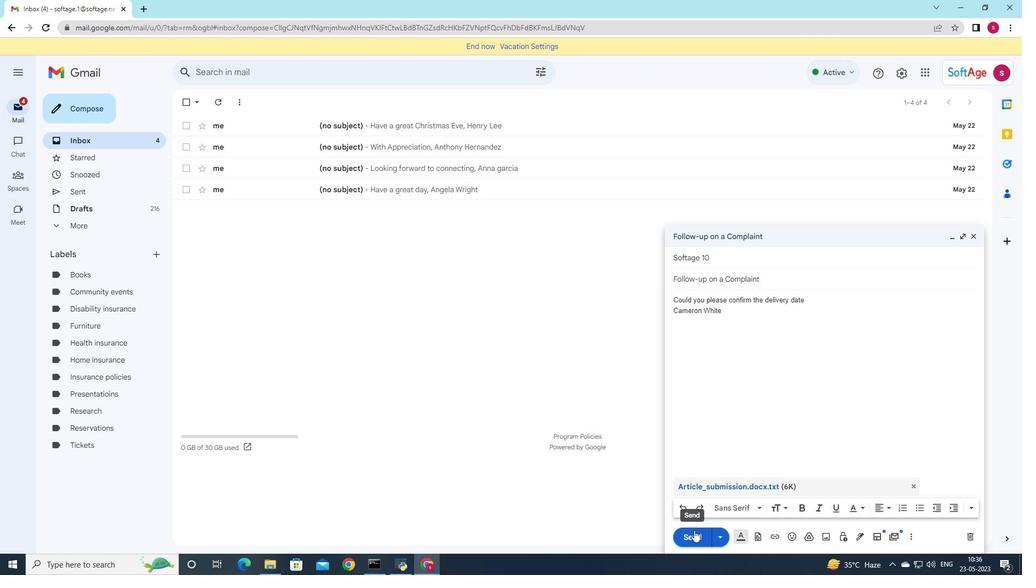 
Action: Mouse pressed left at (694, 530)
Screenshot: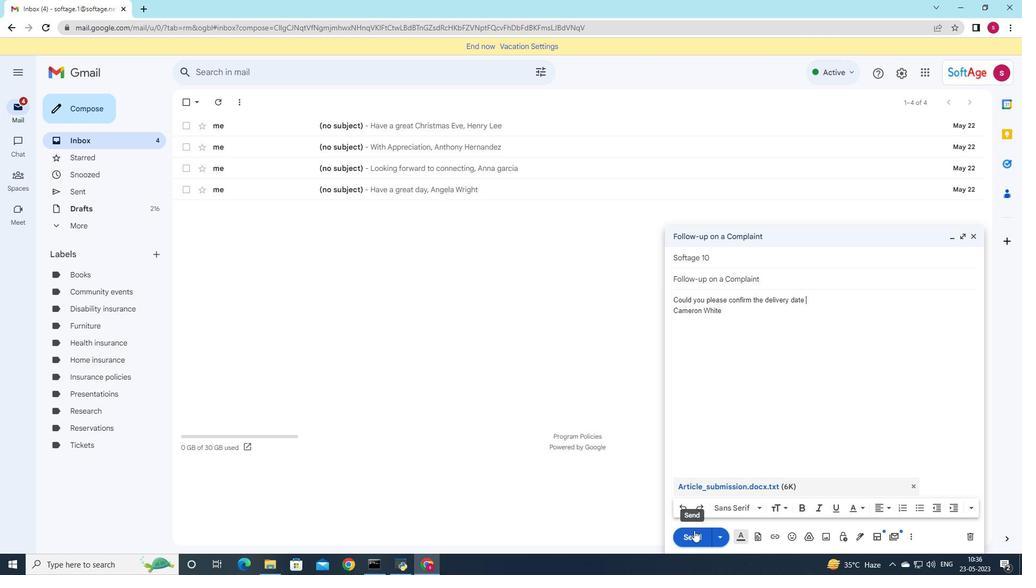 
Action: Mouse moved to (92, 184)
Screenshot: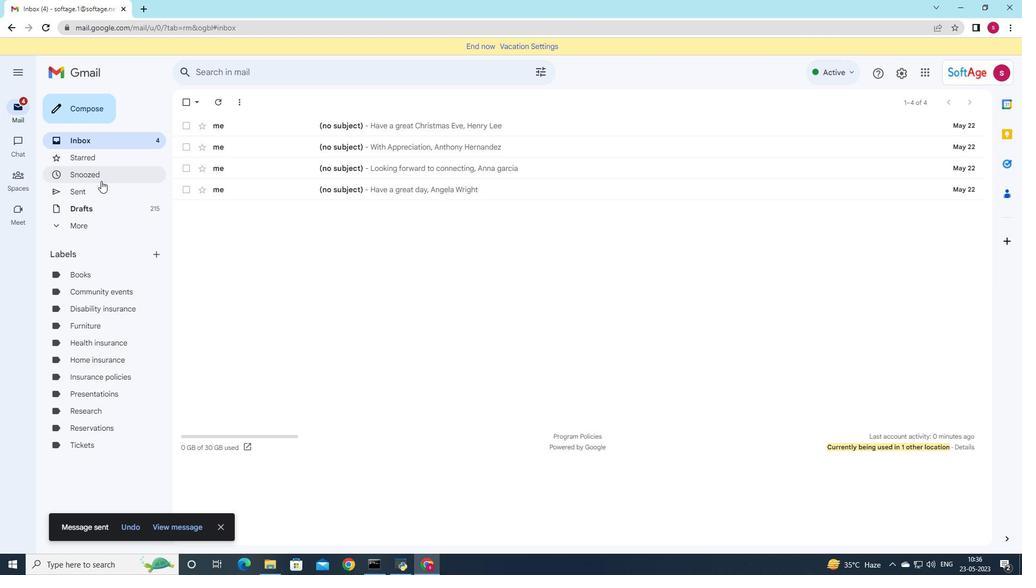 
Action: Mouse pressed left at (92, 184)
Screenshot: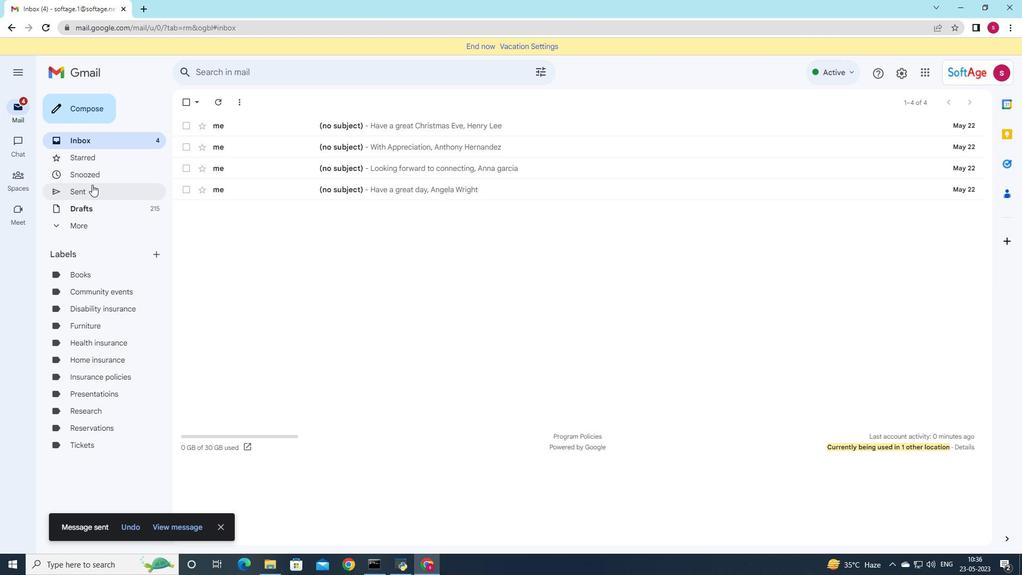 
Action: Mouse moved to (425, 161)
Screenshot: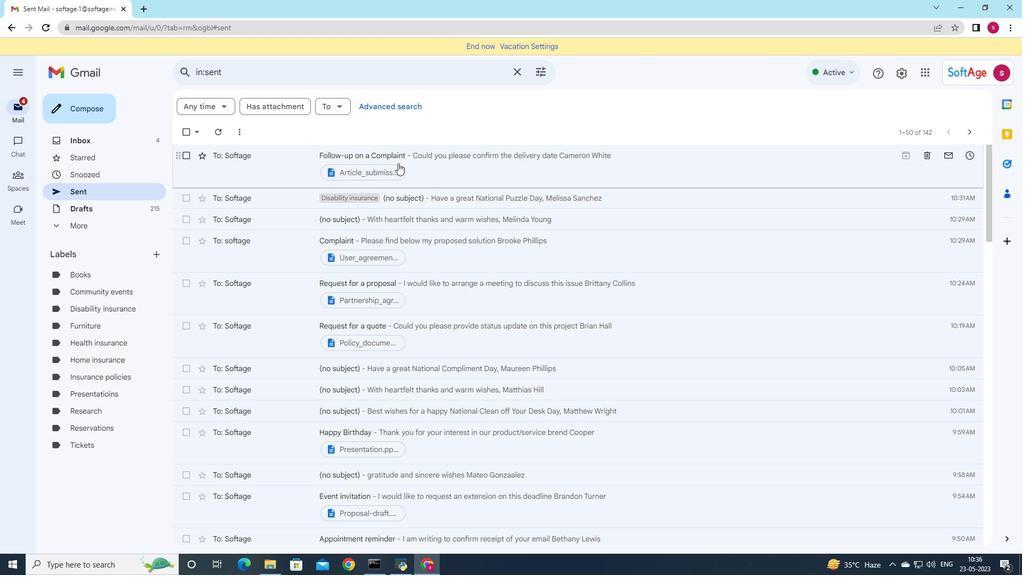 
Action: Mouse pressed left at (425, 161)
Screenshot: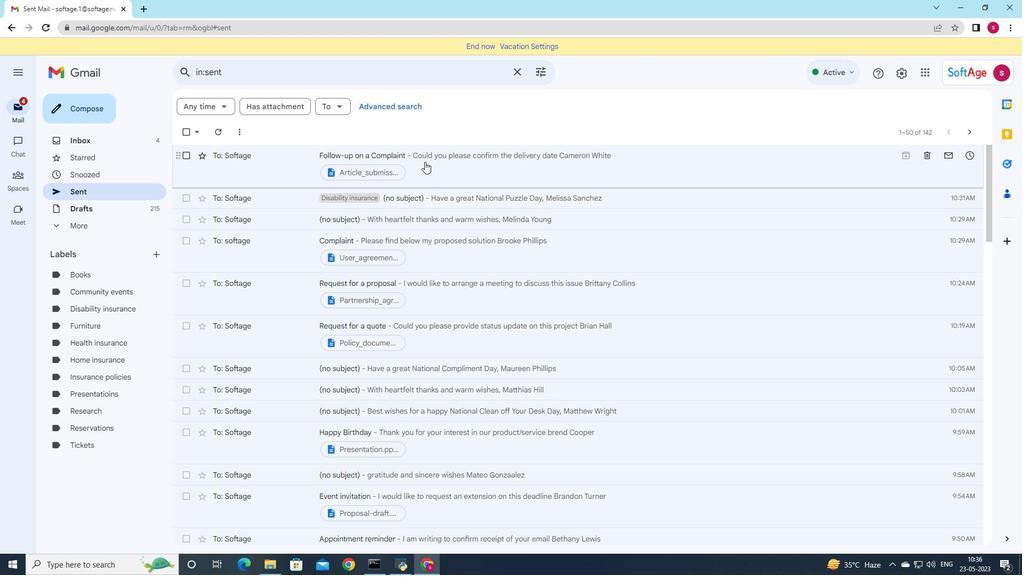 
Action: Mouse moved to (158, 255)
Screenshot: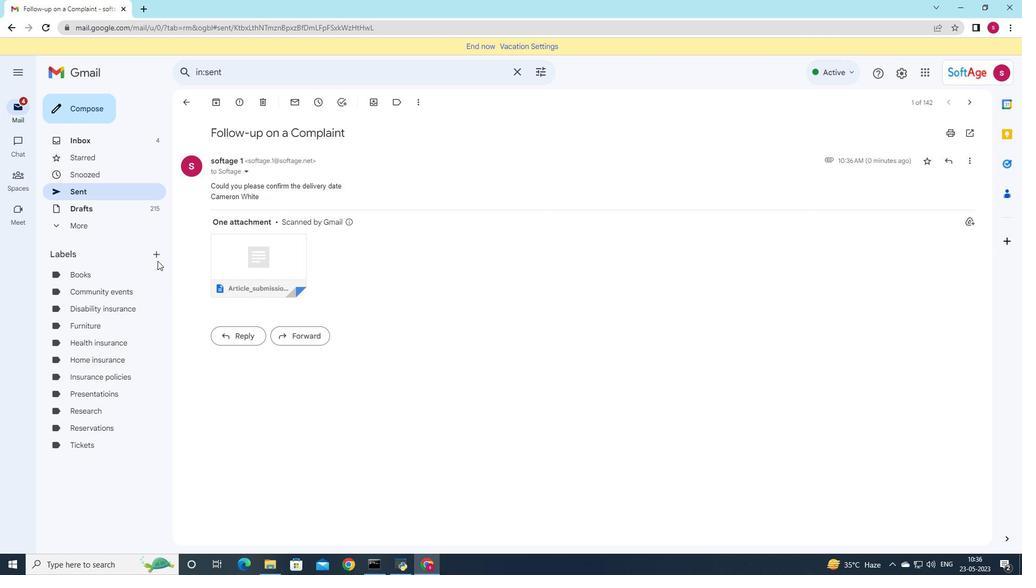 
Action: Mouse pressed left at (158, 255)
Screenshot: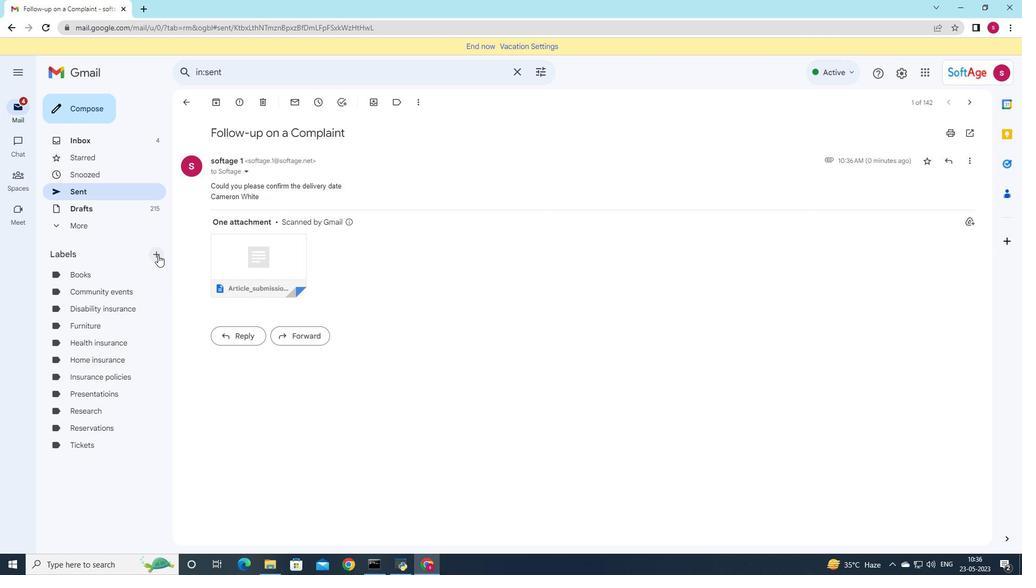 
Action: Mouse moved to (465, 260)
Screenshot: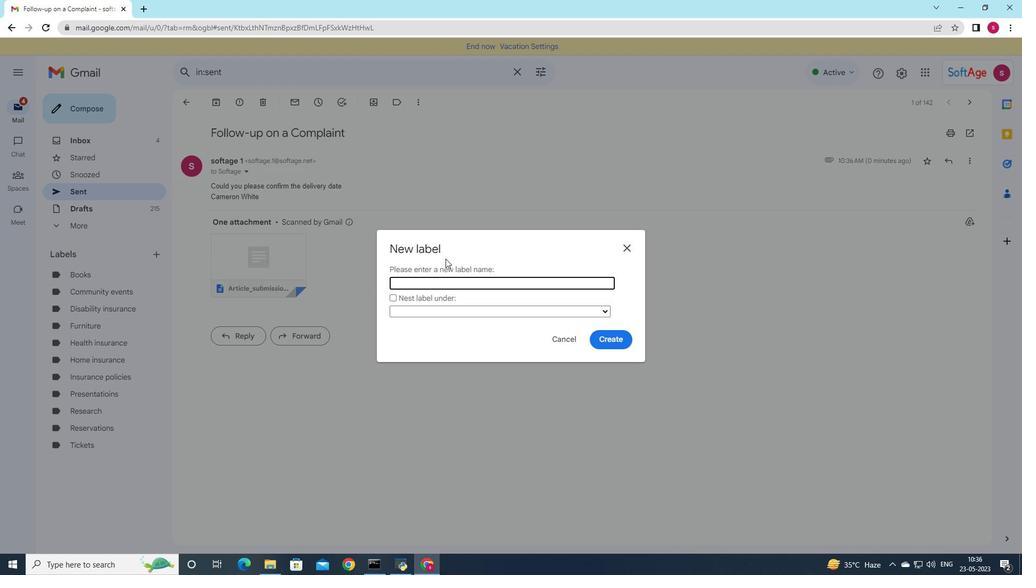 
Action: Key pressed <Key.shift>Proposals
Screenshot: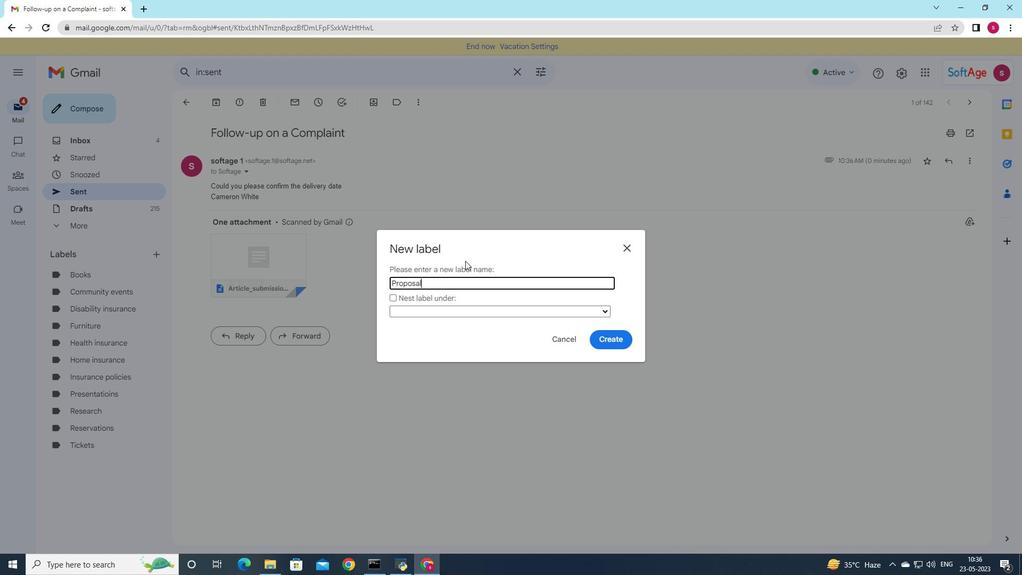 
Action: Mouse moved to (597, 336)
Screenshot: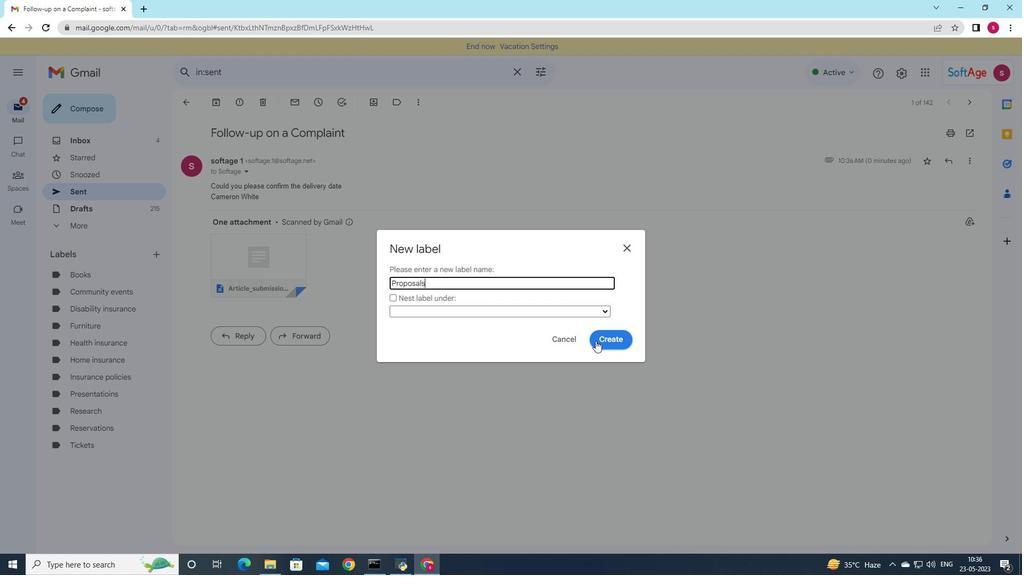
Action: Mouse pressed left at (597, 336)
Screenshot: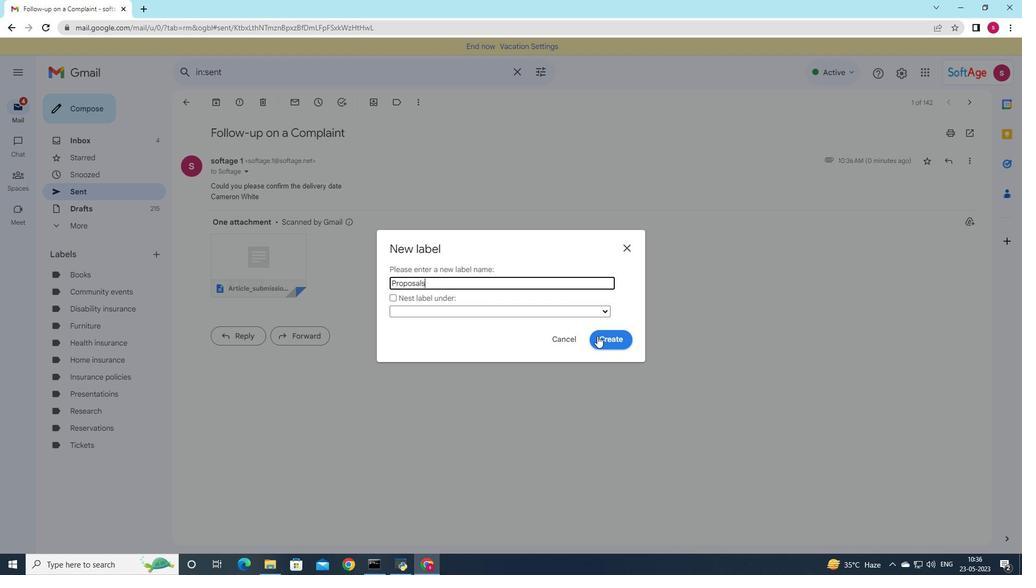
Action: Mouse moved to (462, 314)
Screenshot: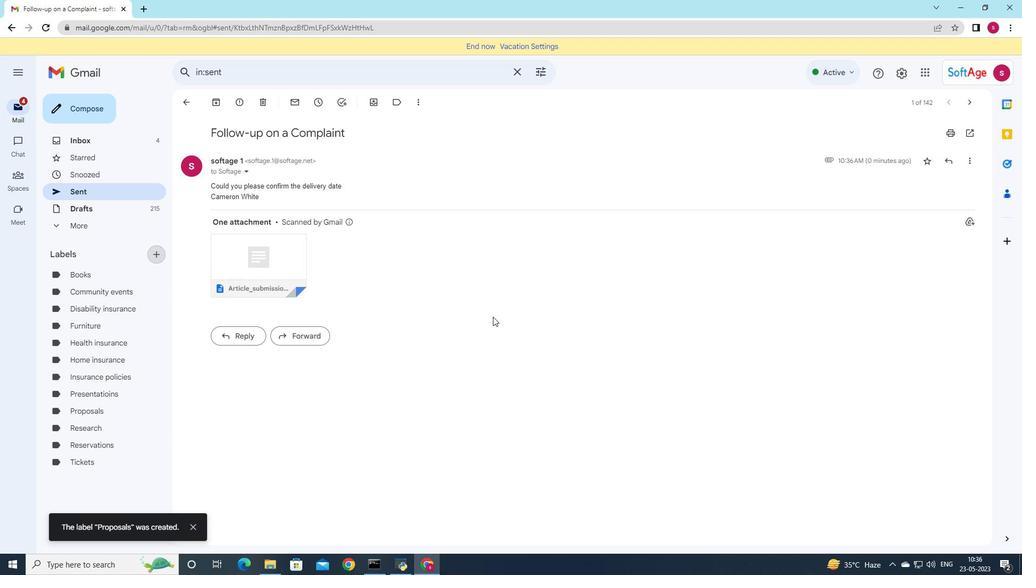 
